 Task: Buy 3 Trivets from Kitchen Accessories section under best seller category for shipping address: Kenneth Davis, 1124 Sharon Lane, South Bend, Indiana 46625, Cell Number 5742125169. Pay from credit card ending with 9757, CVV 798
Action: Mouse moved to (15, 70)
Screenshot: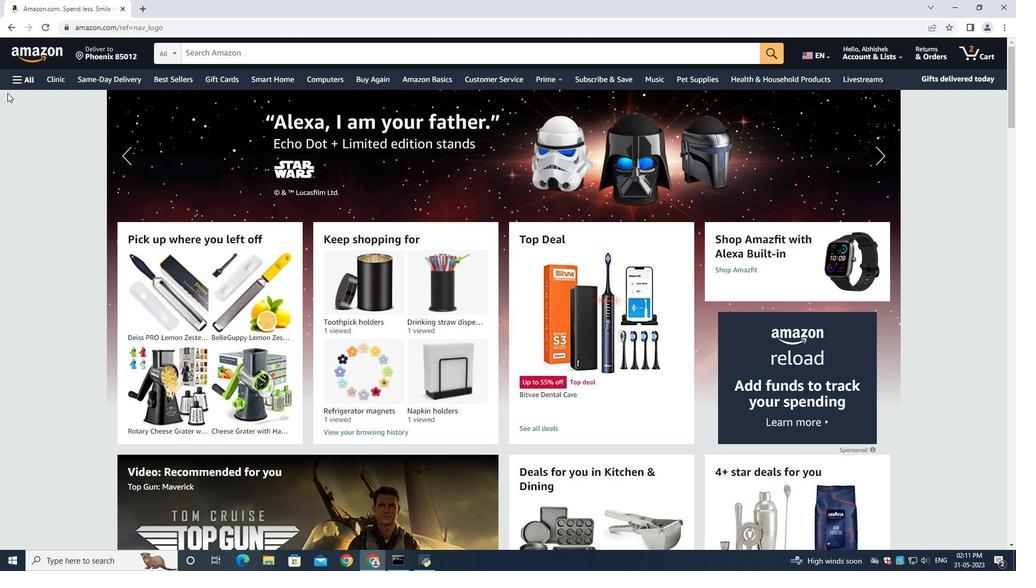 
Action: Mouse pressed left at (15, 70)
Screenshot: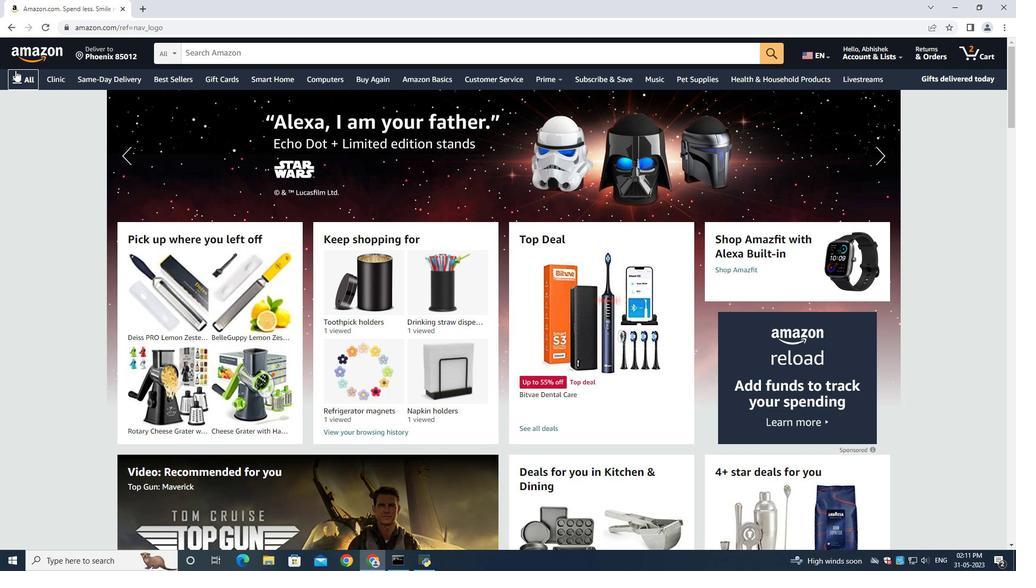 
Action: Mouse moved to (39, 97)
Screenshot: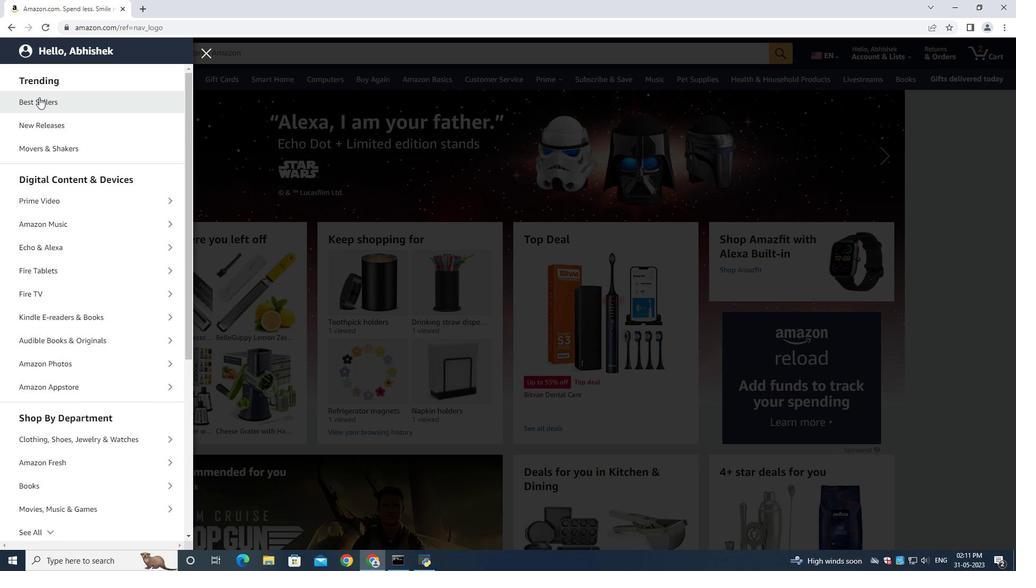 
Action: Mouse pressed left at (39, 97)
Screenshot: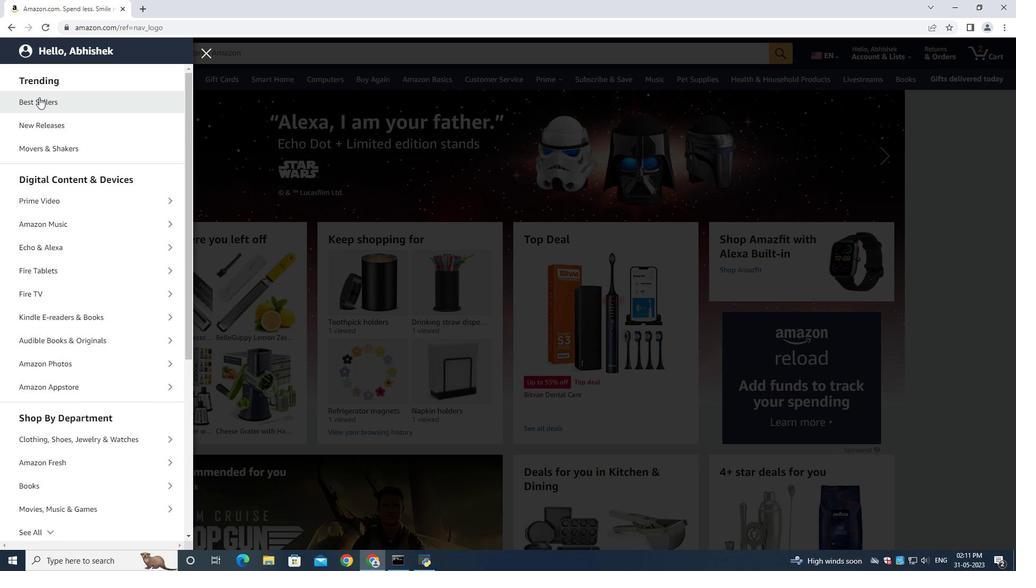 
Action: Mouse moved to (217, 52)
Screenshot: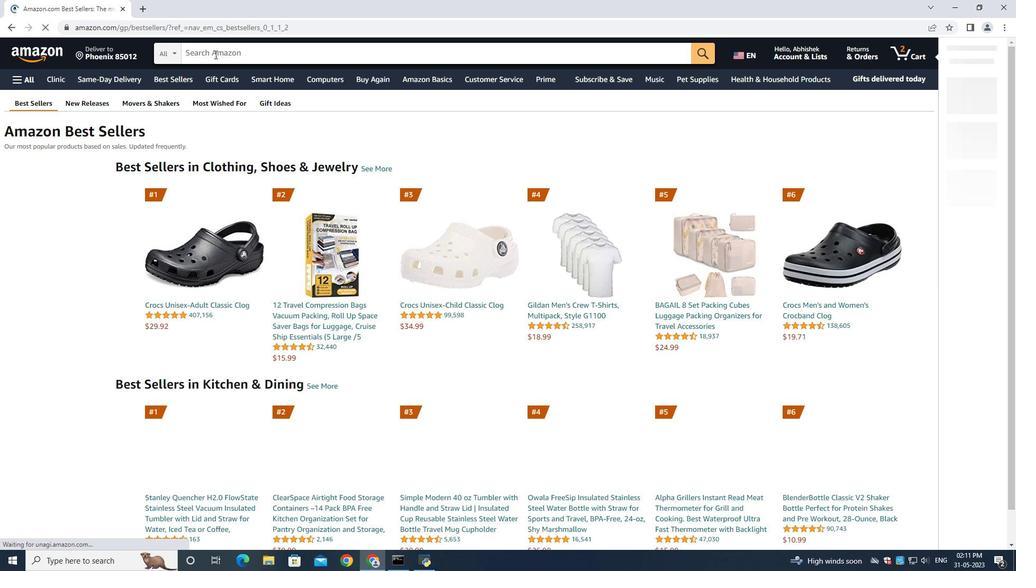 
Action: Mouse pressed left at (217, 52)
Screenshot: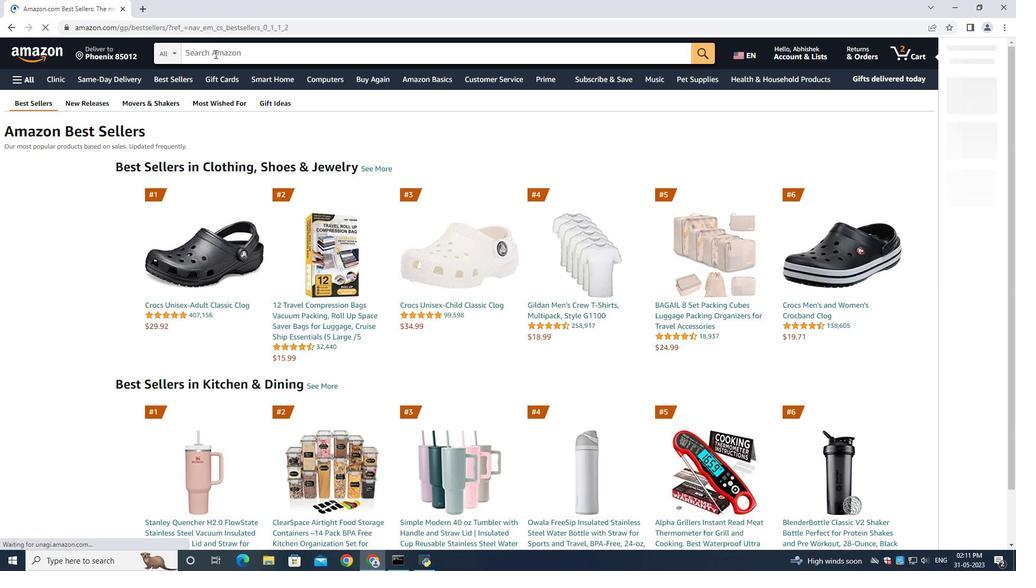 
Action: Key pressed <Key.shift><Key.shift><Key.shift><Key.shift><Key.shift><Key.shift><Key.shift><Key.shift><Key.shift><Key.shift><Key.shift><Key.shift><Key.shift><Key.shift><Key.shift><Key.shift>Trivets<Key.space><Key.enter>
Screenshot: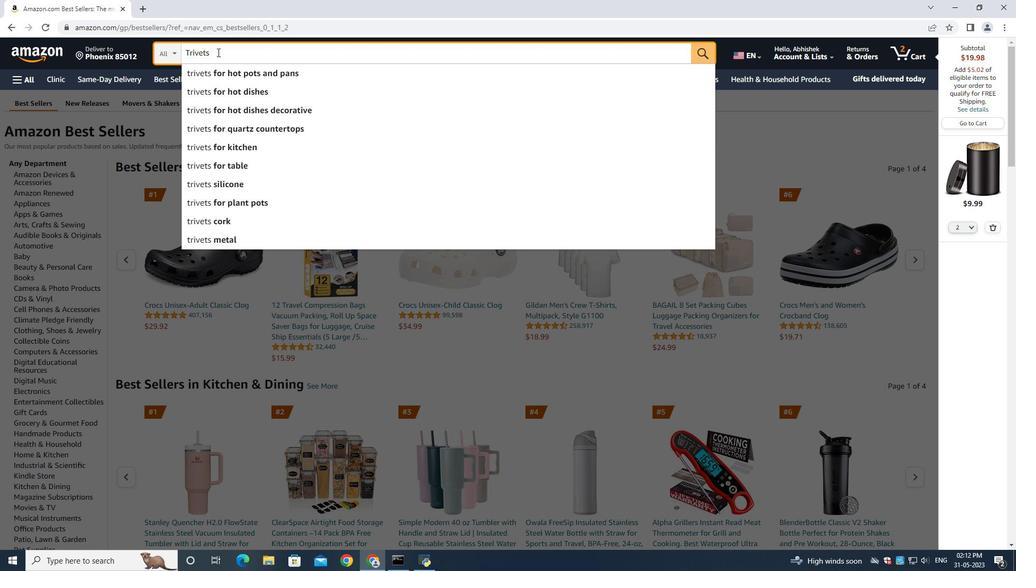 
Action: Mouse moved to (993, 226)
Screenshot: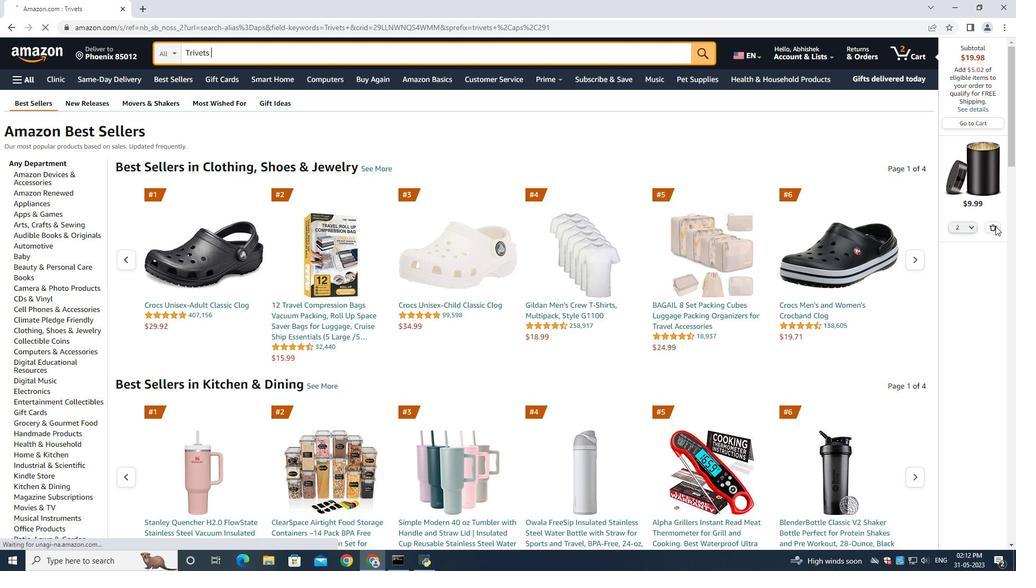 
Action: Mouse pressed left at (993, 226)
Screenshot: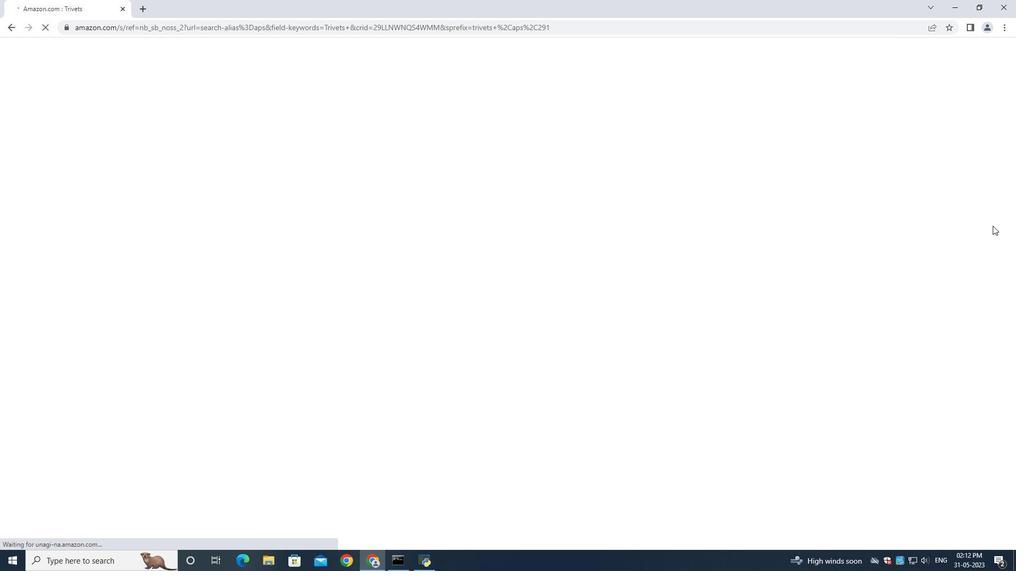 
Action: Mouse moved to (1000, 229)
Screenshot: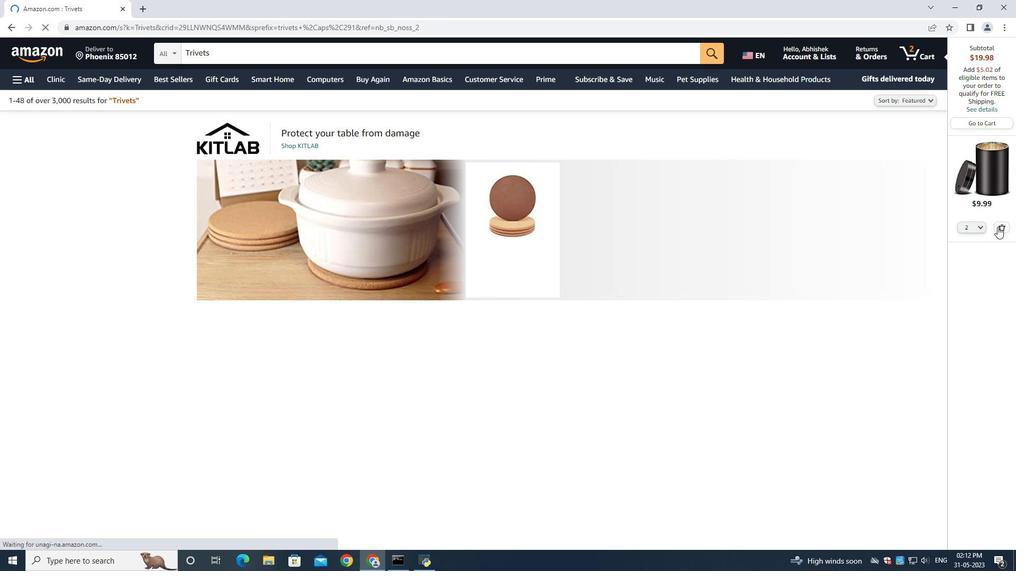
Action: Mouse pressed left at (1000, 229)
Screenshot: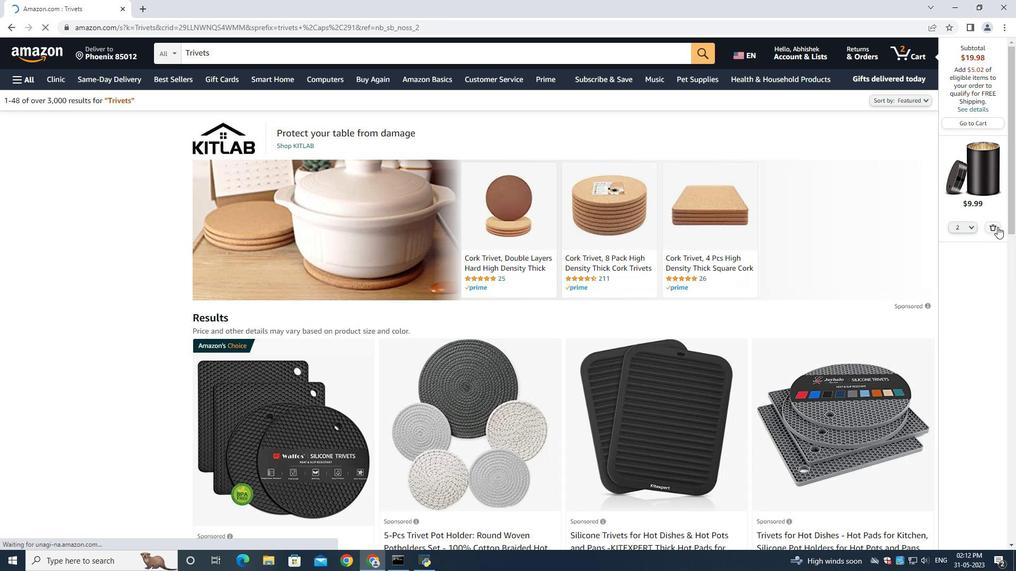 
Action: Mouse moved to (996, 228)
Screenshot: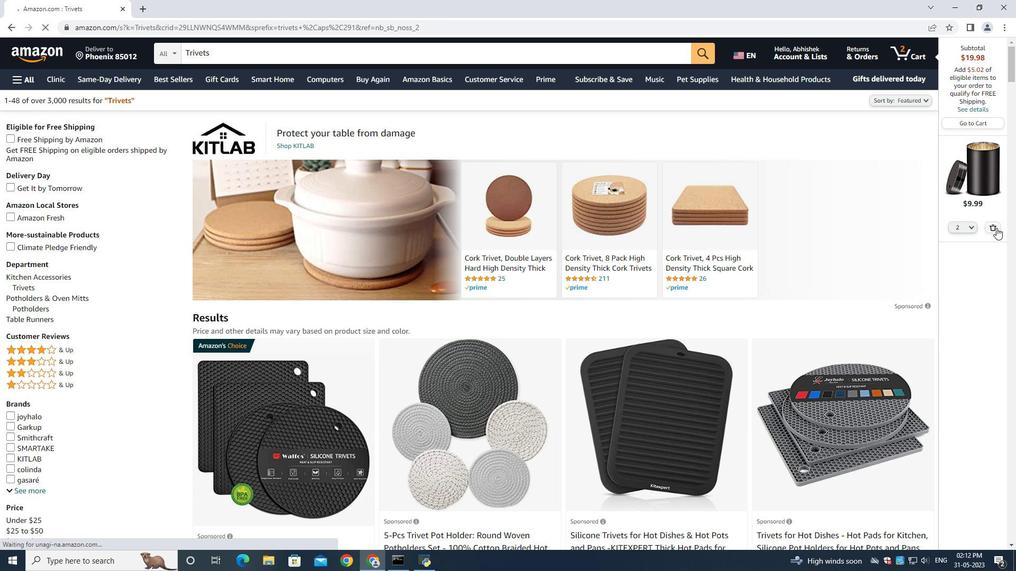 
Action: Mouse pressed left at (996, 228)
Screenshot: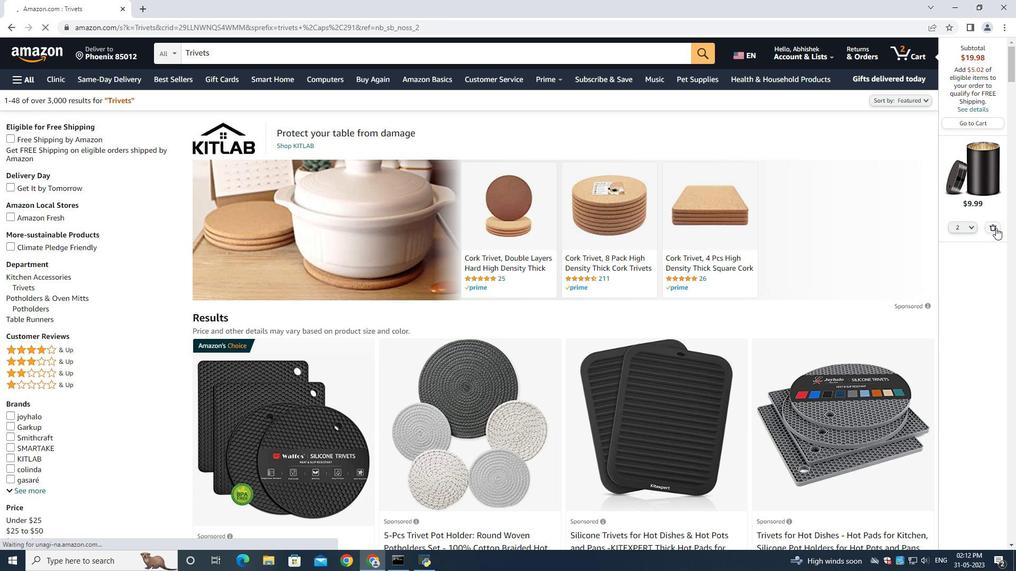 
Action: Mouse moved to (50, 279)
Screenshot: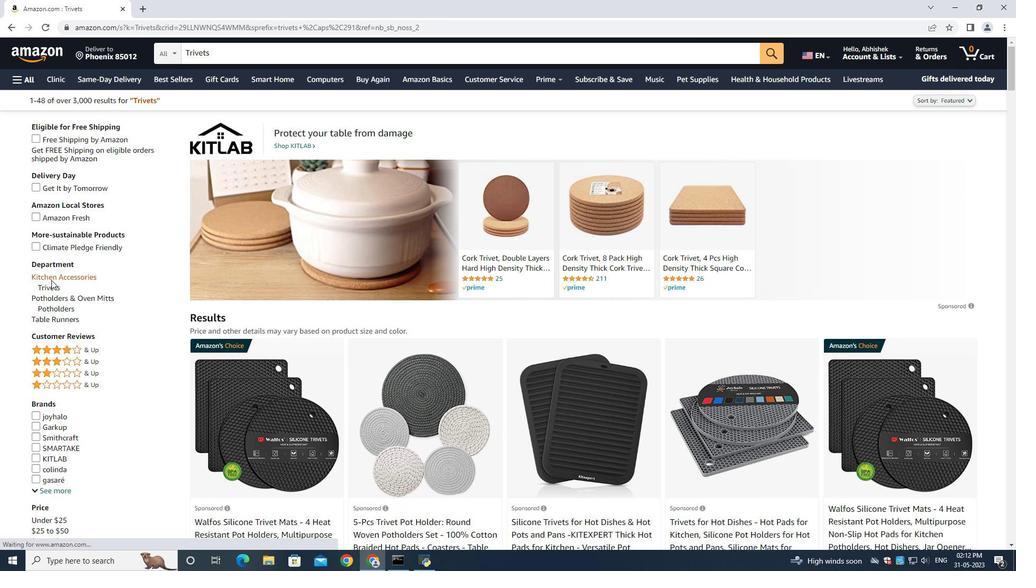 
Action: Mouse pressed left at (50, 279)
Screenshot: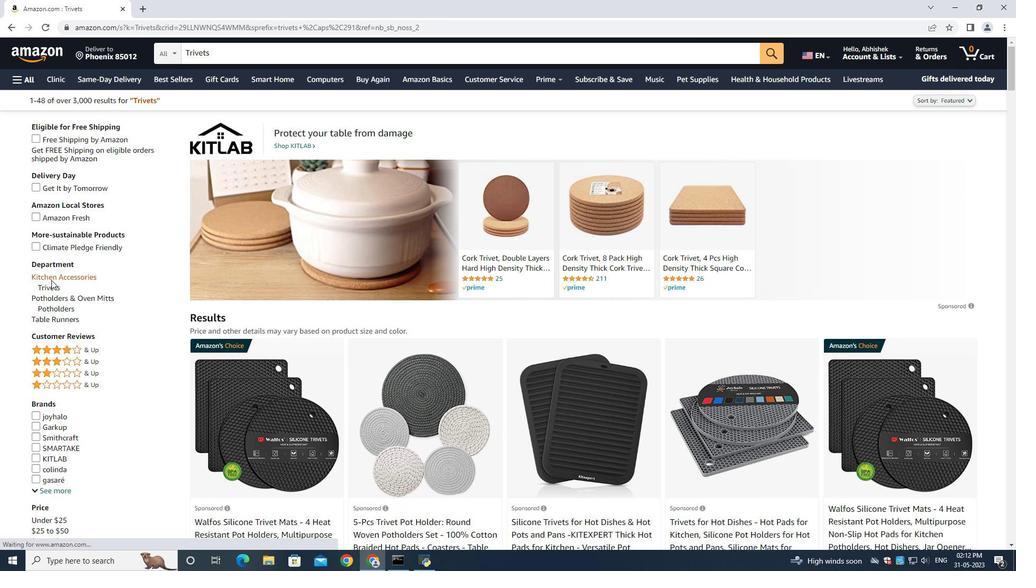 
Action: Mouse moved to (614, 324)
Screenshot: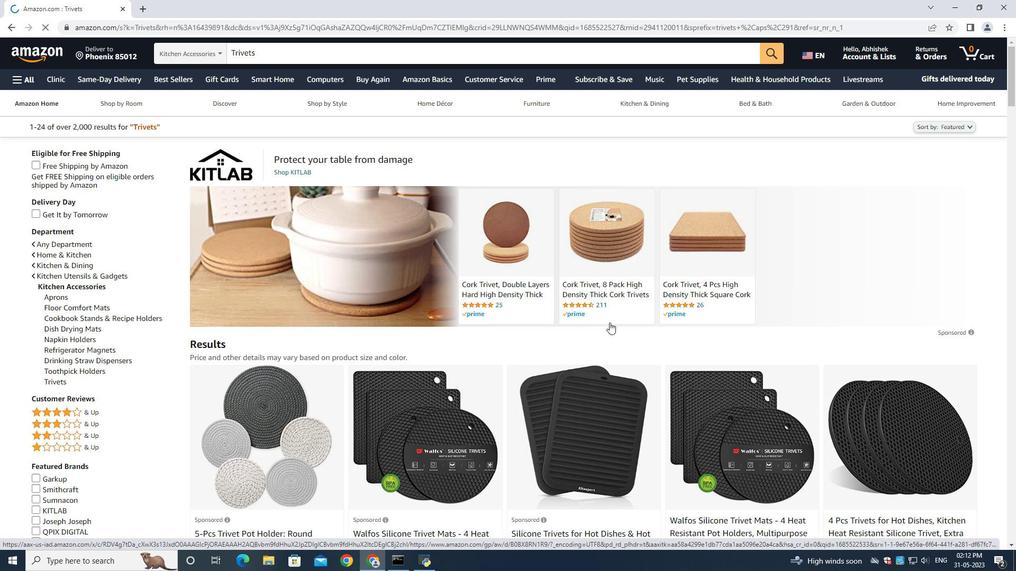 
Action: Mouse scrolled (614, 323) with delta (0, 0)
Screenshot: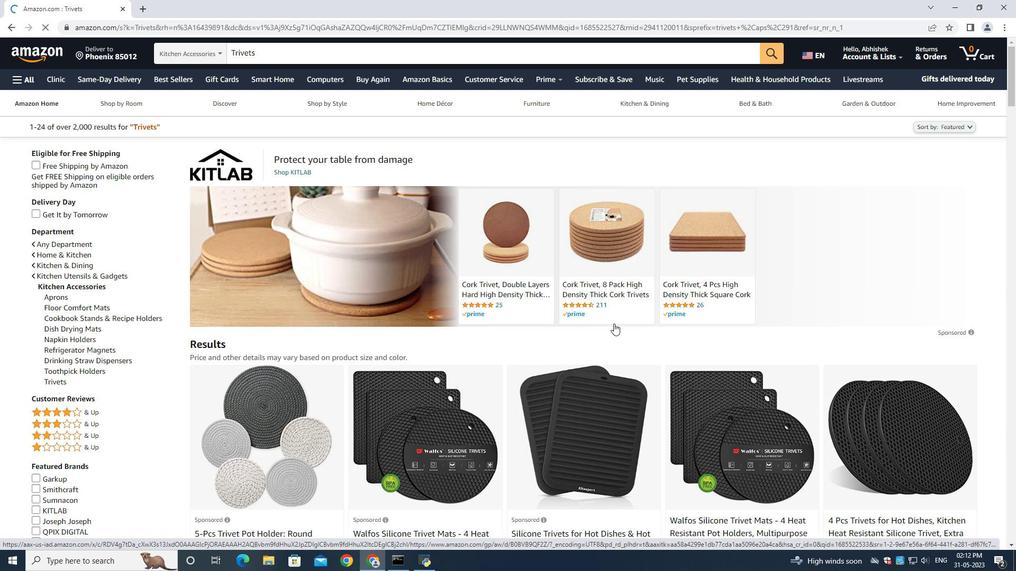 
Action: Mouse scrolled (614, 323) with delta (0, 0)
Screenshot: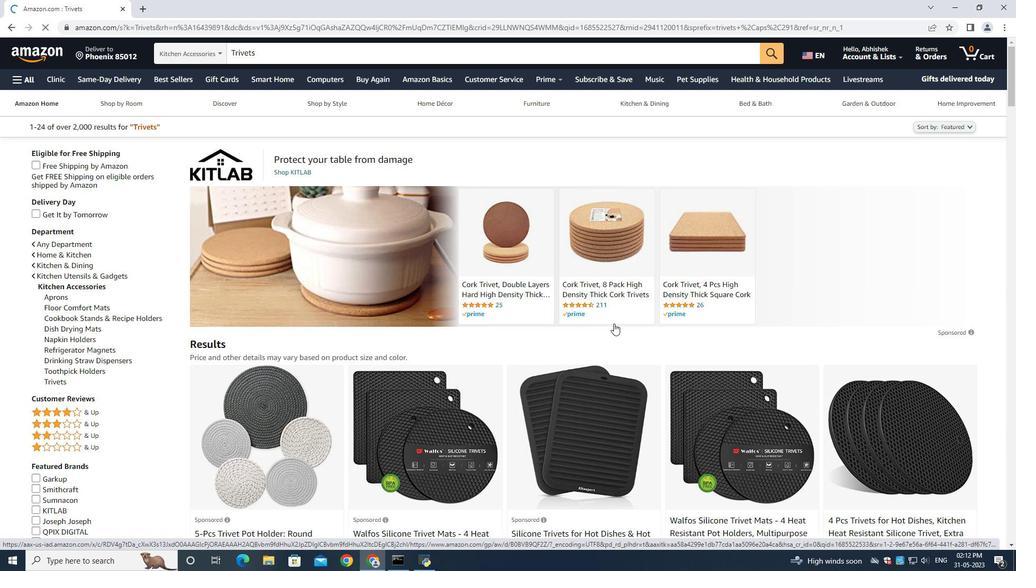 
Action: Mouse scrolled (614, 323) with delta (0, 0)
Screenshot: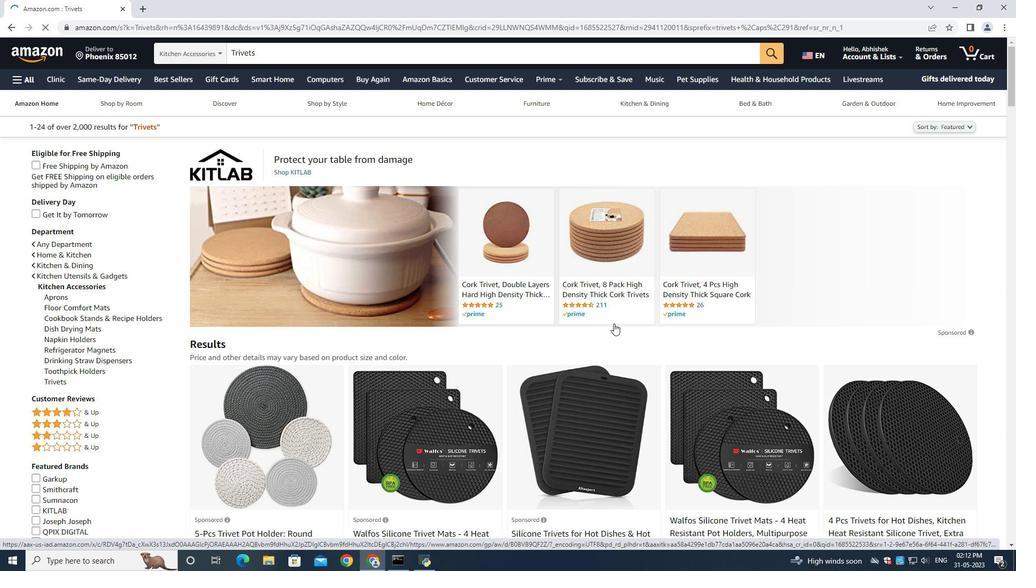 
Action: Mouse moved to (414, 387)
Screenshot: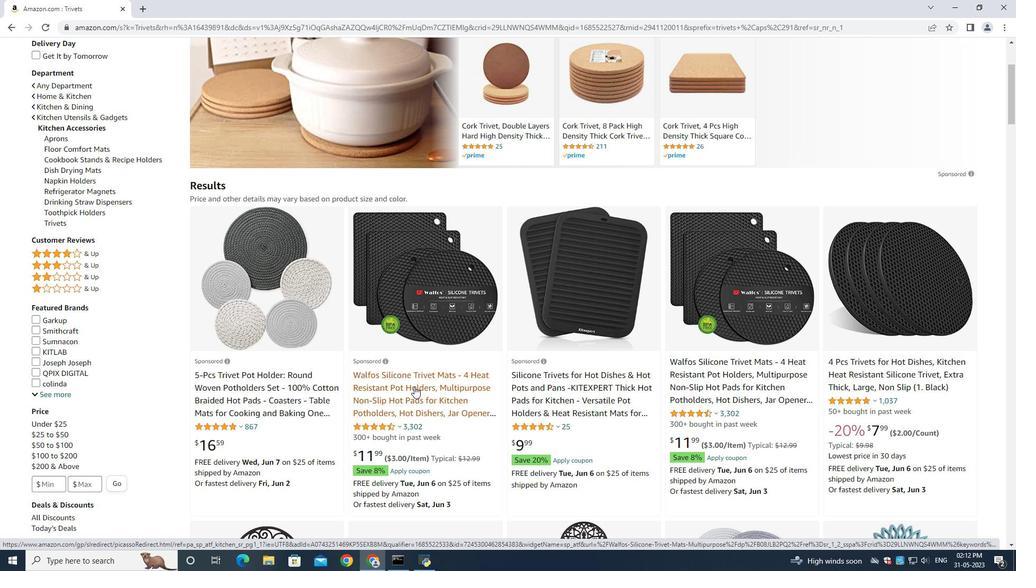 
Action: Mouse pressed left at (414, 387)
Screenshot: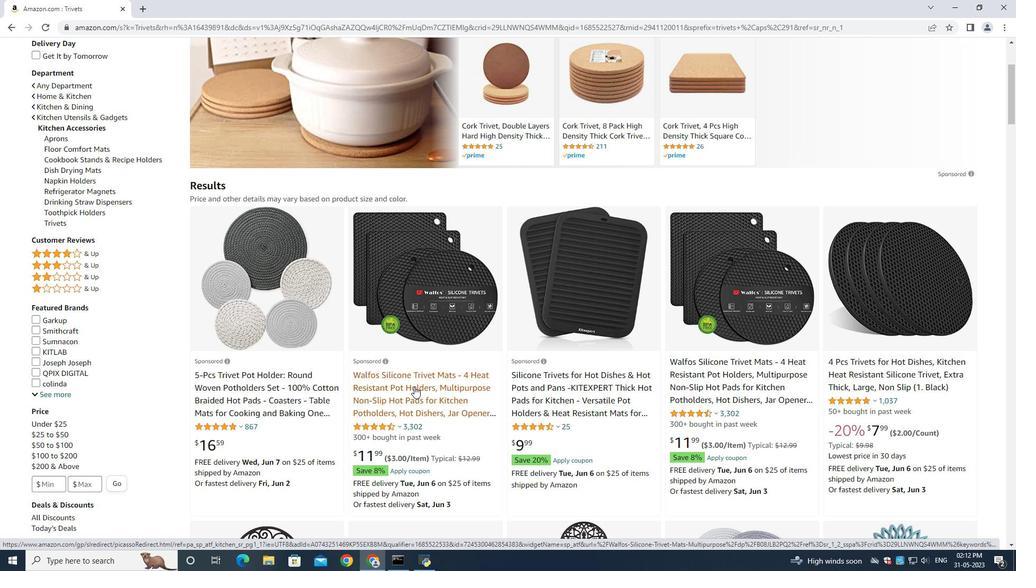 
Action: Mouse moved to (800, 405)
Screenshot: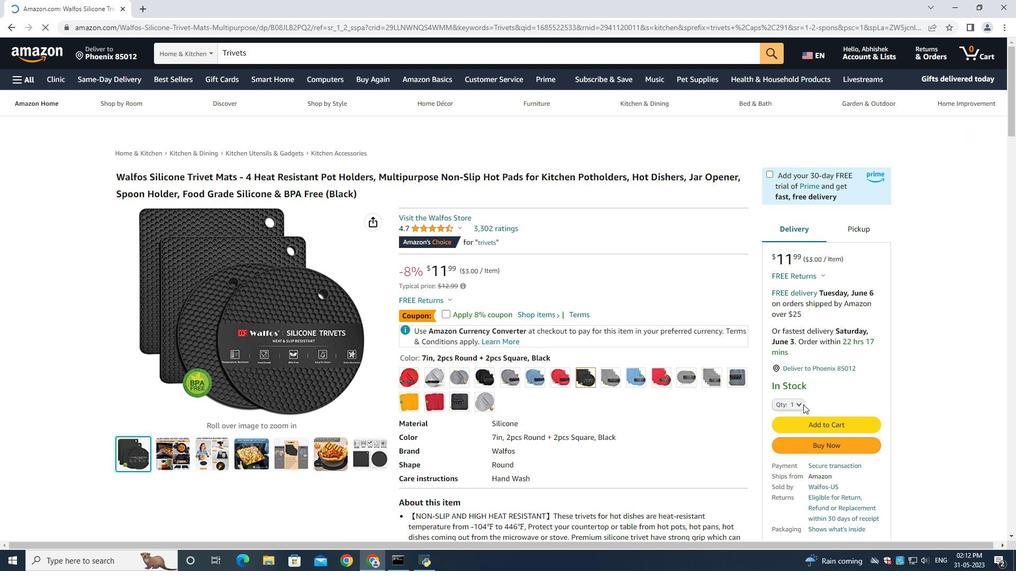 
Action: Mouse pressed left at (800, 405)
Screenshot: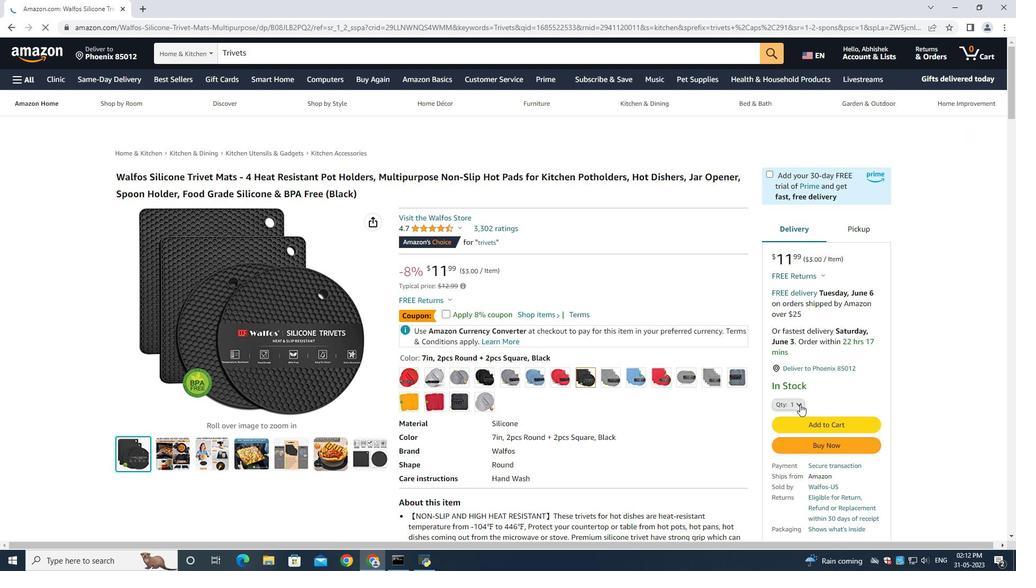 
Action: Mouse moved to (790, 307)
Screenshot: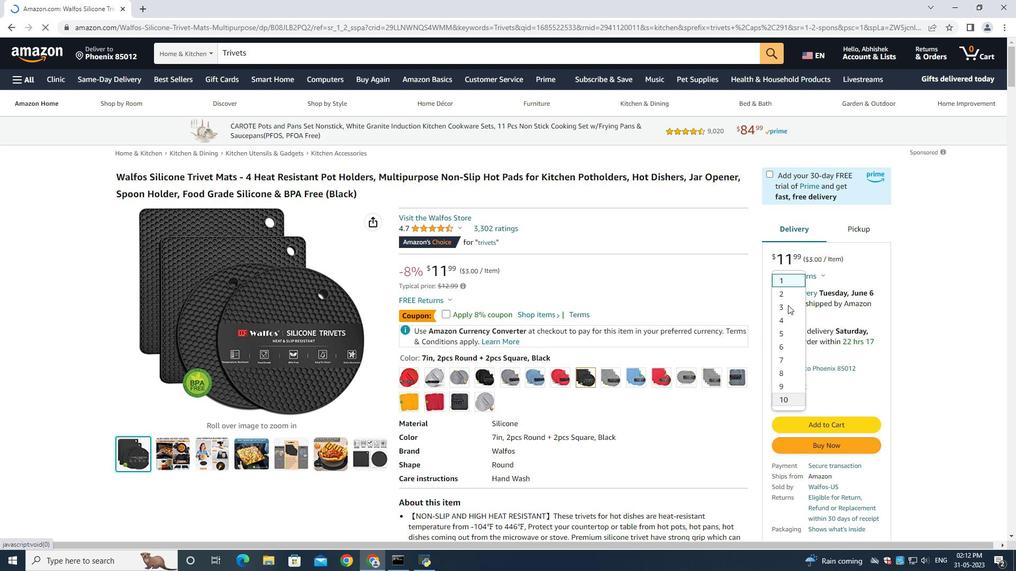 
Action: Mouse pressed left at (790, 307)
Screenshot: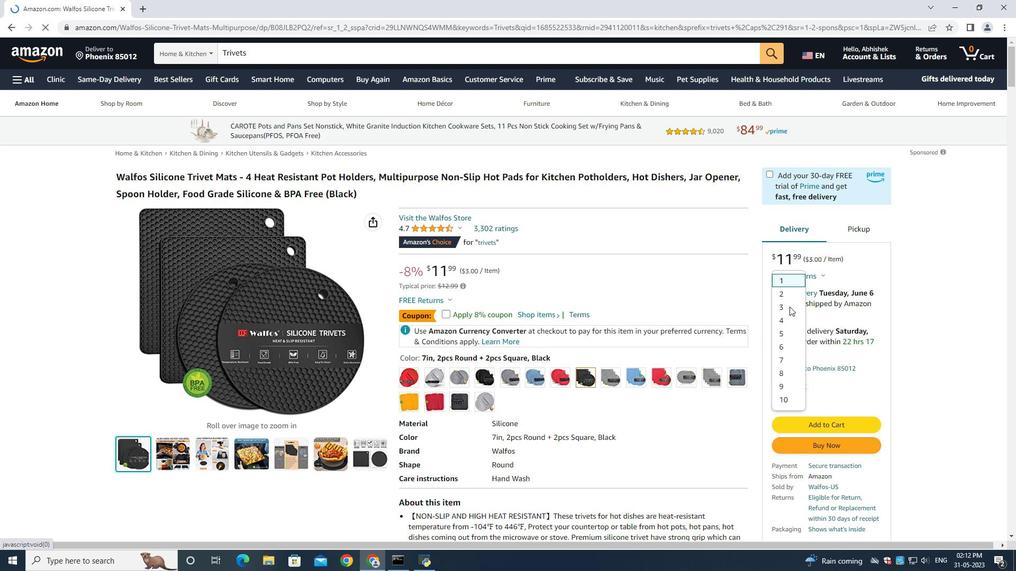 
Action: Mouse moved to (817, 422)
Screenshot: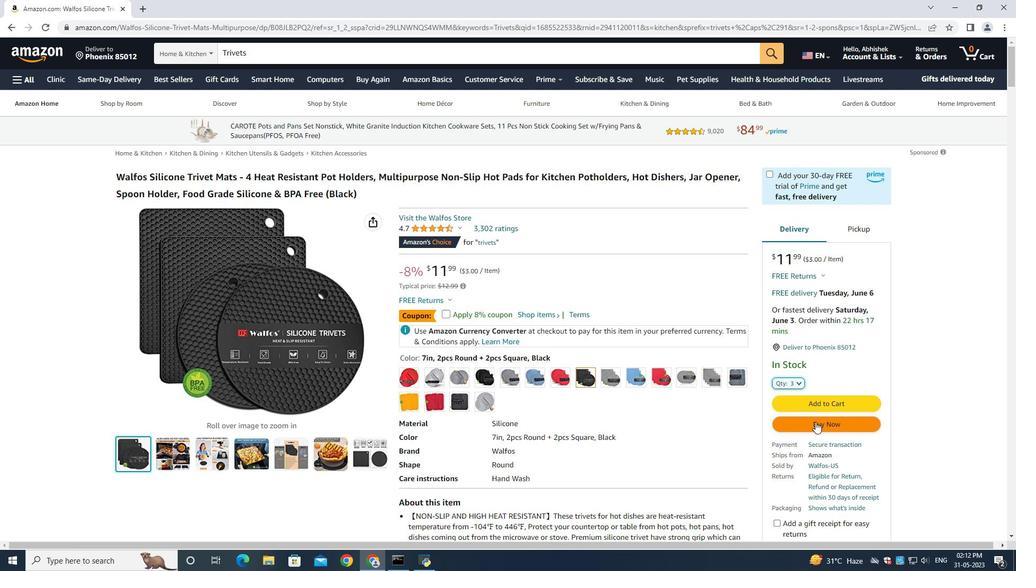 
Action: Mouse pressed left at (817, 422)
Screenshot: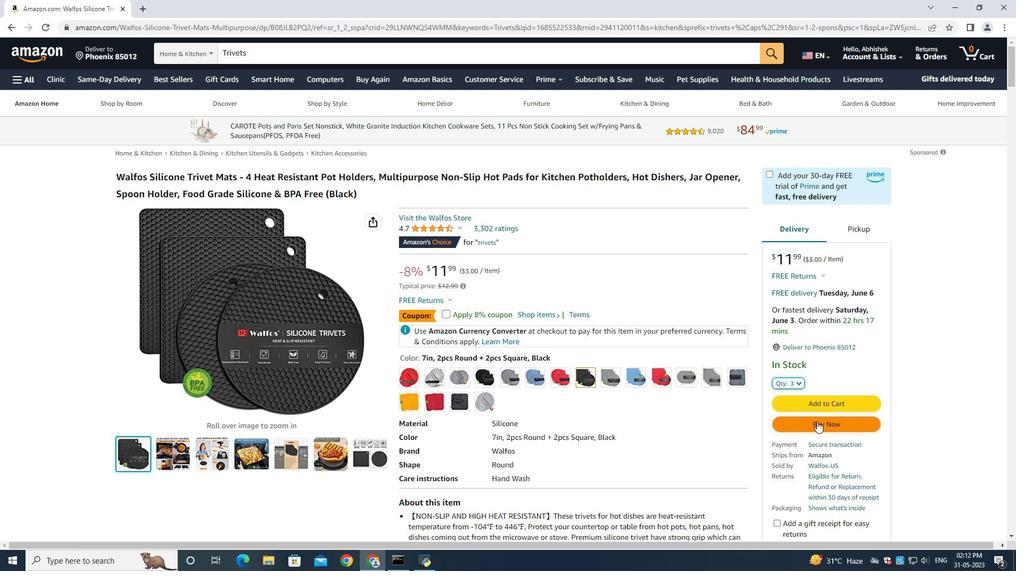 
Action: Mouse moved to (814, 425)
Screenshot: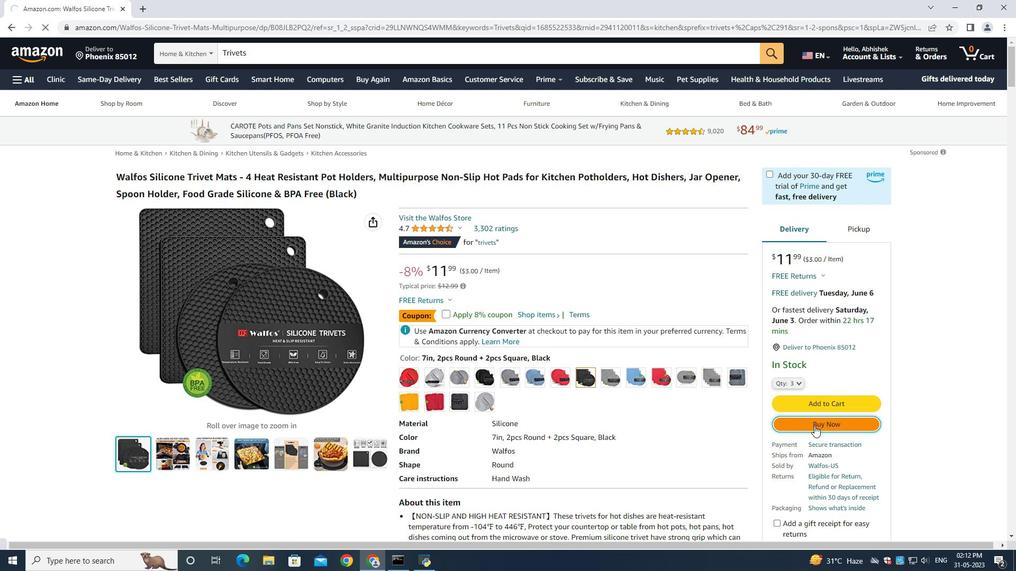 
Action: Mouse pressed left at (814, 425)
Screenshot: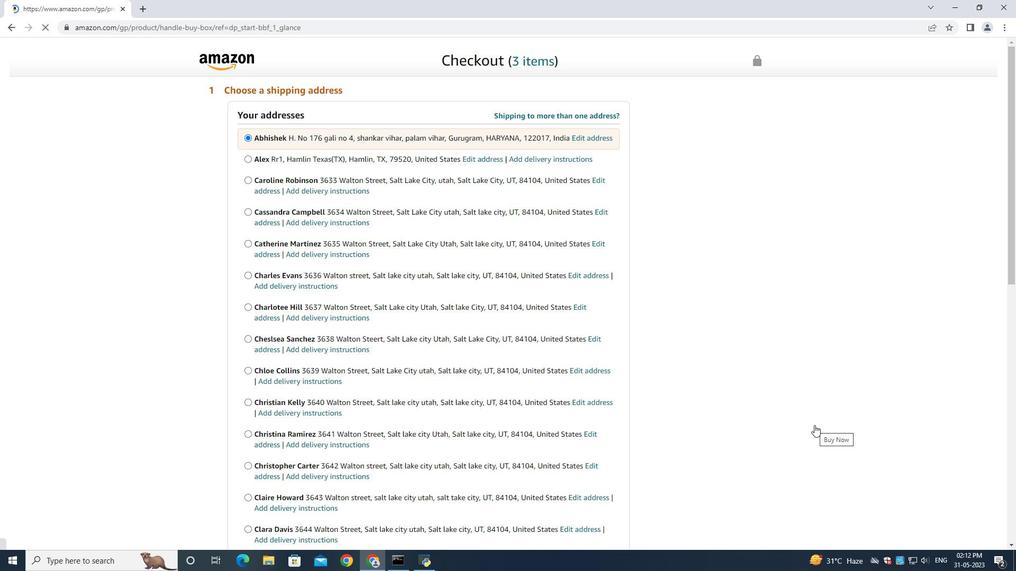 
Action: Mouse moved to (771, 409)
Screenshot: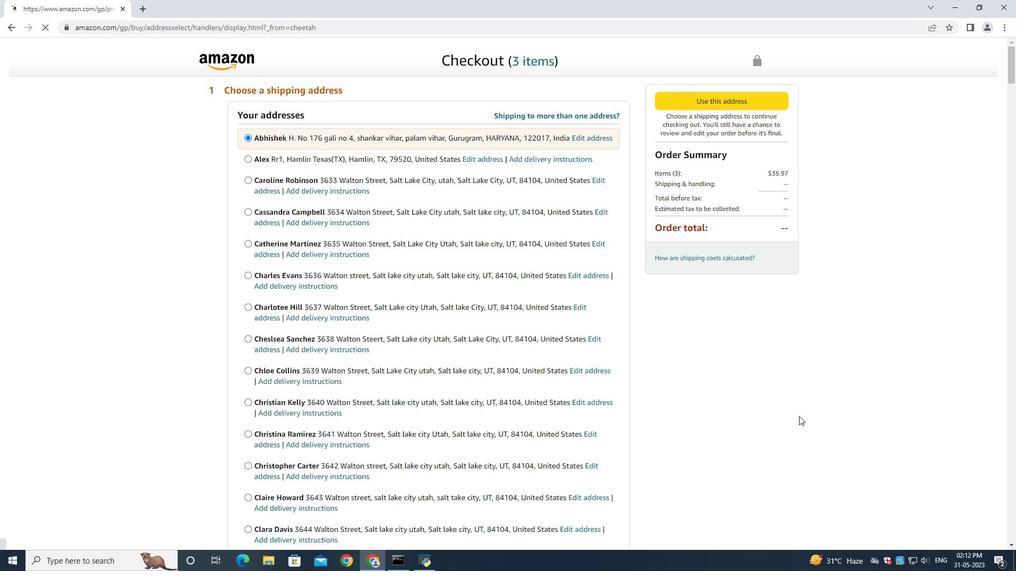 
Action: Mouse scrolled (771, 408) with delta (0, 0)
Screenshot: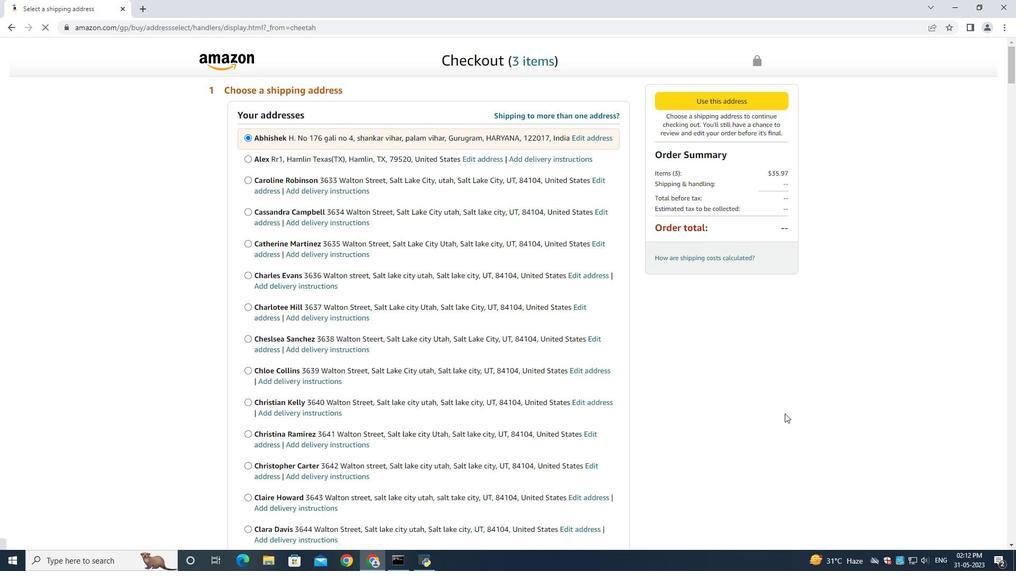 
Action: Mouse scrolled (771, 408) with delta (0, 0)
Screenshot: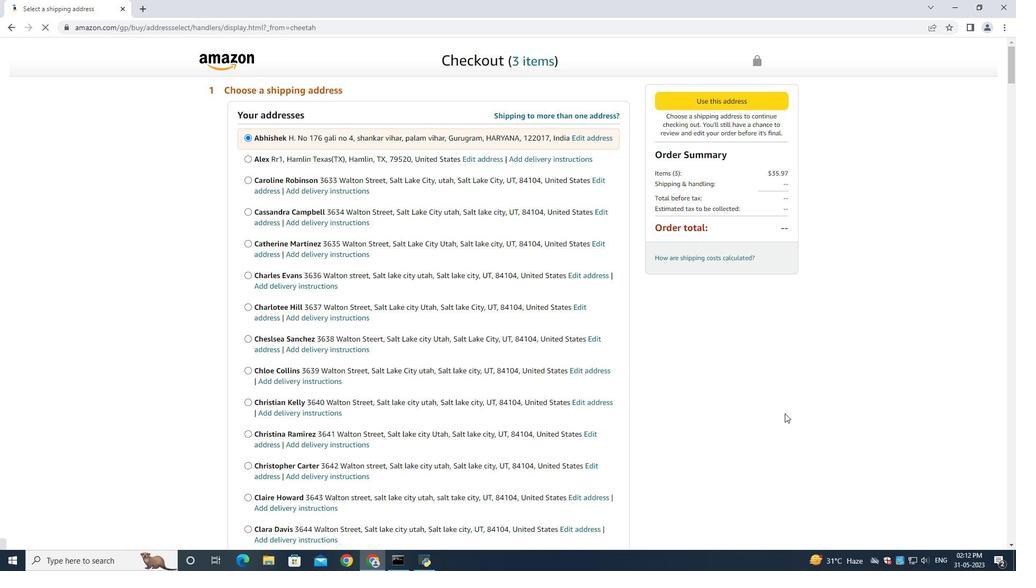 
Action: Mouse scrolled (771, 408) with delta (0, 0)
Screenshot: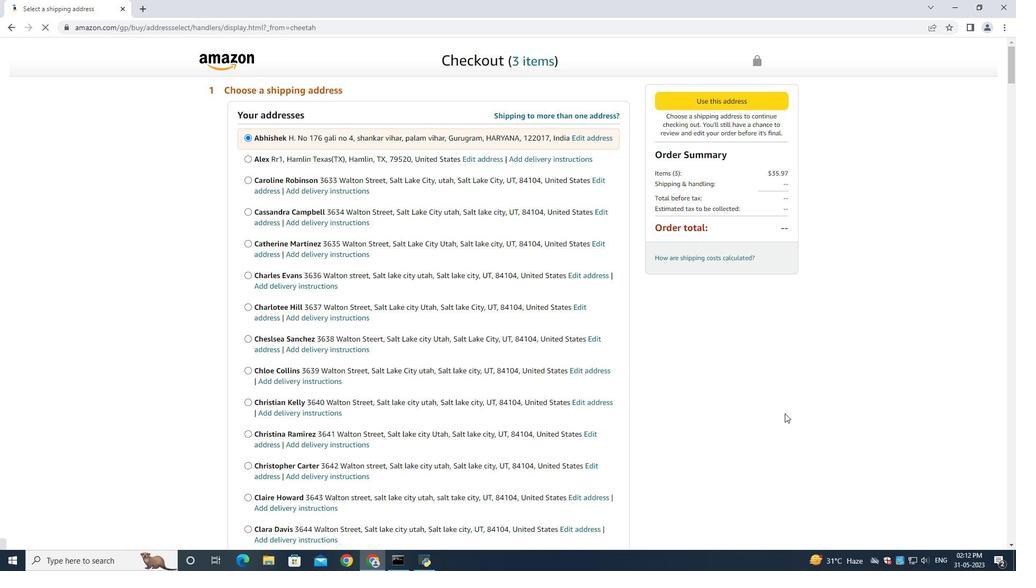 
Action: Mouse scrolled (771, 408) with delta (0, 0)
Screenshot: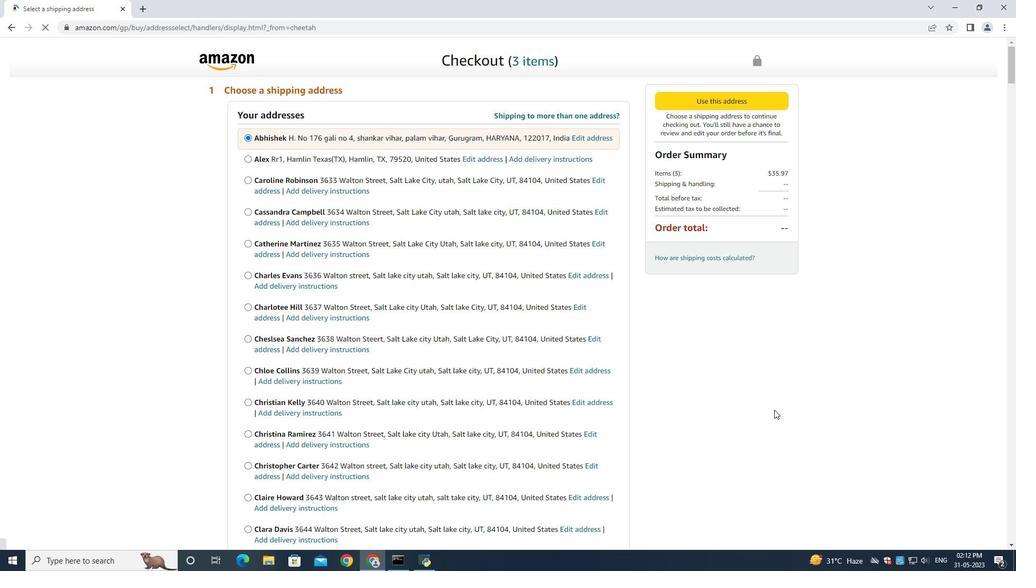 
Action: Mouse scrolled (771, 408) with delta (0, 0)
Screenshot: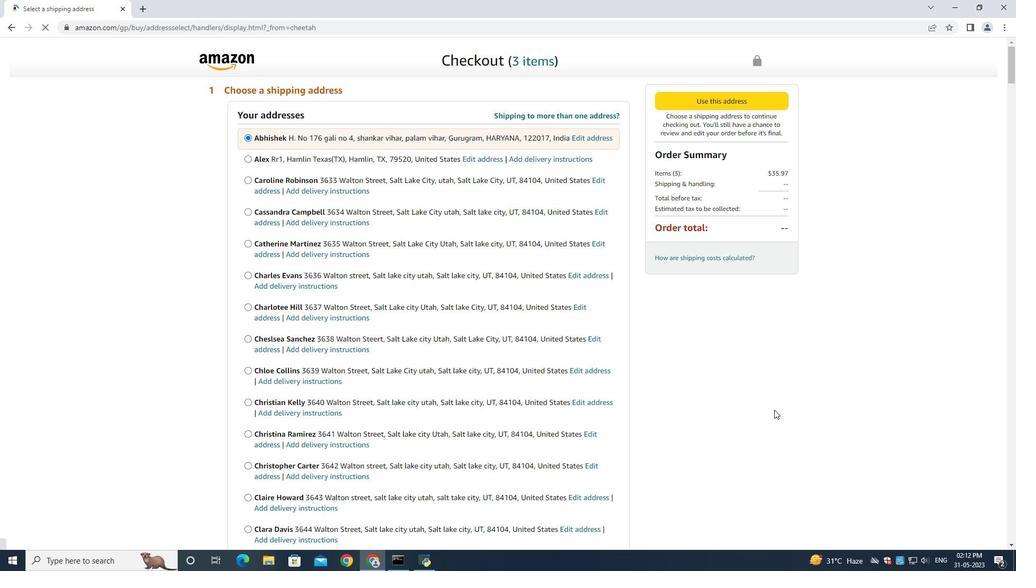 
Action: Mouse scrolled (771, 408) with delta (0, 0)
Screenshot: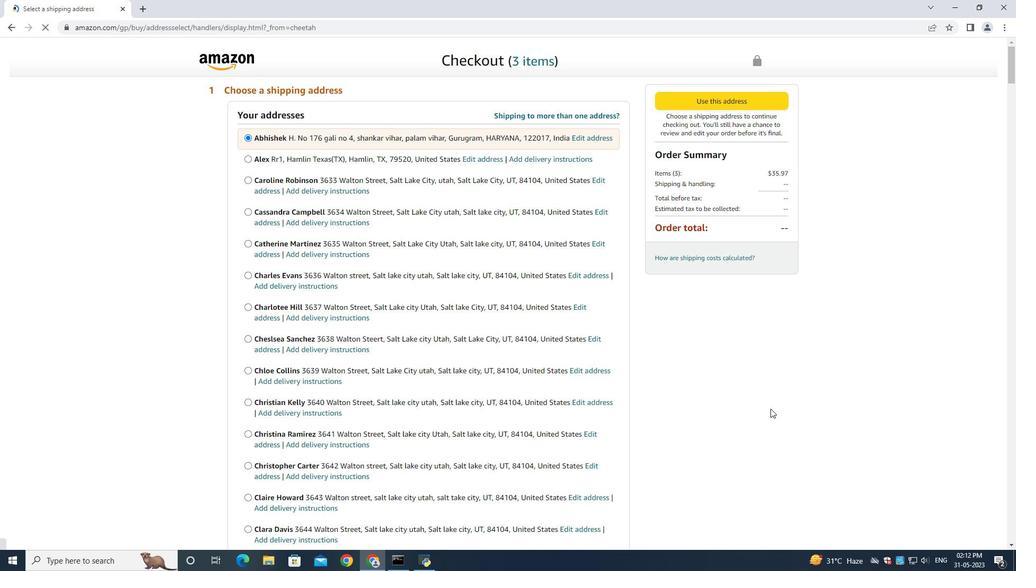 
Action: Mouse scrolled (771, 408) with delta (0, 0)
Screenshot: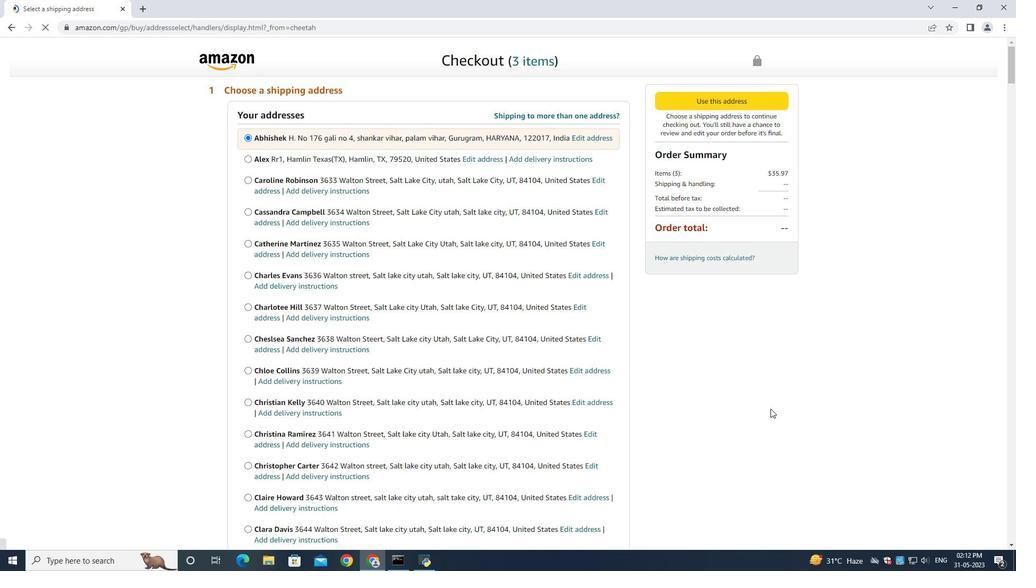 
Action: Mouse moved to (770, 406)
Screenshot: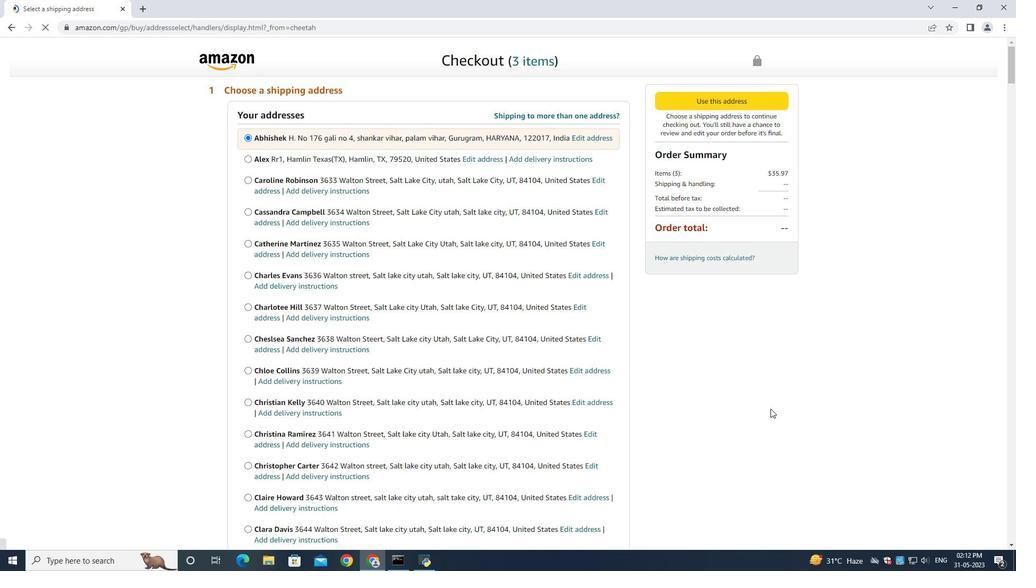 
Action: Mouse scrolled (770, 406) with delta (0, 0)
Screenshot: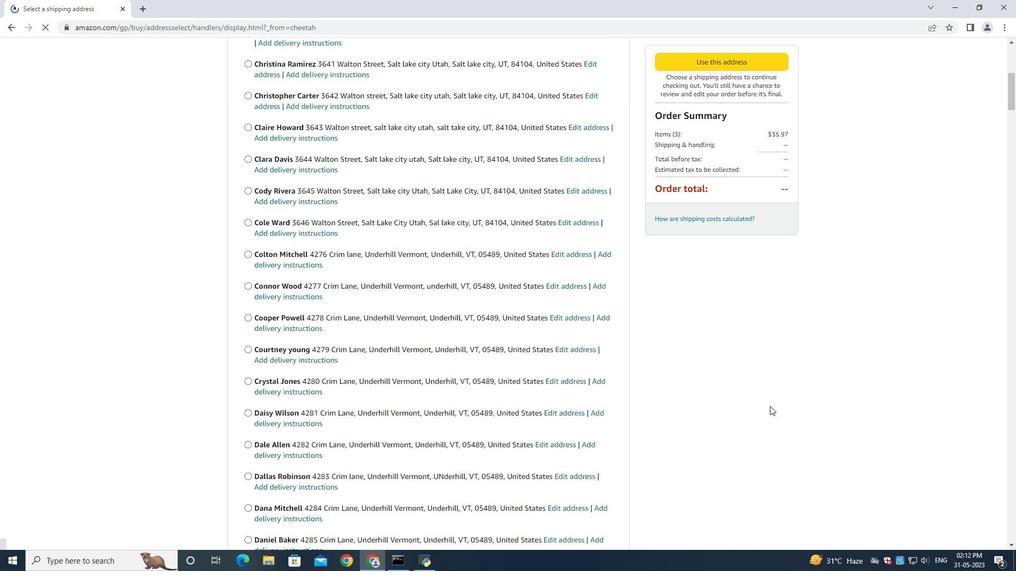 
Action: Mouse scrolled (770, 406) with delta (0, 0)
Screenshot: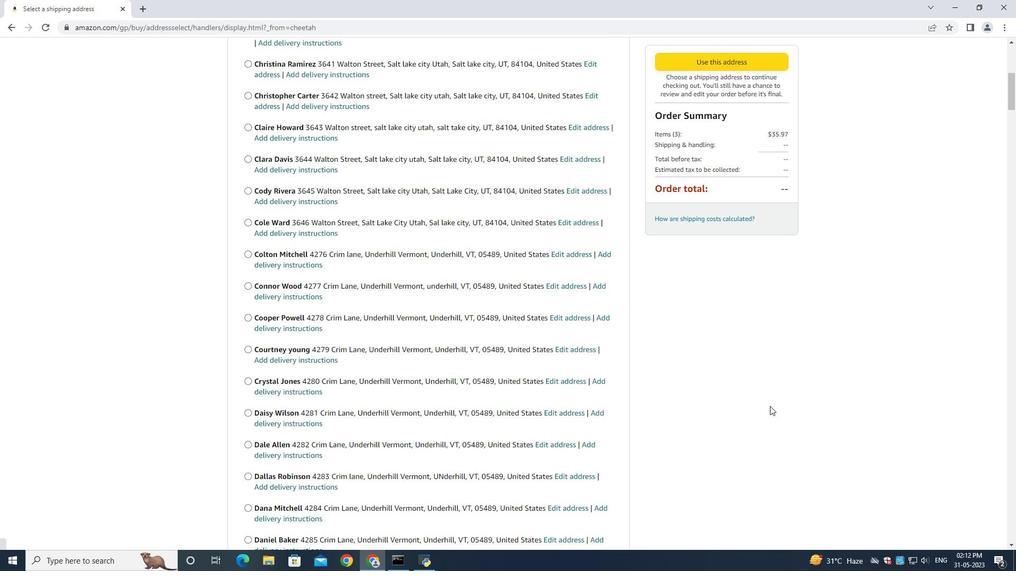 
Action: Mouse scrolled (770, 406) with delta (0, 0)
Screenshot: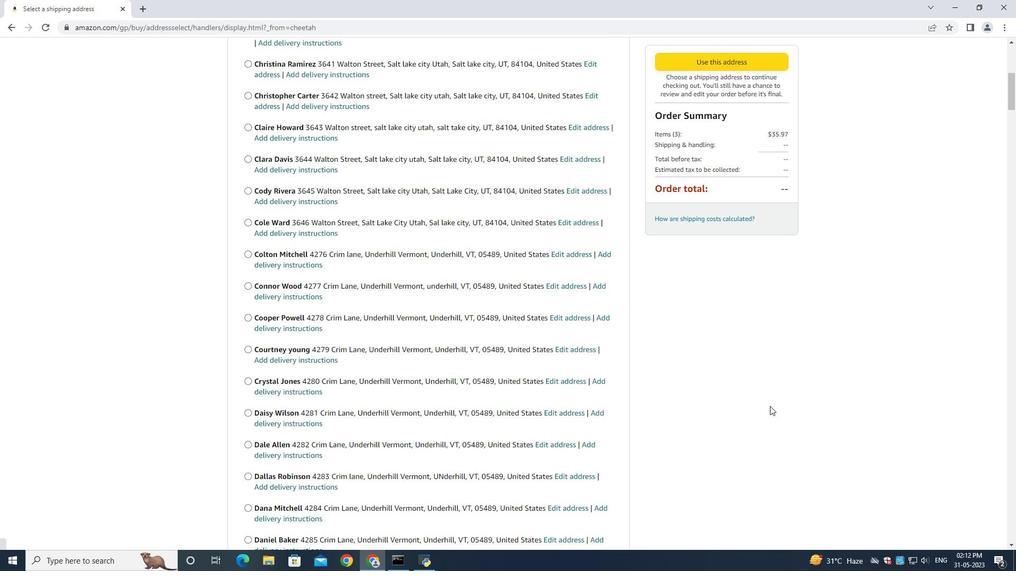 
Action: Mouse scrolled (770, 406) with delta (0, 0)
Screenshot: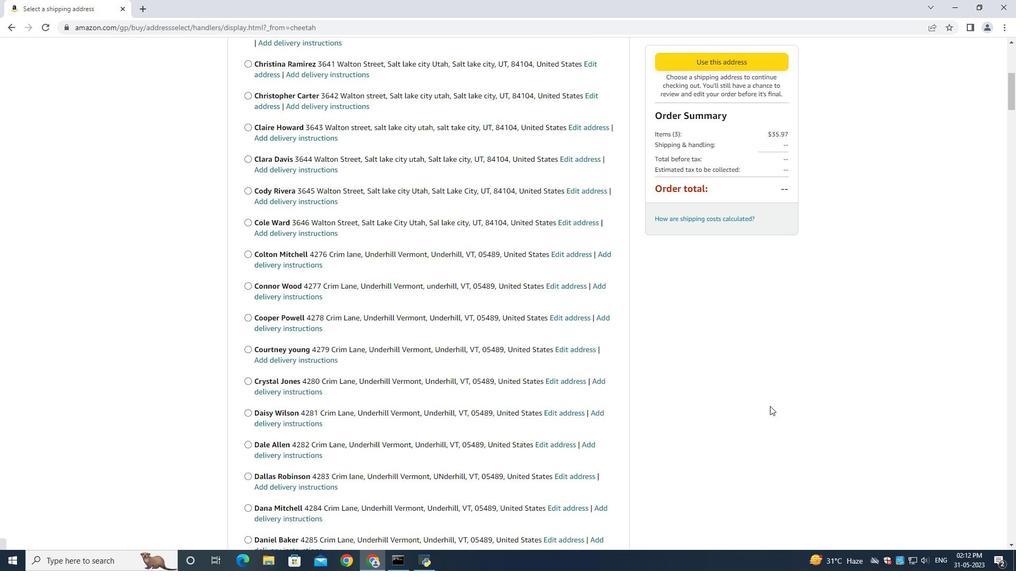 
Action: Mouse scrolled (770, 406) with delta (0, 0)
Screenshot: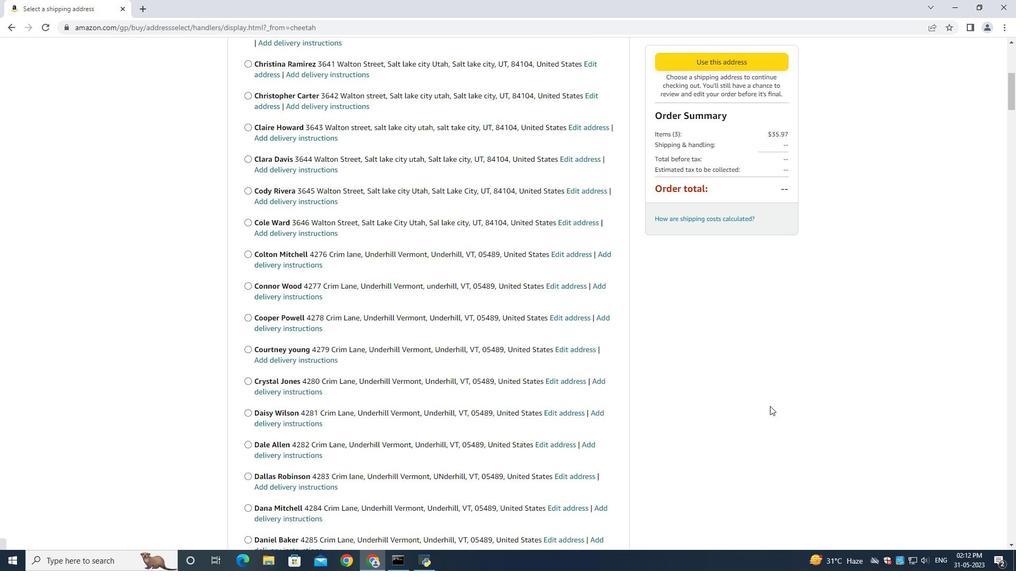 
Action: Mouse scrolled (770, 406) with delta (0, 0)
Screenshot: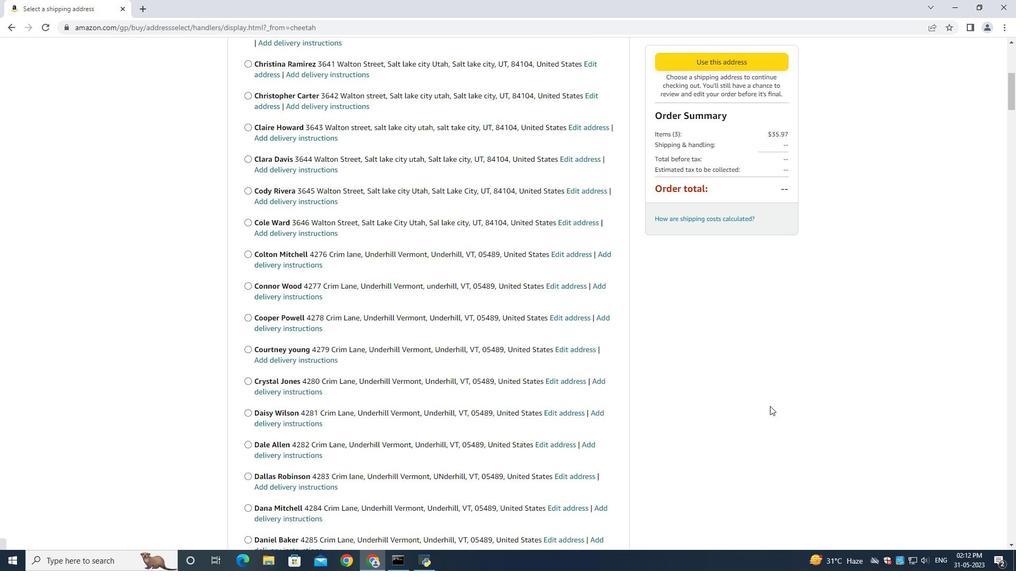 
Action: Mouse moved to (771, 406)
Screenshot: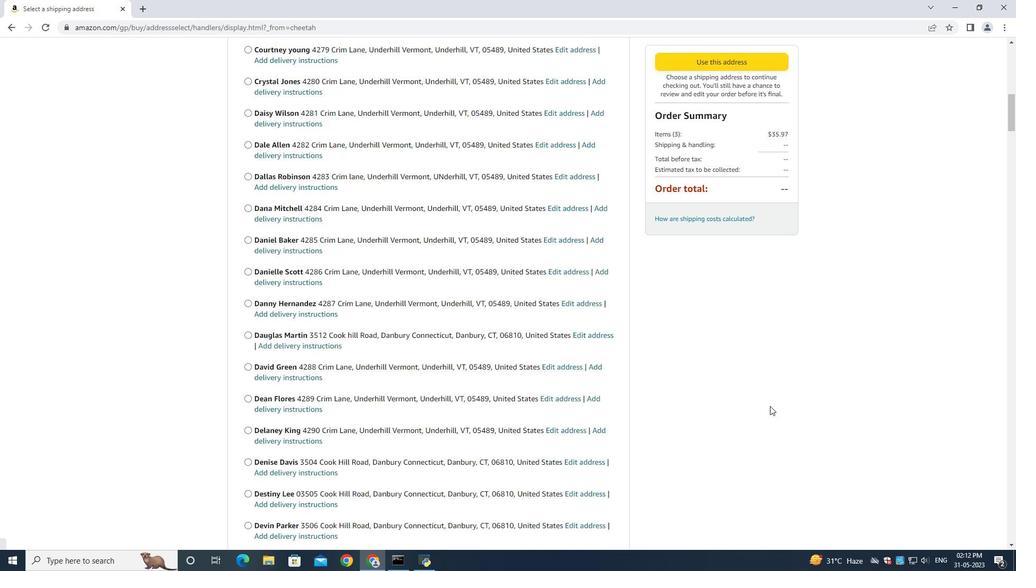 
Action: Mouse scrolled (771, 406) with delta (0, 0)
Screenshot: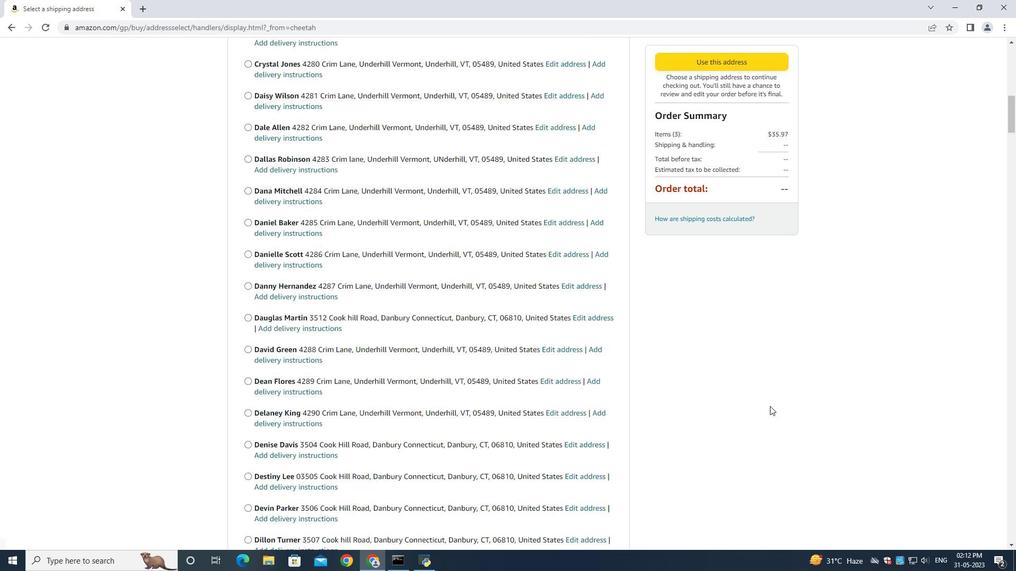 
Action: Mouse scrolled (771, 406) with delta (0, 0)
Screenshot: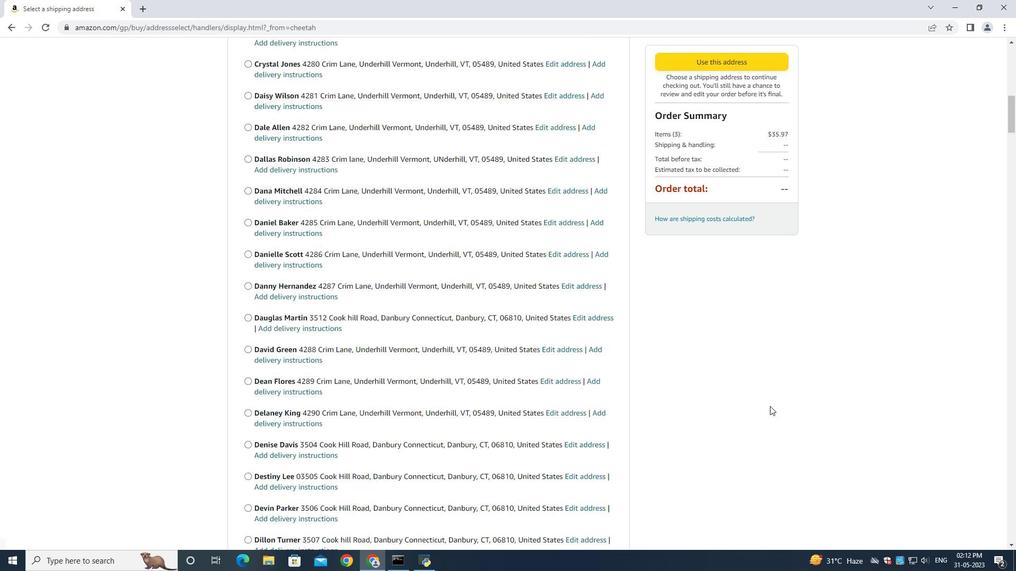 
Action: Mouse scrolled (771, 406) with delta (0, 0)
Screenshot: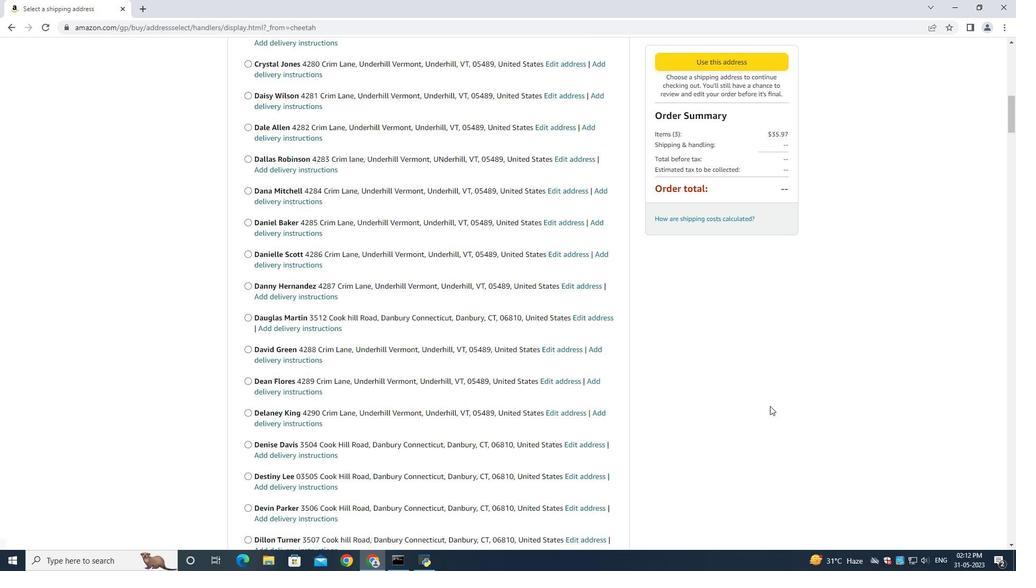 
Action: Mouse scrolled (771, 406) with delta (0, 0)
Screenshot: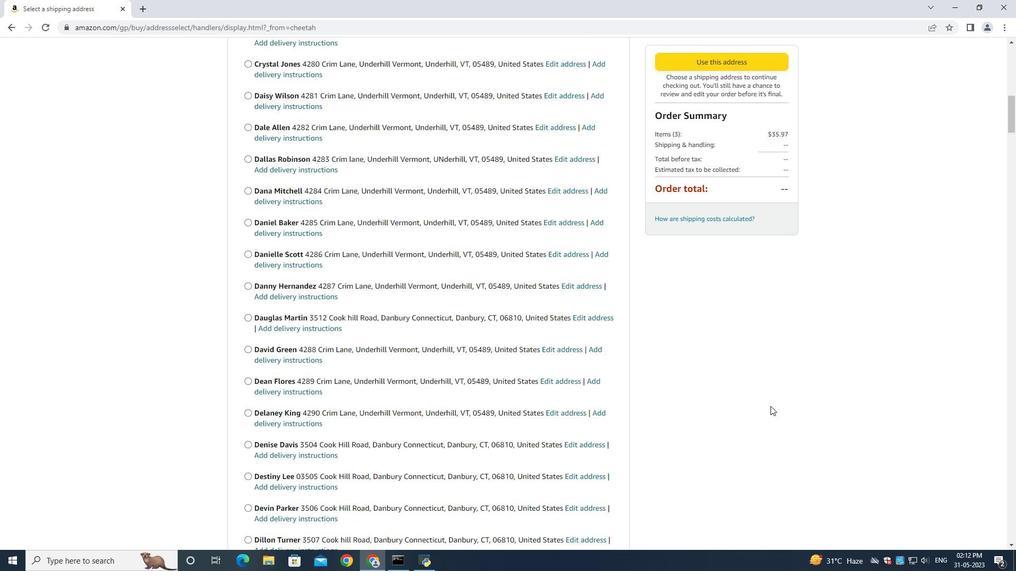 
Action: Mouse scrolled (771, 406) with delta (0, 0)
Screenshot: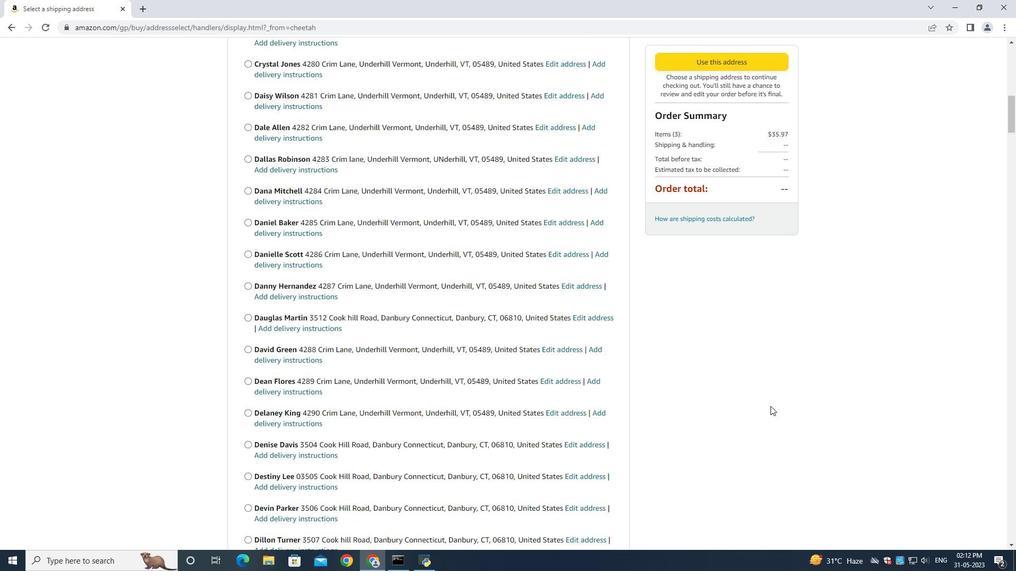 
Action: Mouse scrolled (771, 406) with delta (0, 0)
Screenshot: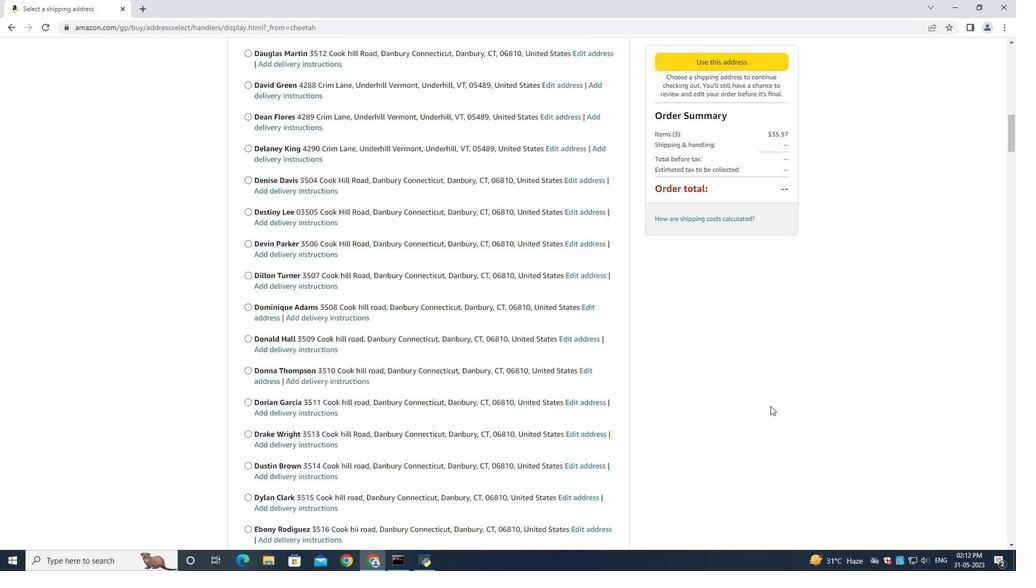 
Action: Mouse scrolled (771, 406) with delta (0, 0)
Screenshot: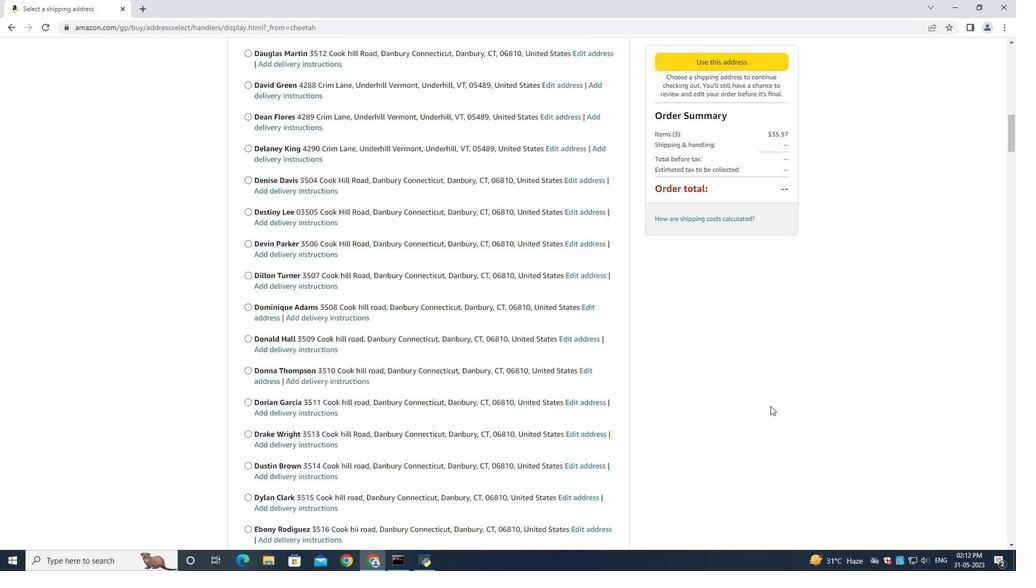 
Action: Mouse scrolled (771, 406) with delta (0, 0)
Screenshot: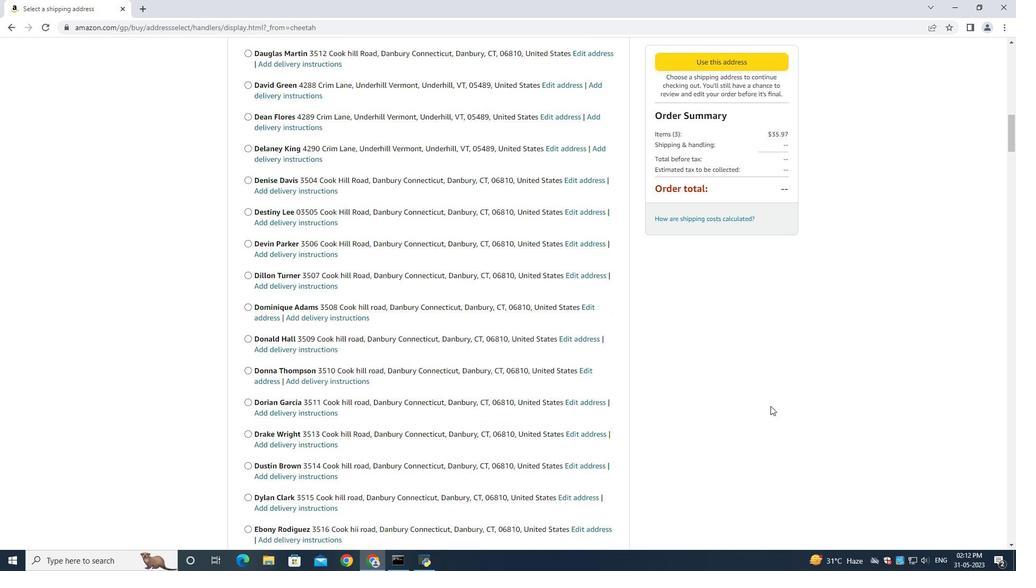 
Action: Mouse scrolled (771, 406) with delta (0, 0)
Screenshot: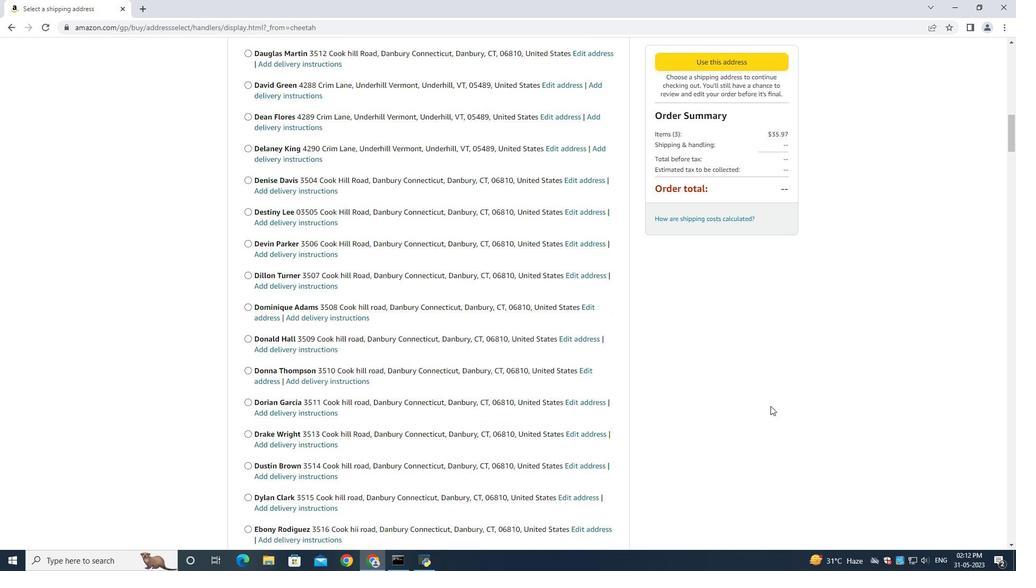 
Action: Mouse scrolled (771, 406) with delta (0, 0)
Screenshot: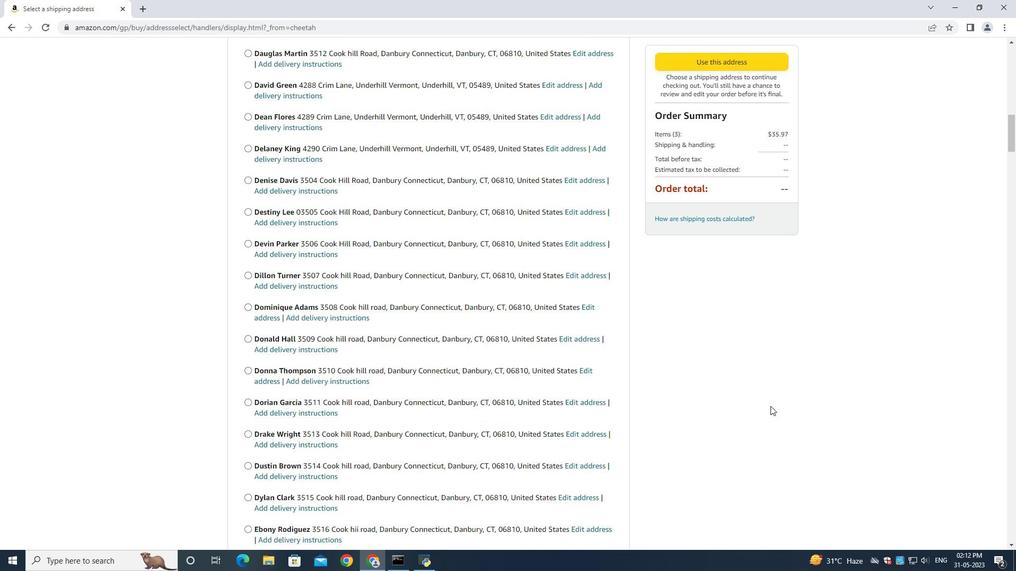 
Action: Mouse moved to (529, 393)
Screenshot: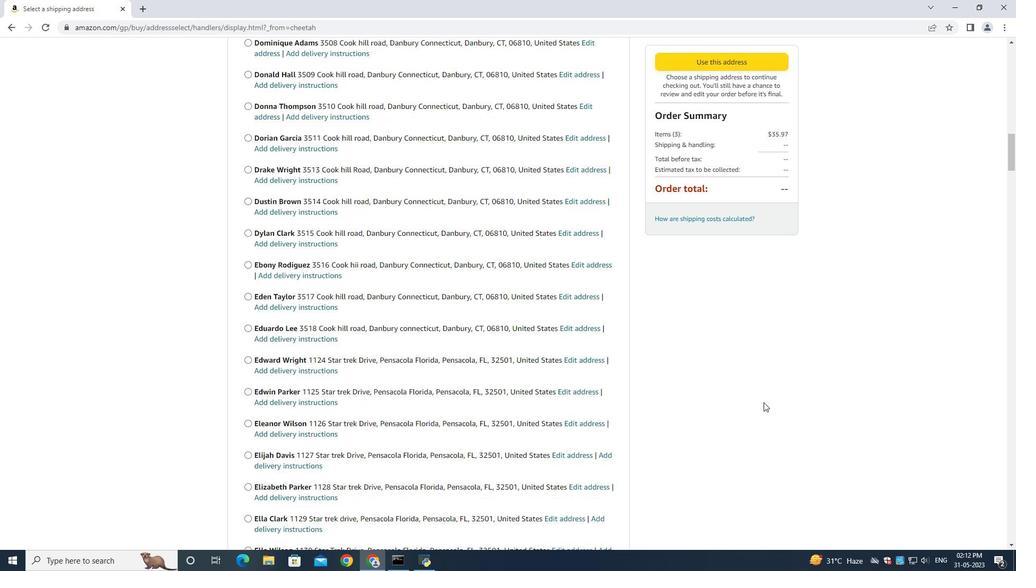 
Action: Mouse scrolled (529, 392) with delta (0, 0)
Screenshot: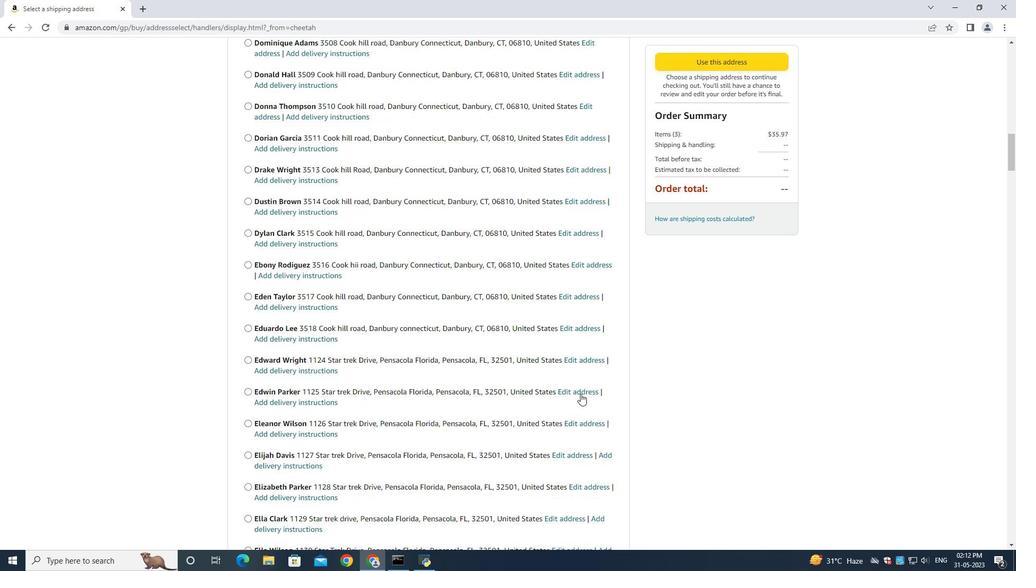
Action: Mouse scrolled (529, 392) with delta (0, 0)
Screenshot: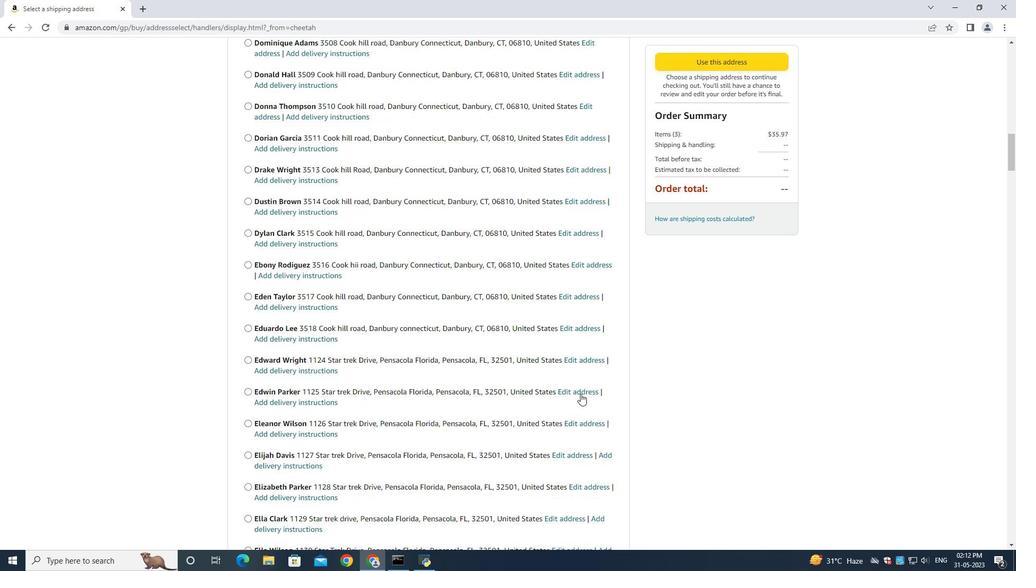 
Action: Mouse scrolled (529, 392) with delta (0, 0)
Screenshot: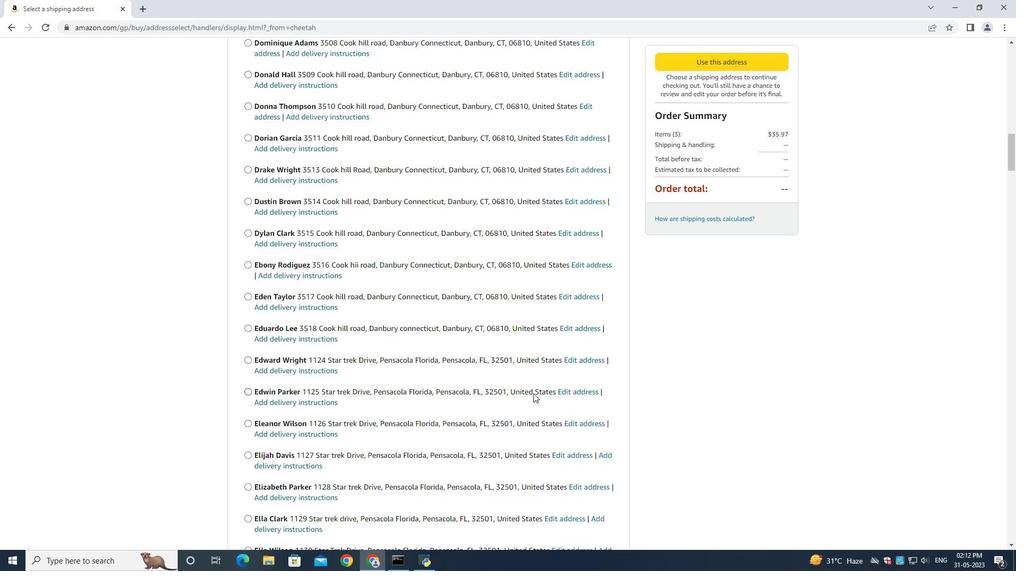 
Action: Mouse scrolled (529, 392) with delta (0, 0)
Screenshot: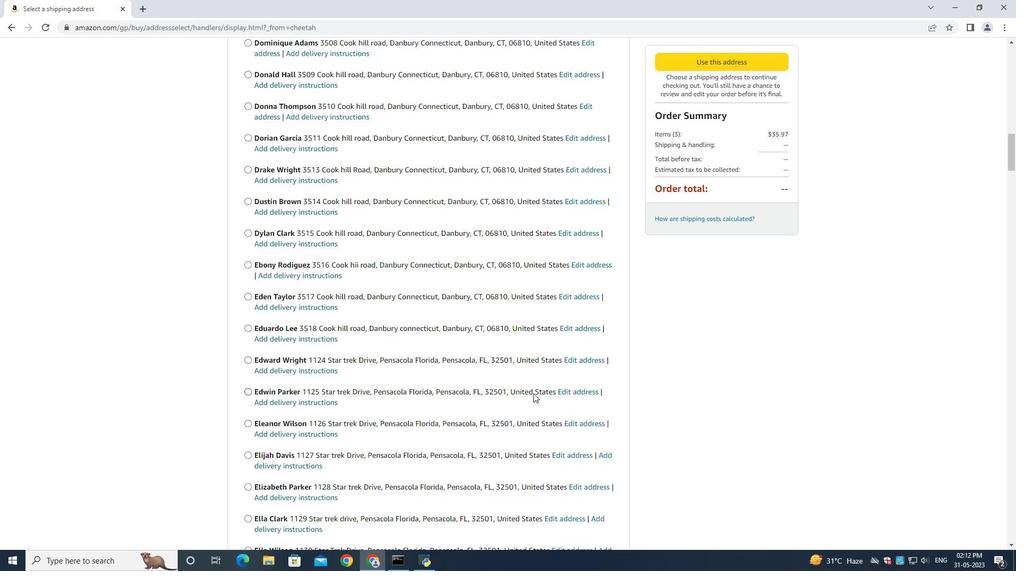
Action: Mouse scrolled (529, 392) with delta (0, 0)
Screenshot: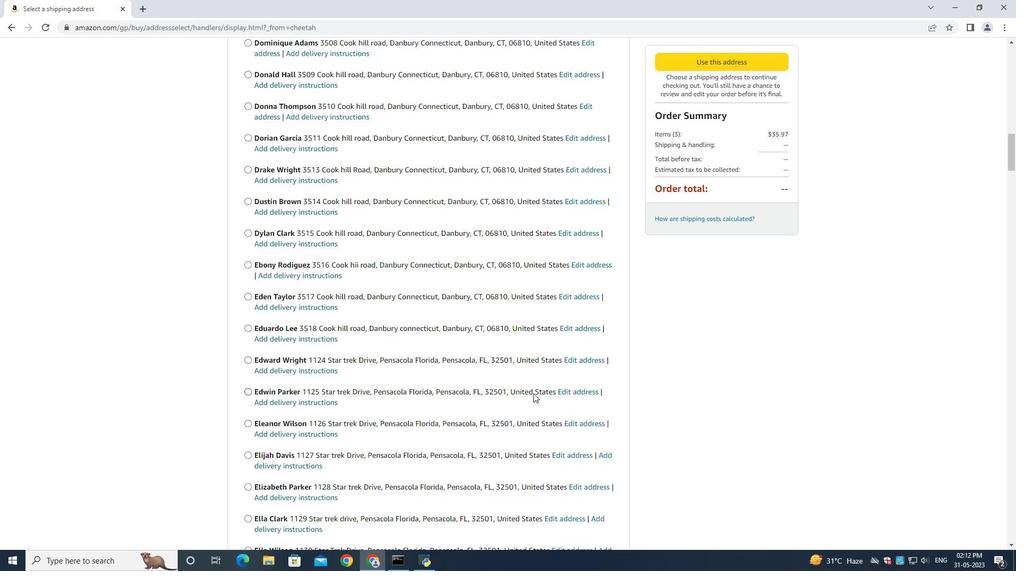 
Action: Mouse scrolled (529, 392) with delta (0, 0)
Screenshot: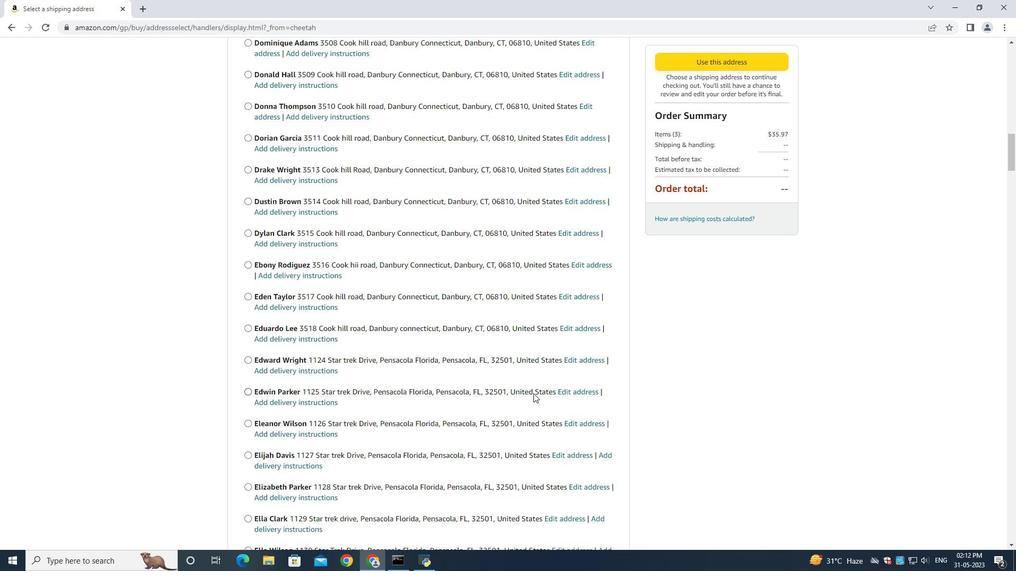 
Action: Mouse scrolled (529, 392) with delta (0, 0)
Screenshot: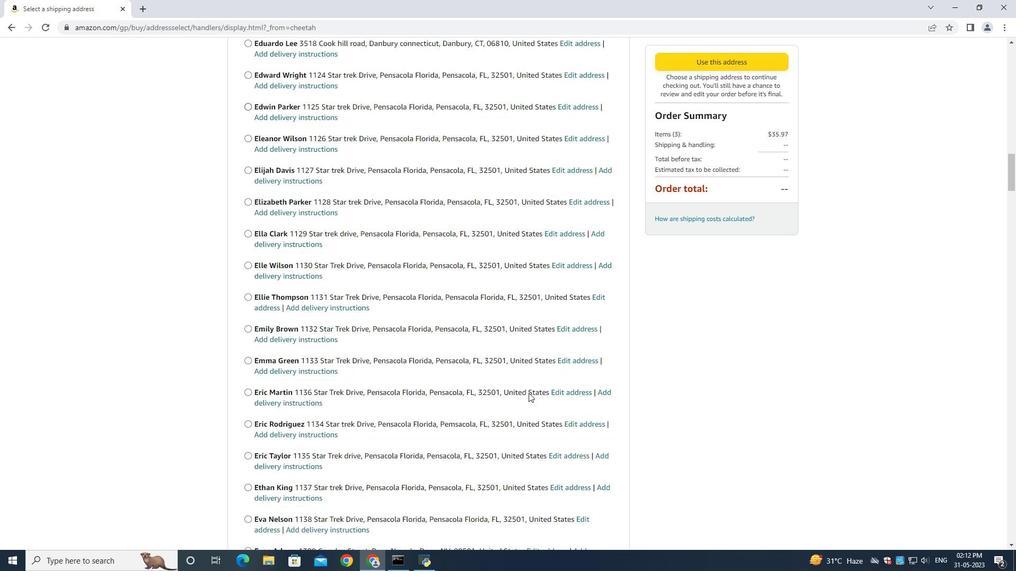 
Action: Mouse scrolled (529, 392) with delta (0, 0)
Screenshot: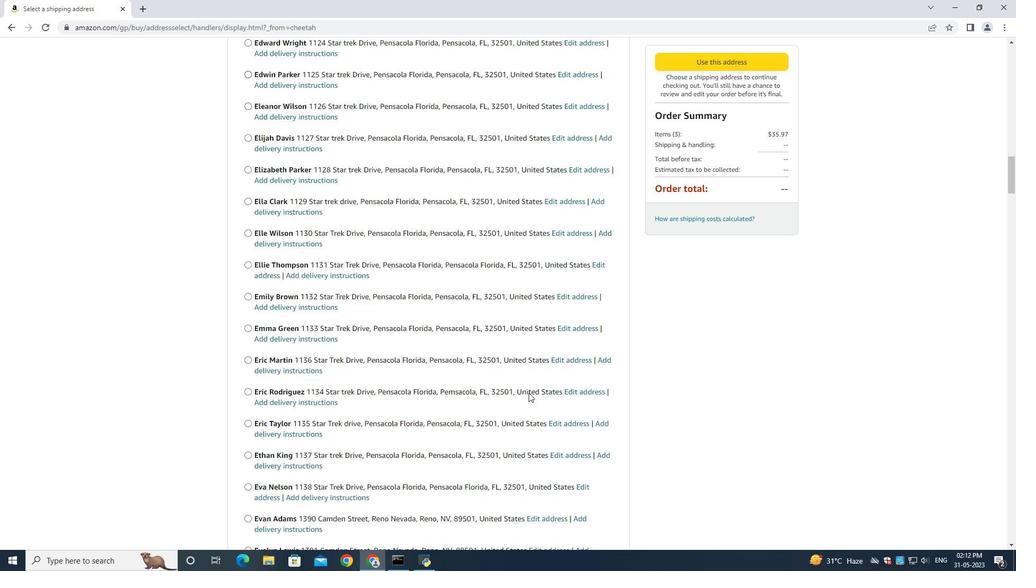
Action: Mouse scrolled (529, 392) with delta (0, 0)
Screenshot: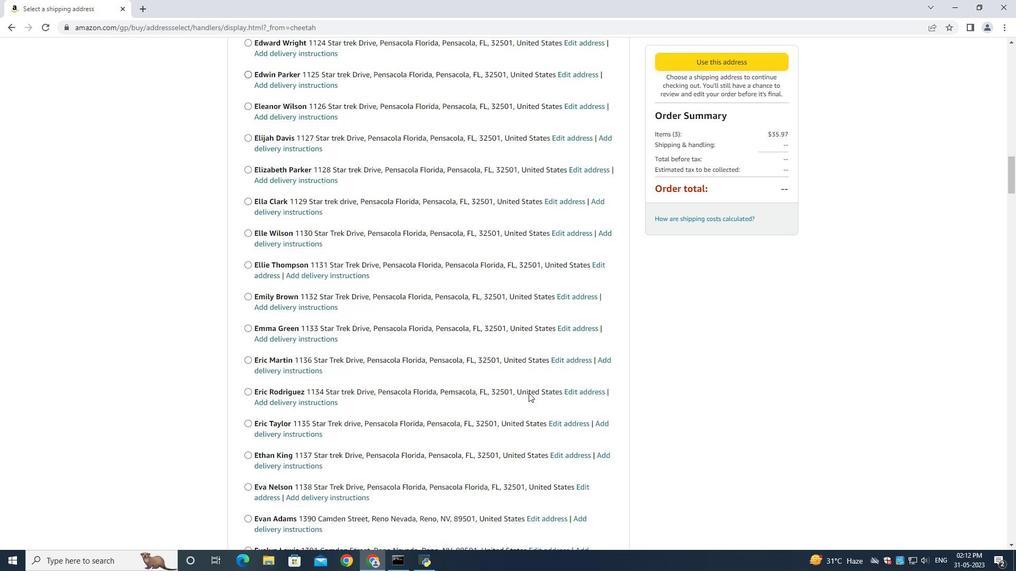 
Action: Mouse scrolled (529, 392) with delta (0, 0)
Screenshot: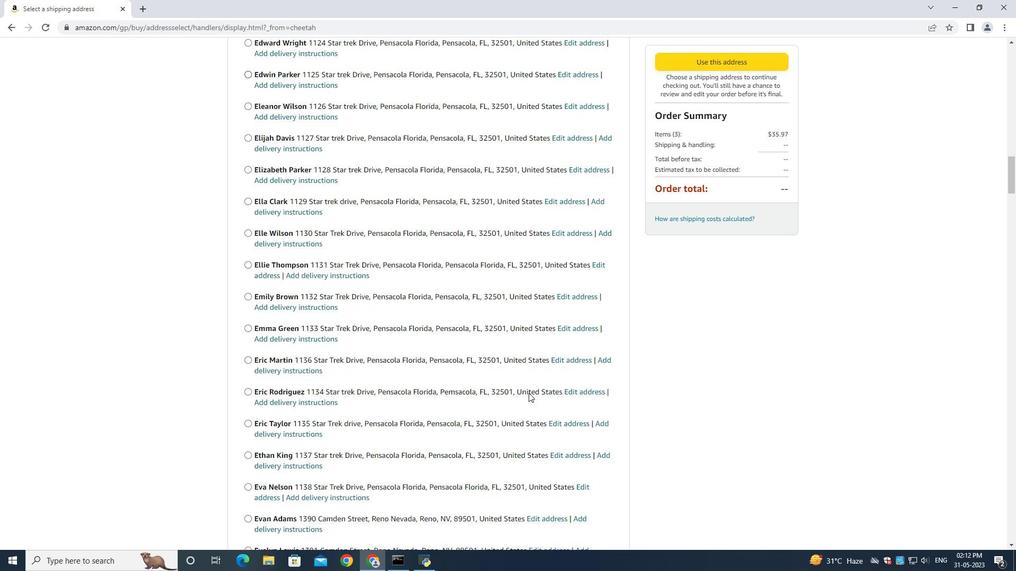 
Action: Mouse scrolled (529, 392) with delta (0, 0)
Screenshot: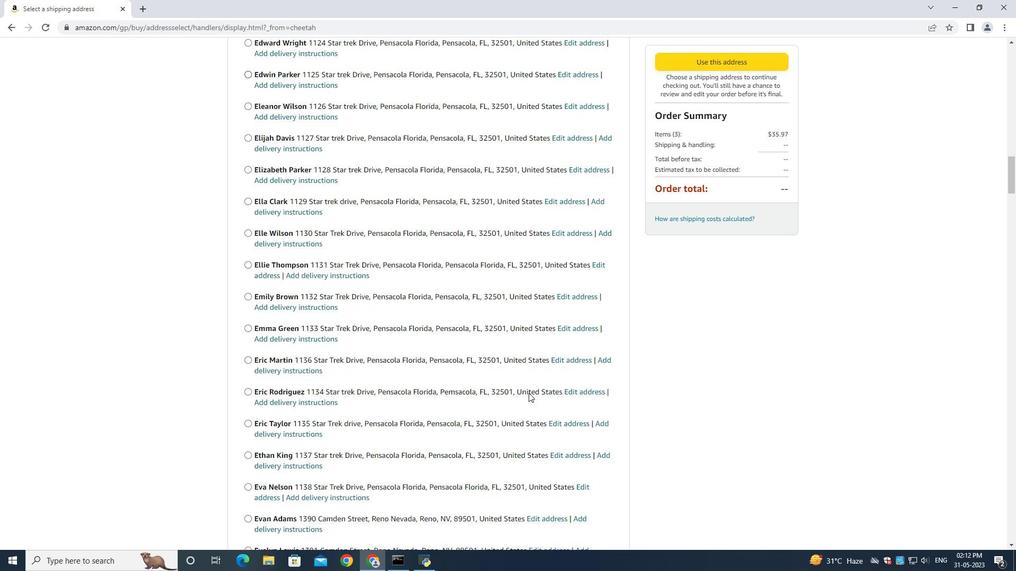 
Action: Mouse scrolled (529, 392) with delta (0, 0)
Screenshot: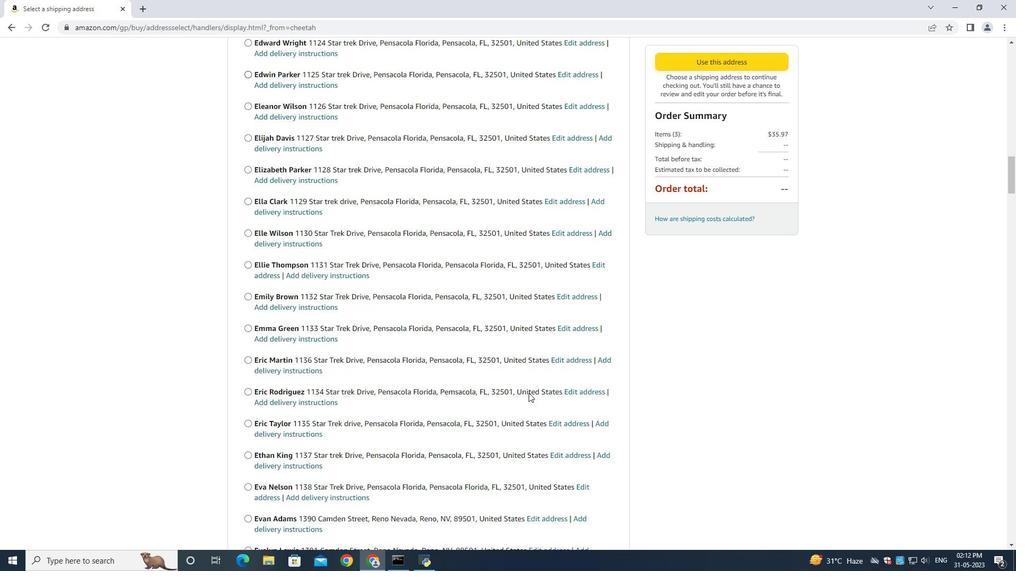 
Action: Mouse scrolled (529, 392) with delta (0, 0)
Screenshot: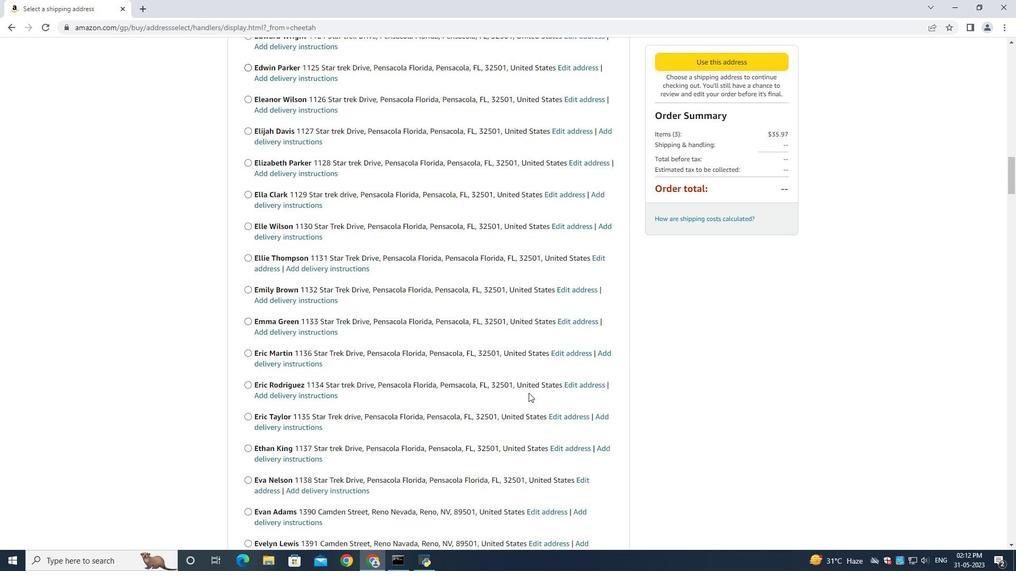 
Action: Mouse moved to (414, 378)
Screenshot: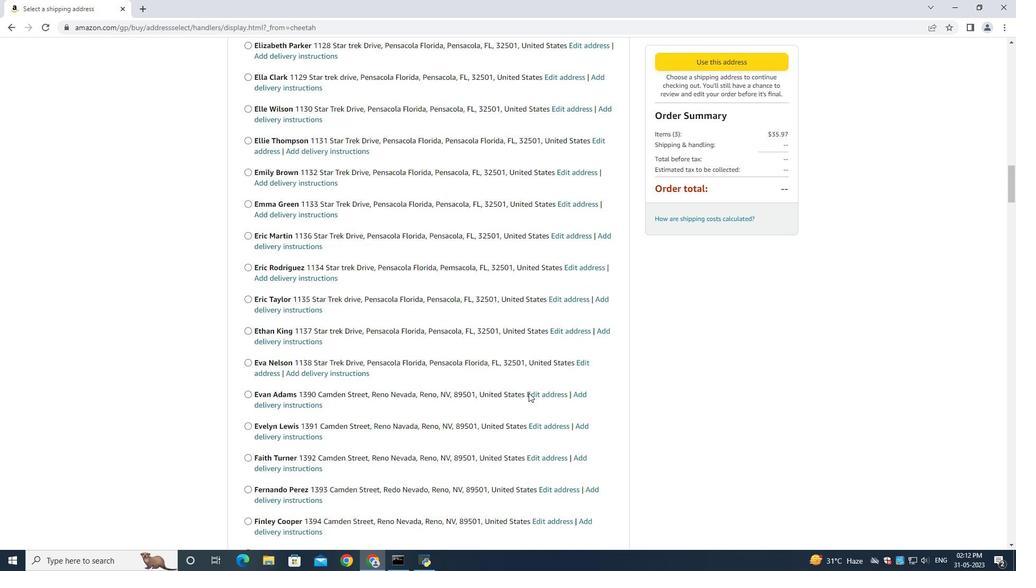 
Action: Mouse scrolled (414, 378) with delta (0, 0)
Screenshot: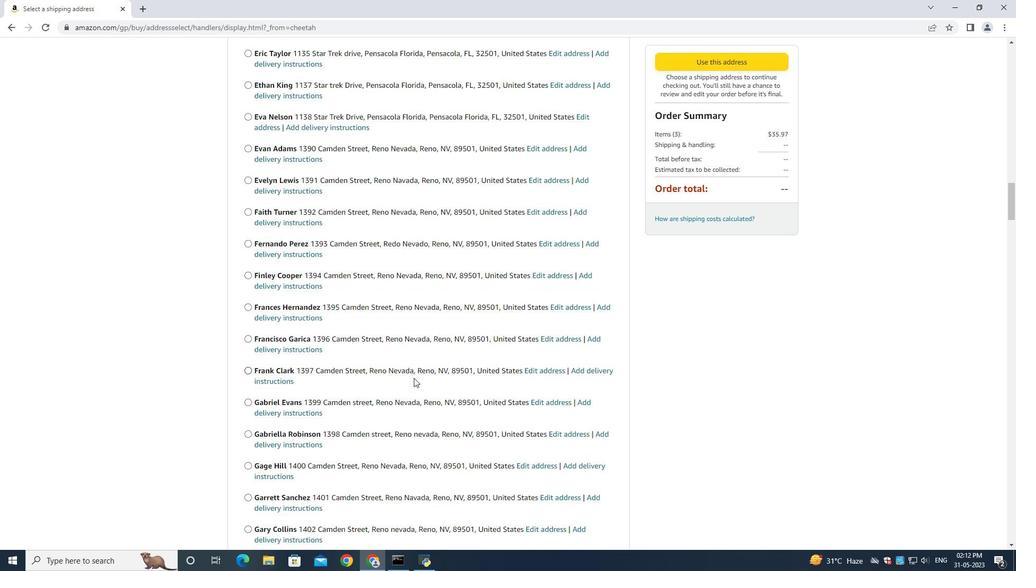 
Action: Mouse scrolled (414, 378) with delta (0, 0)
Screenshot: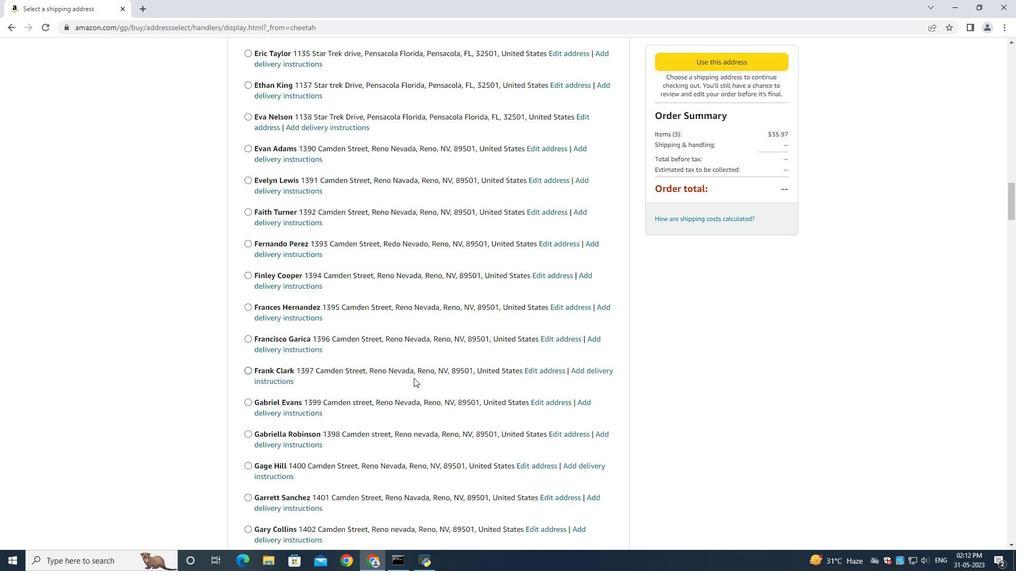 
Action: Mouse scrolled (414, 378) with delta (0, 0)
Screenshot: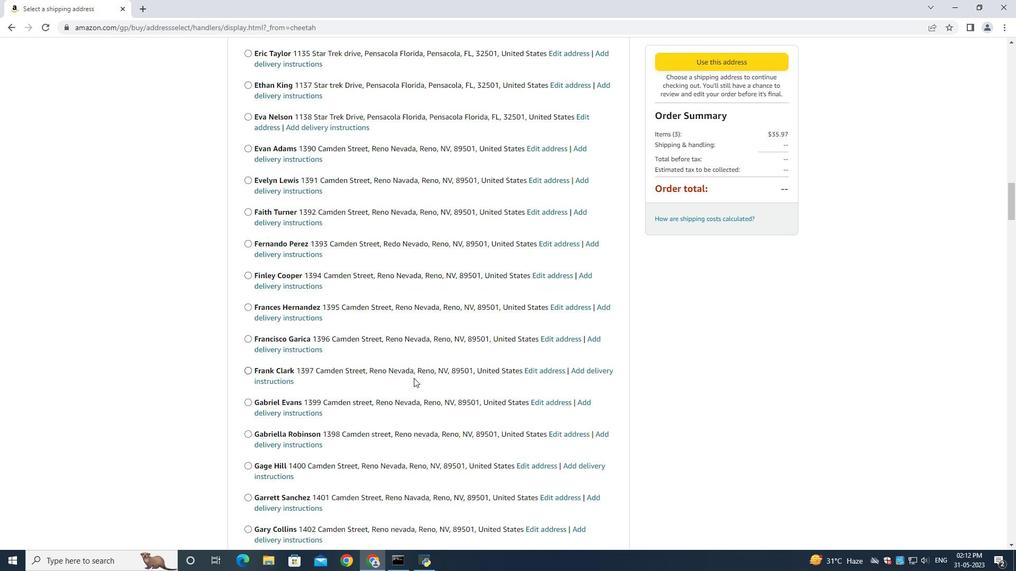
Action: Mouse scrolled (414, 378) with delta (0, 0)
Screenshot: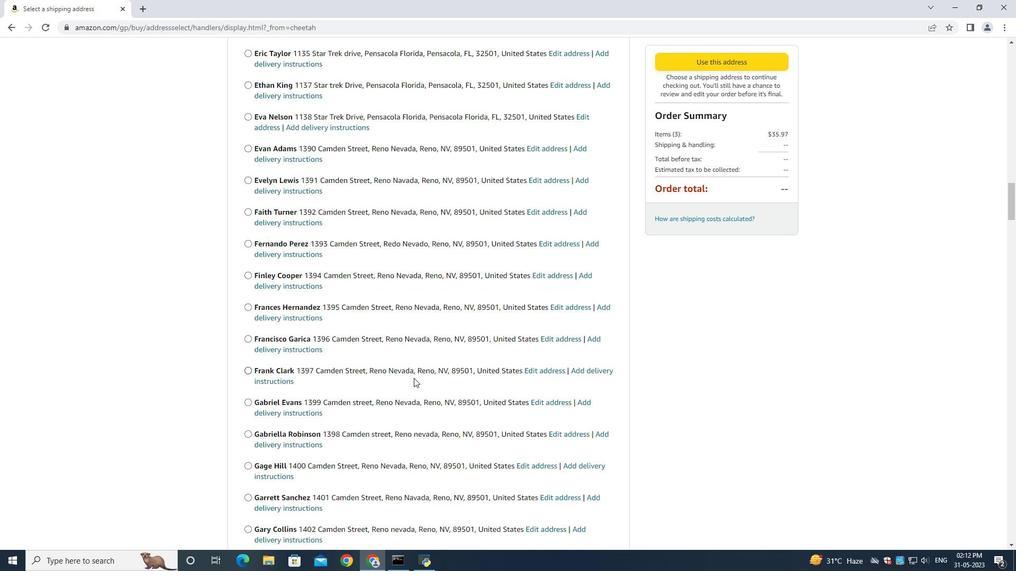 
Action: Mouse scrolled (414, 378) with delta (0, 0)
Screenshot: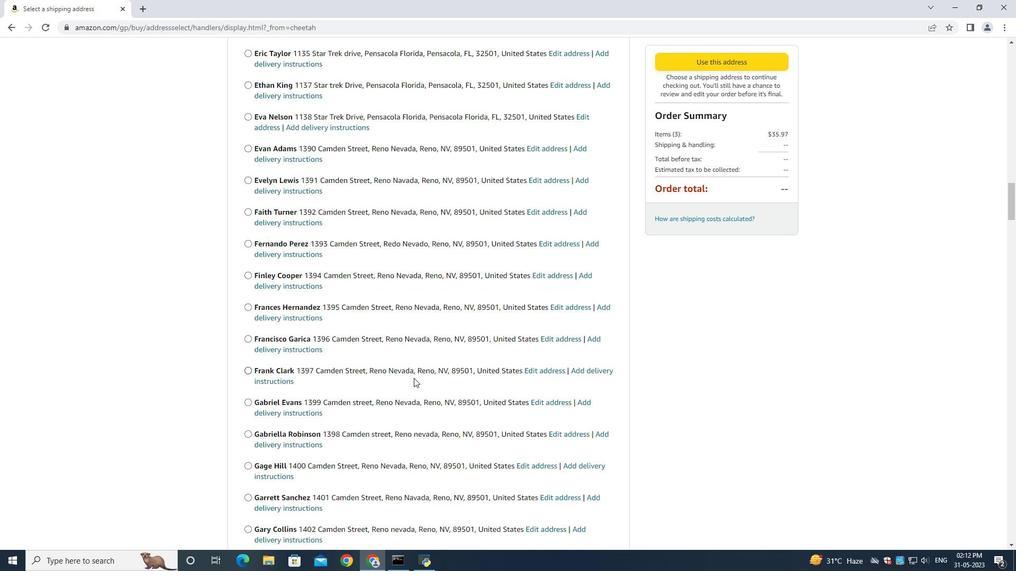 
Action: Mouse scrolled (414, 378) with delta (0, 0)
Screenshot: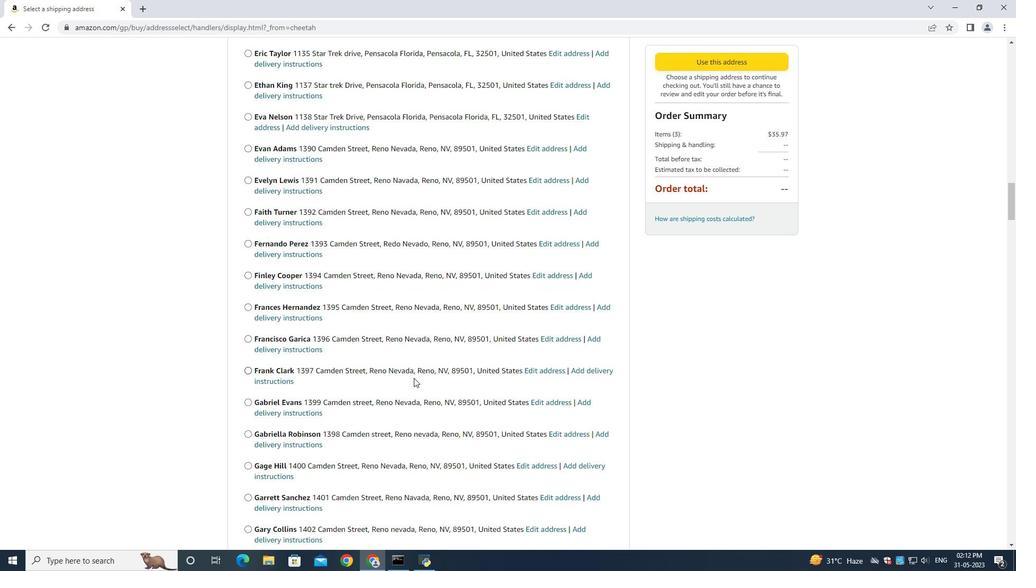 
Action: Mouse moved to (415, 378)
Screenshot: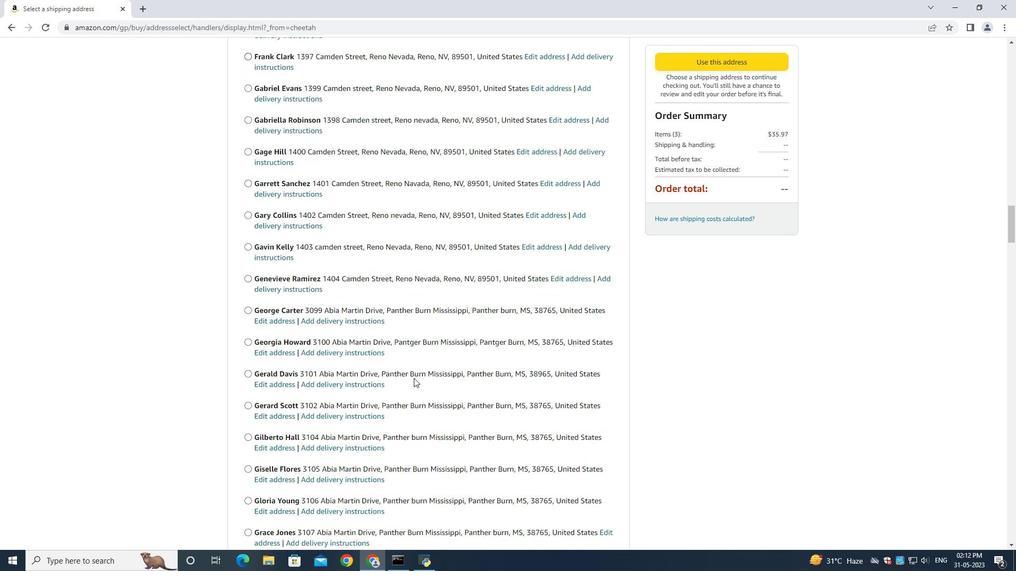 
Action: Mouse scrolled (415, 378) with delta (0, 0)
Screenshot: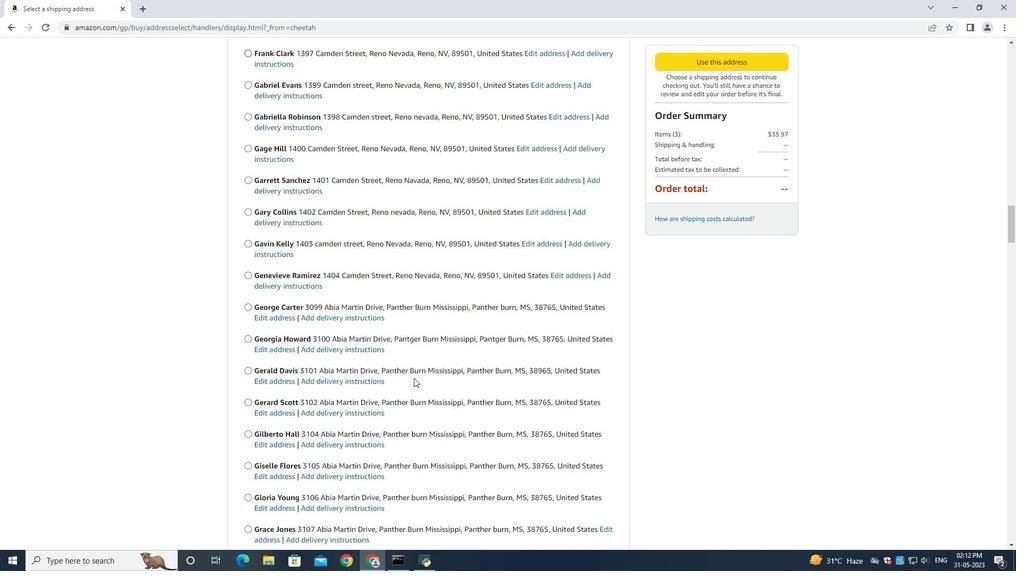 
Action: Mouse moved to (415, 378)
Screenshot: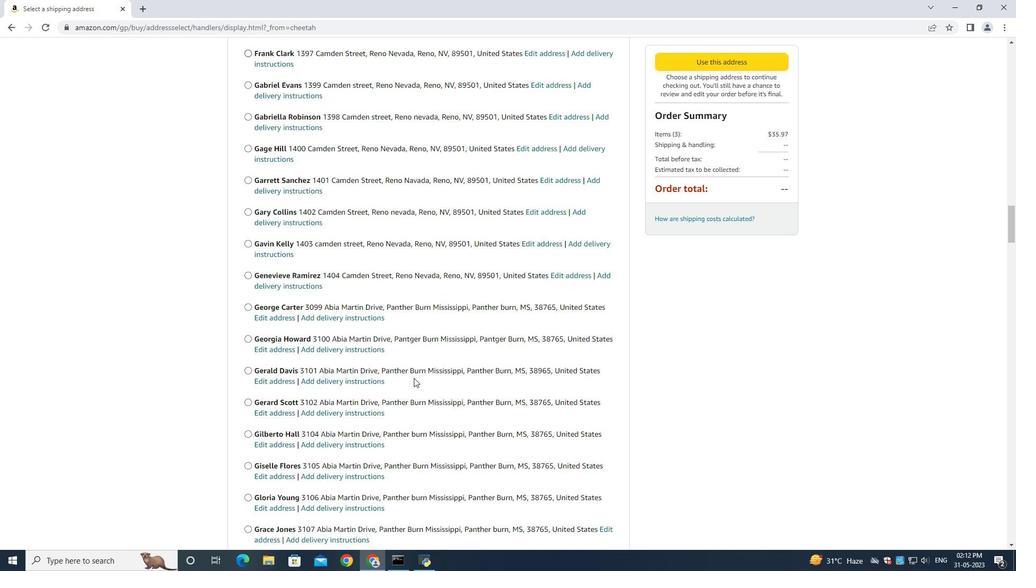 
Action: Mouse scrolled (415, 378) with delta (0, 0)
Screenshot: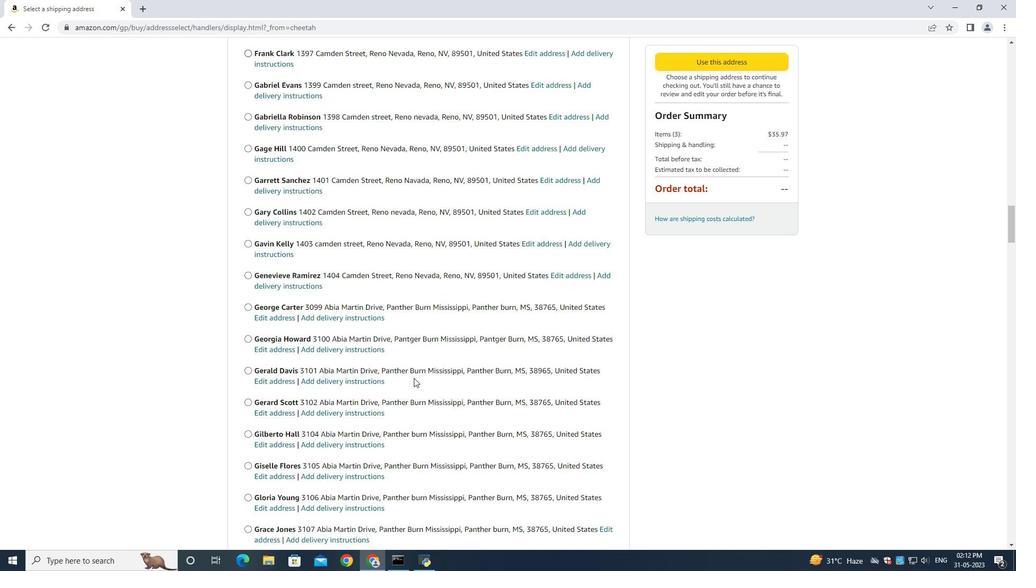 
Action: Mouse scrolled (415, 378) with delta (0, 0)
Screenshot: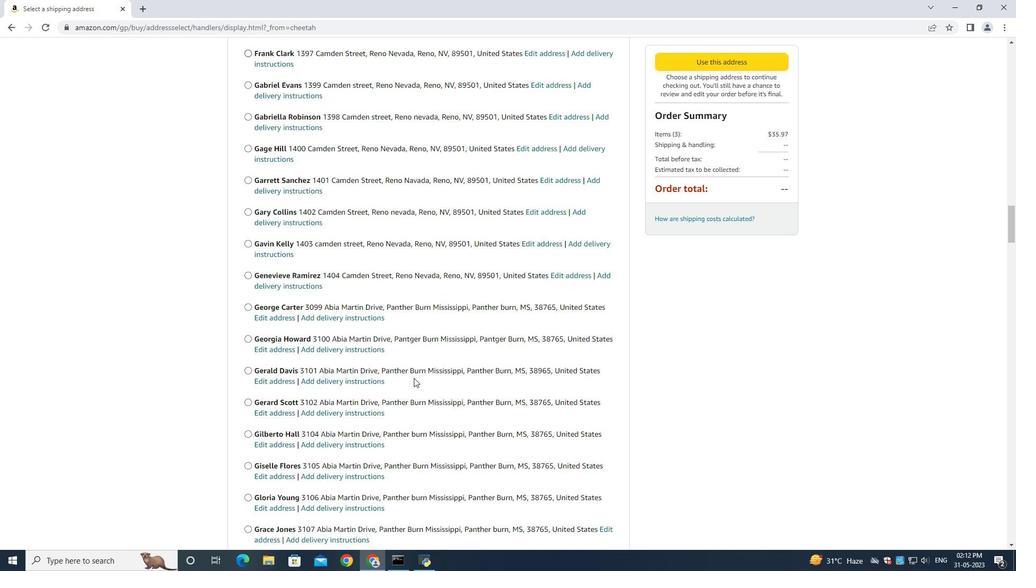 
Action: Mouse scrolled (415, 378) with delta (0, 0)
Screenshot: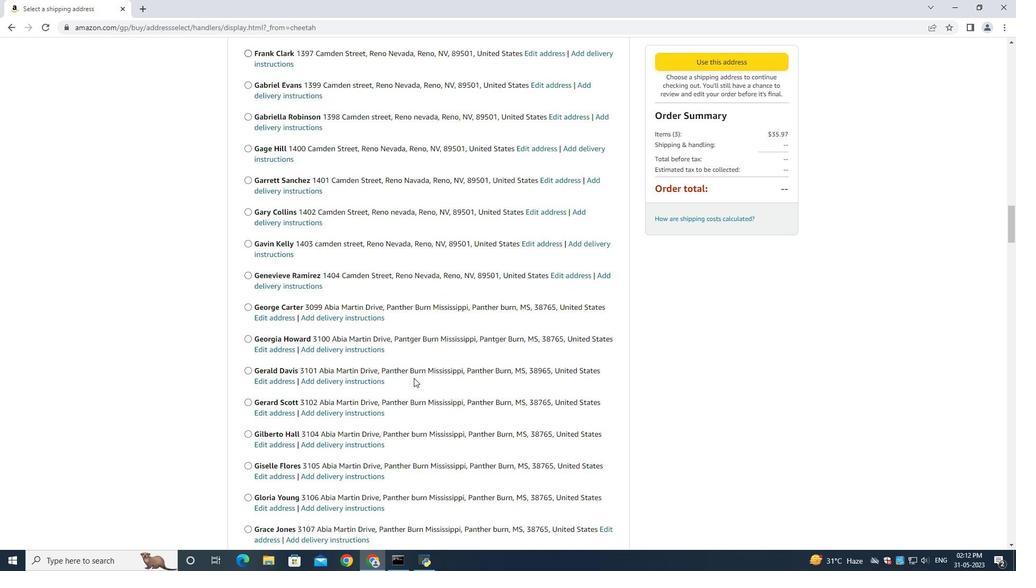 
Action: Mouse scrolled (415, 378) with delta (0, 0)
Screenshot: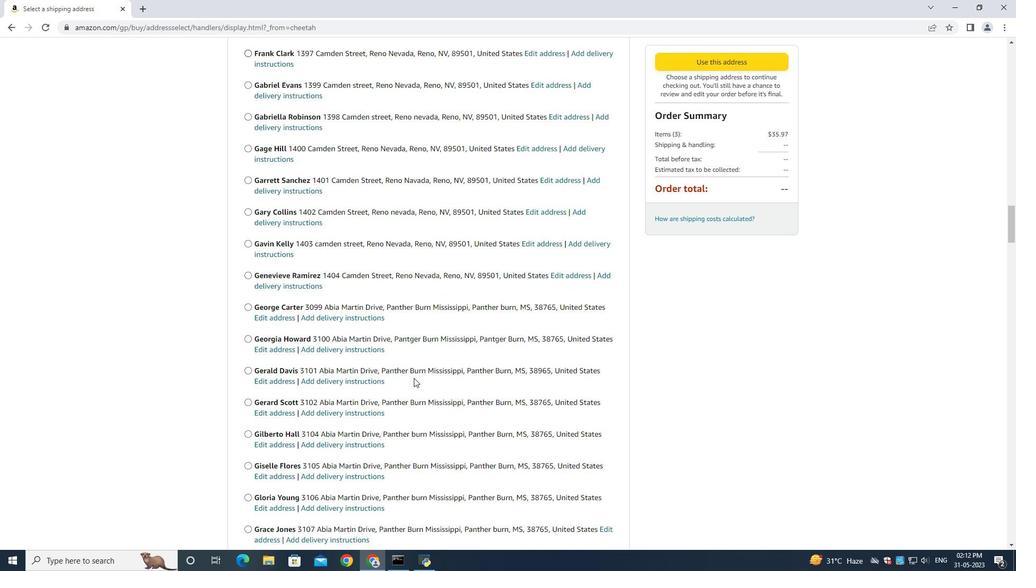 
Action: Mouse scrolled (415, 378) with delta (0, 0)
Screenshot: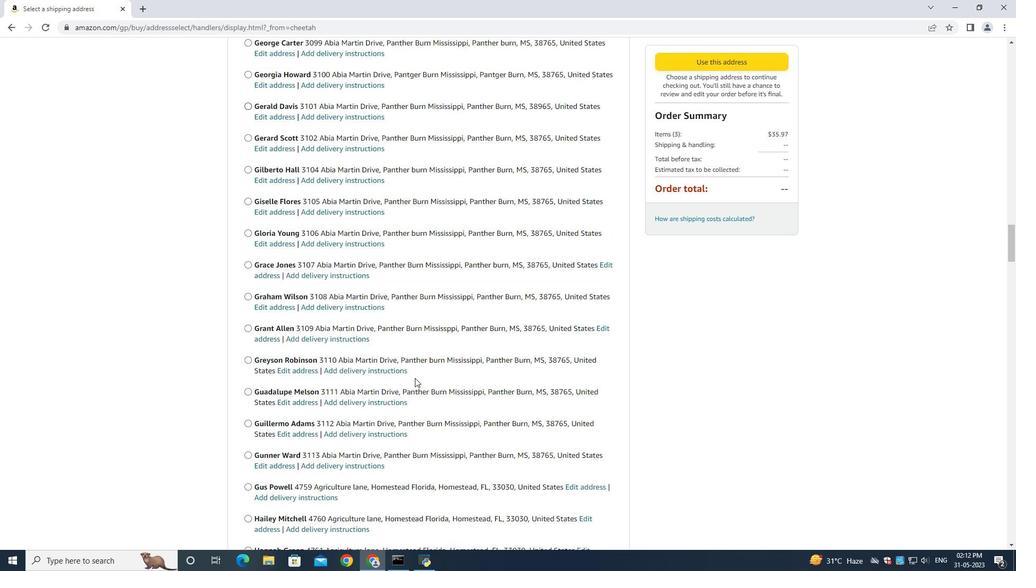 
Action: Mouse scrolled (415, 378) with delta (0, 0)
Screenshot: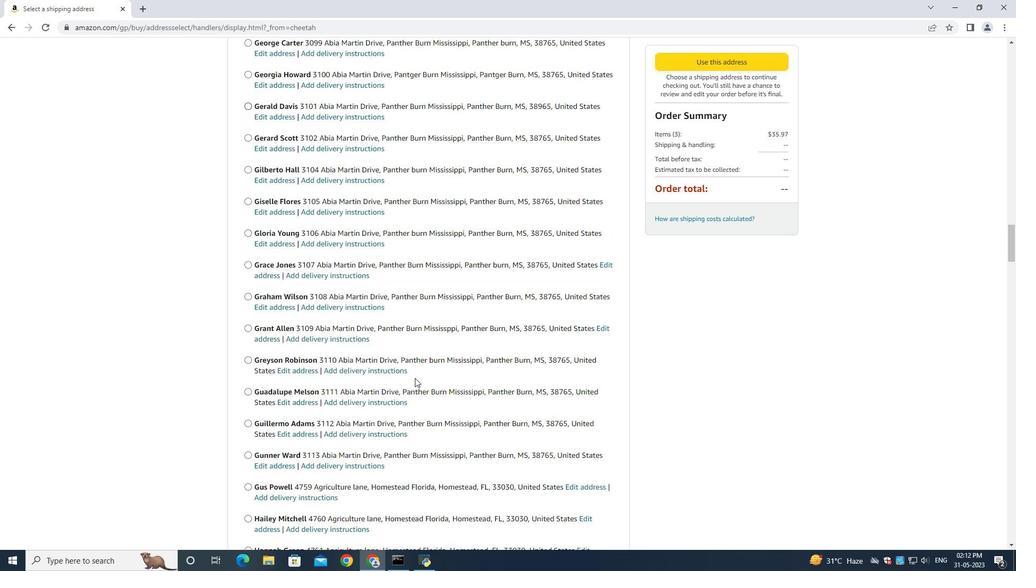 
Action: Mouse moved to (415, 379)
Screenshot: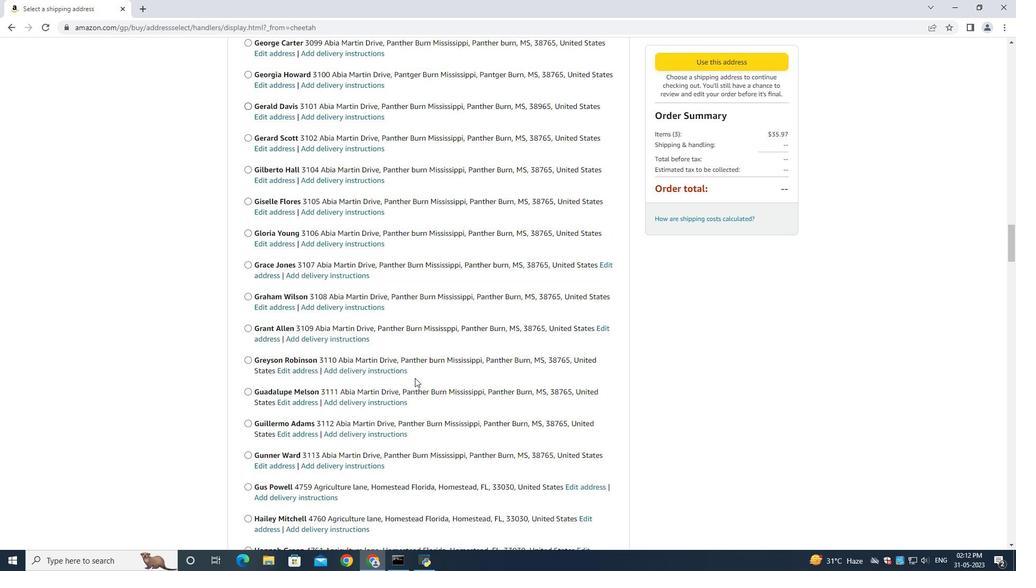 
Action: Mouse scrolled (415, 378) with delta (0, 0)
Screenshot: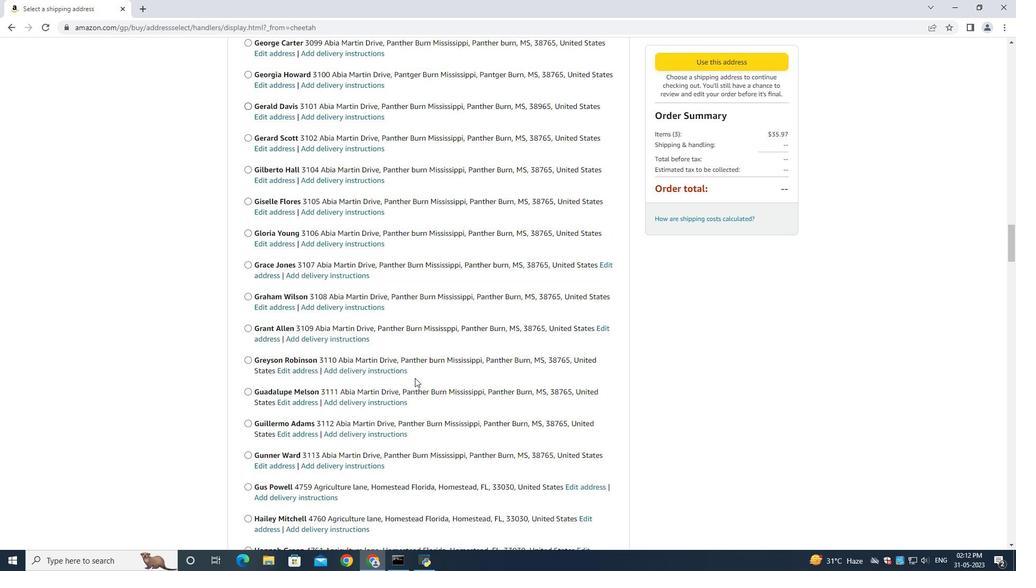 
Action: Mouse scrolled (415, 378) with delta (0, 0)
Screenshot: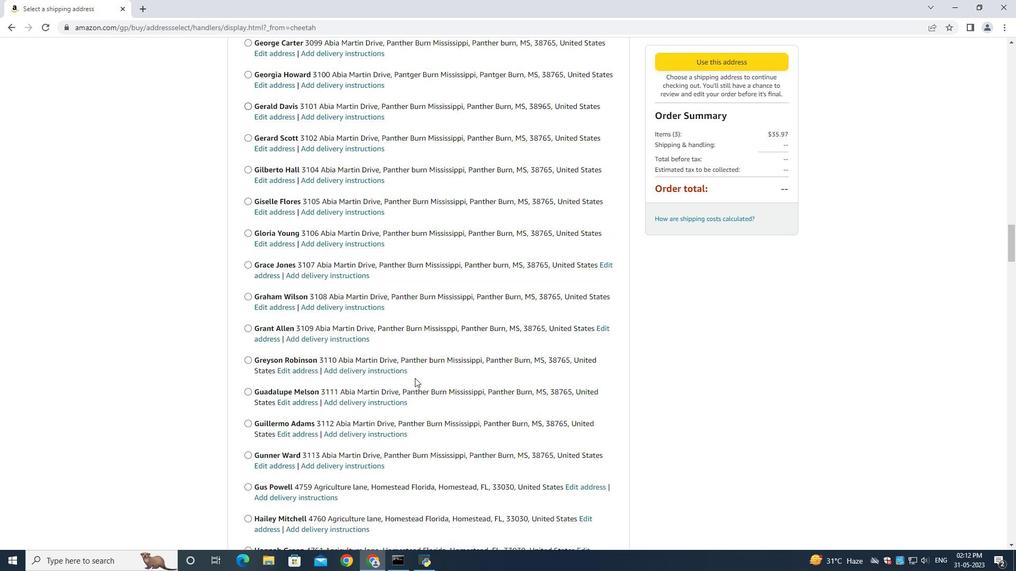 
Action: Mouse scrolled (415, 378) with delta (0, 0)
Screenshot: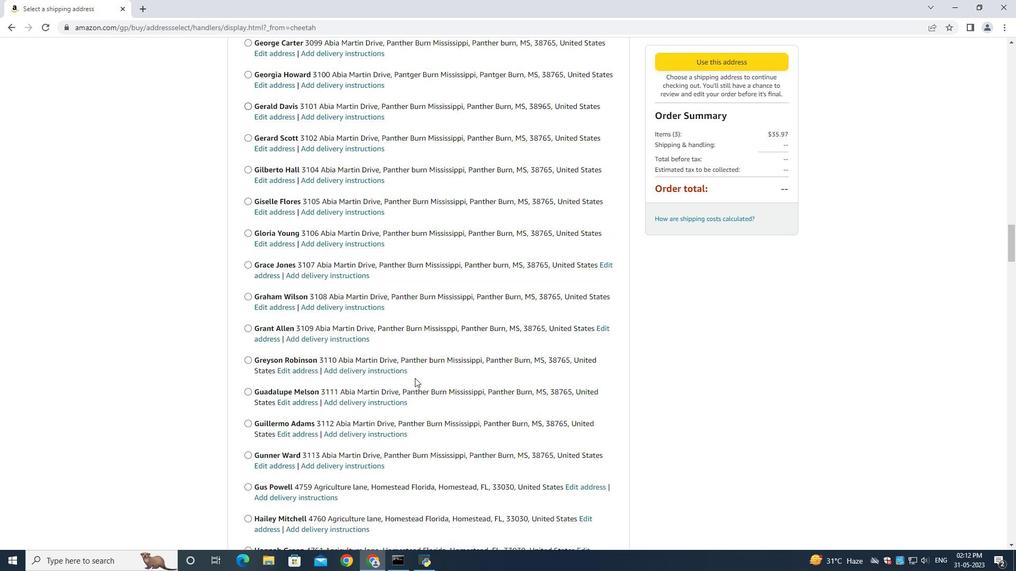 
Action: Mouse scrolled (415, 378) with delta (0, 0)
Screenshot: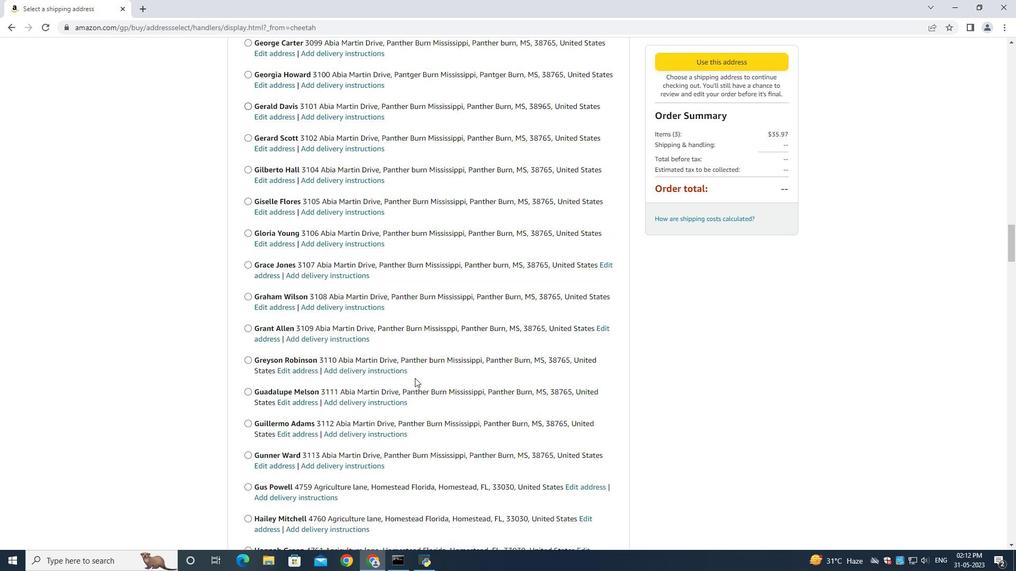 
Action: Mouse moved to (416, 379)
Screenshot: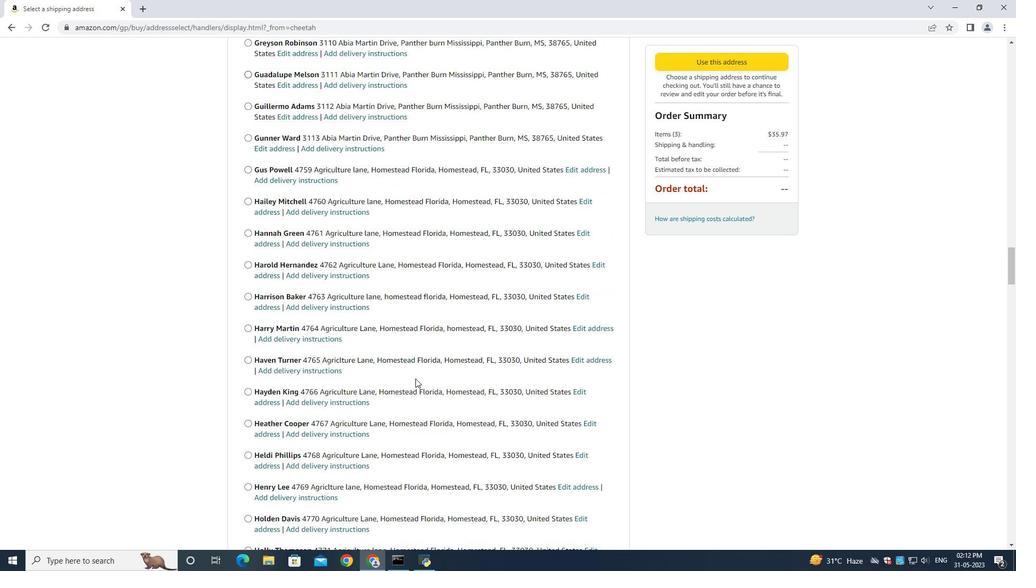 
Action: Mouse scrolled (416, 378) with delta (0, 0)
Screenshot: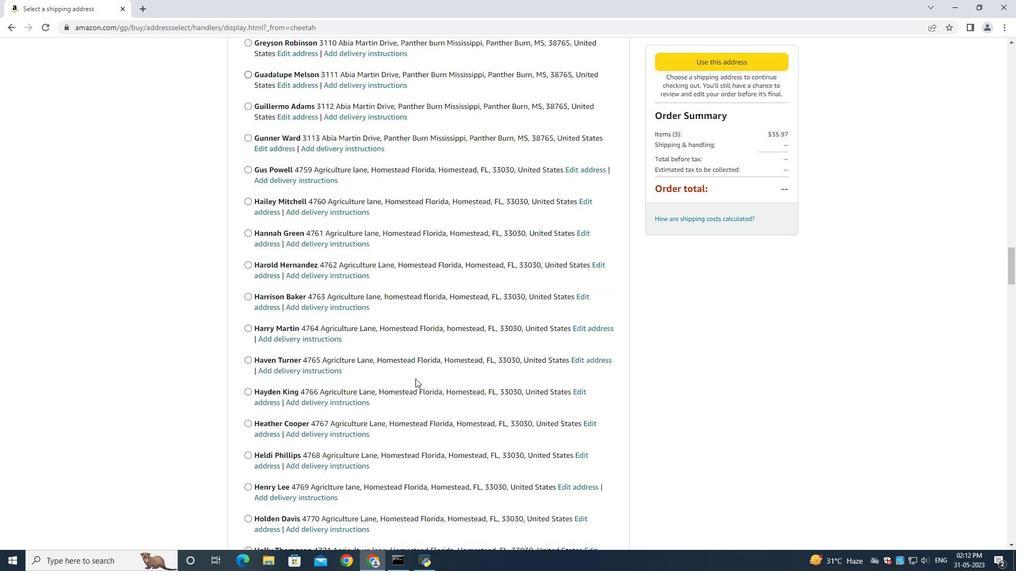 
Action: Mouse moved to (416, 379)
Screenshot: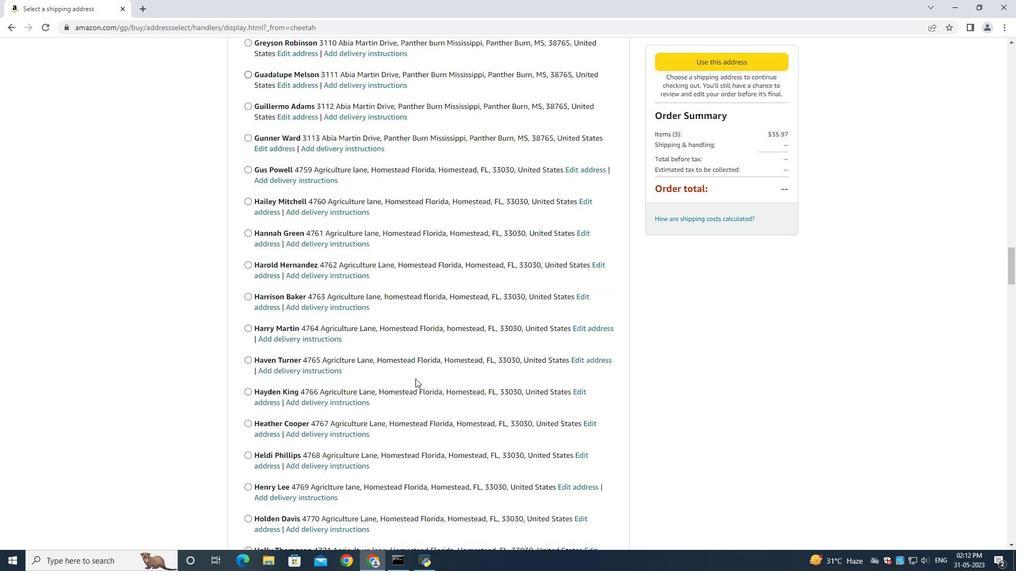 
Action: Mouse scrolled (416, 378) with delta (0, 0)
Screenshot: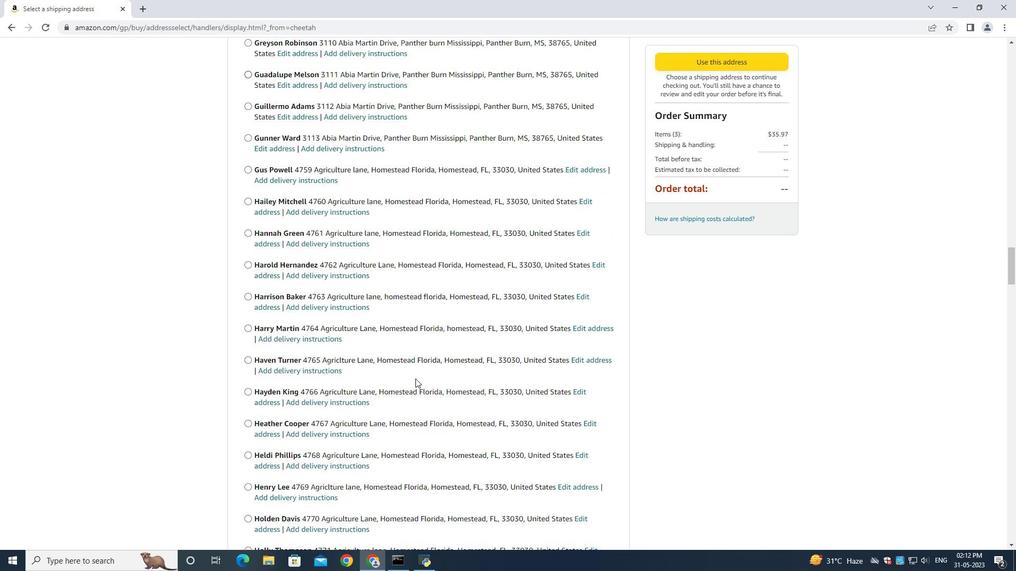 
Action: Mouse scrolled (416, 378) with delta (0, 0)
Screenshot: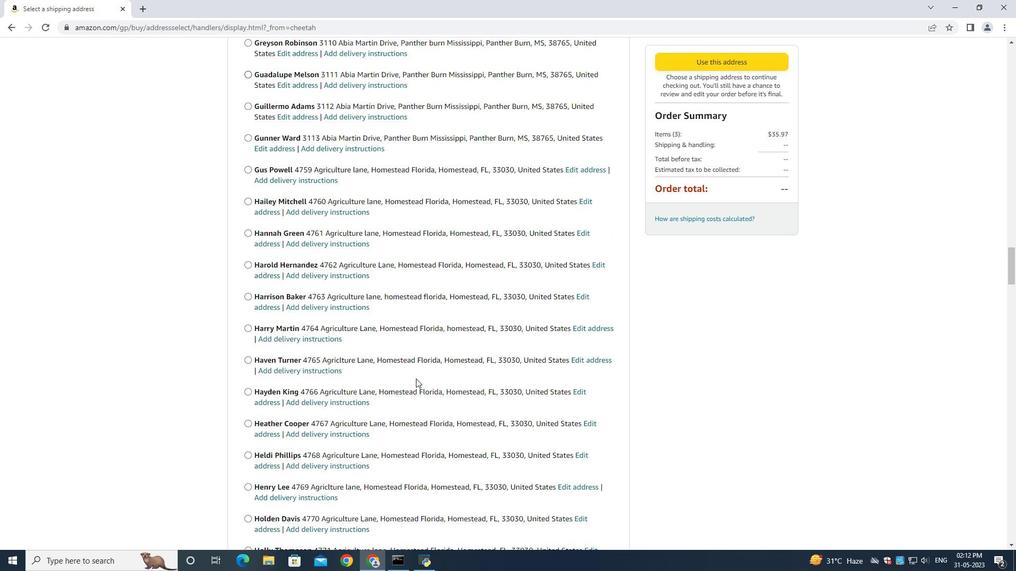 
Action: Mouse scrolled (416, 378) with delta (0, 0)
Screenshot: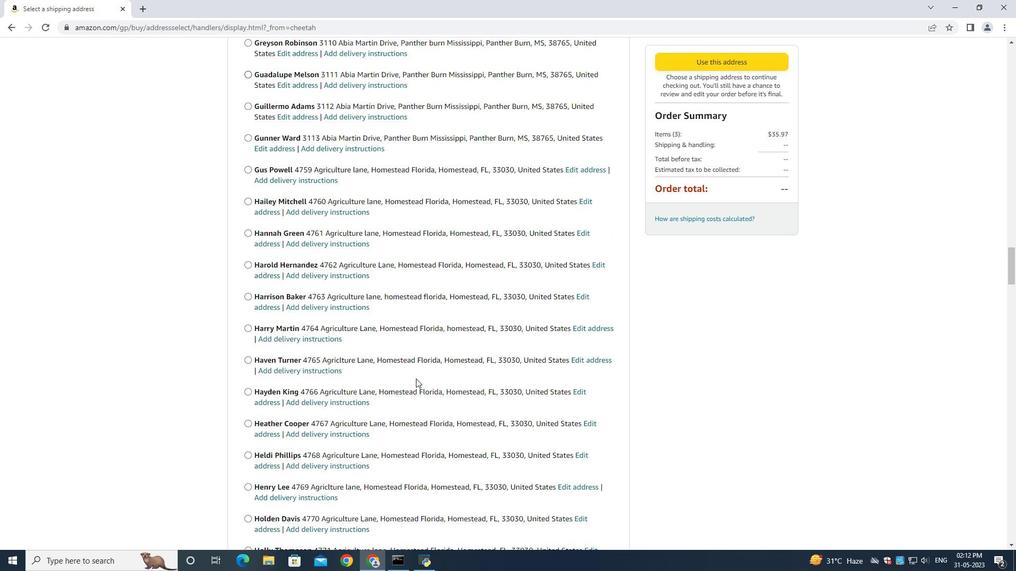 
Action: Mouse scrolled (416, 378) with delta (0, 0)
Screenshot: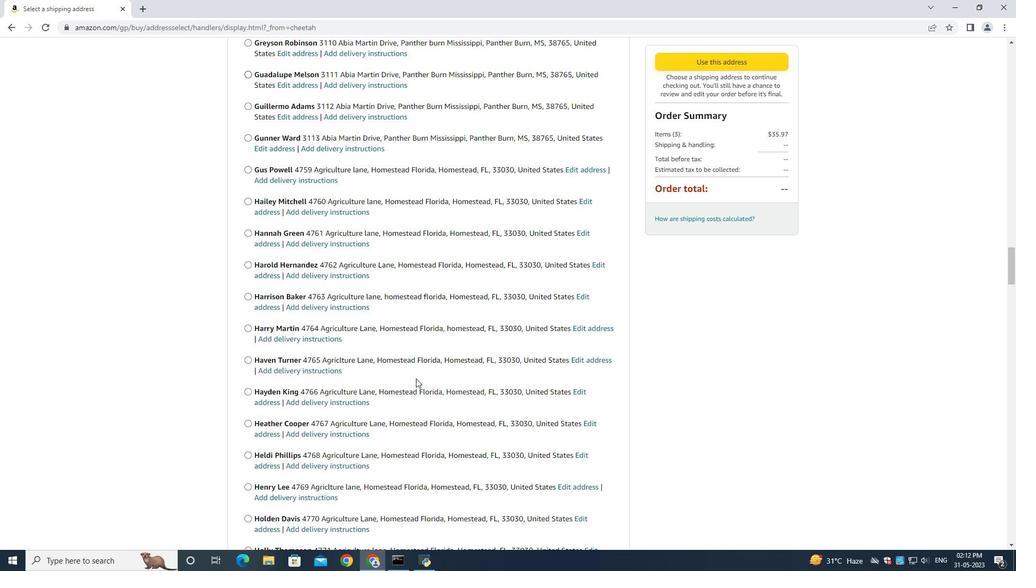 
Action: Mouse scrolled (416, 378) with delta (0, 0)
Screenshot: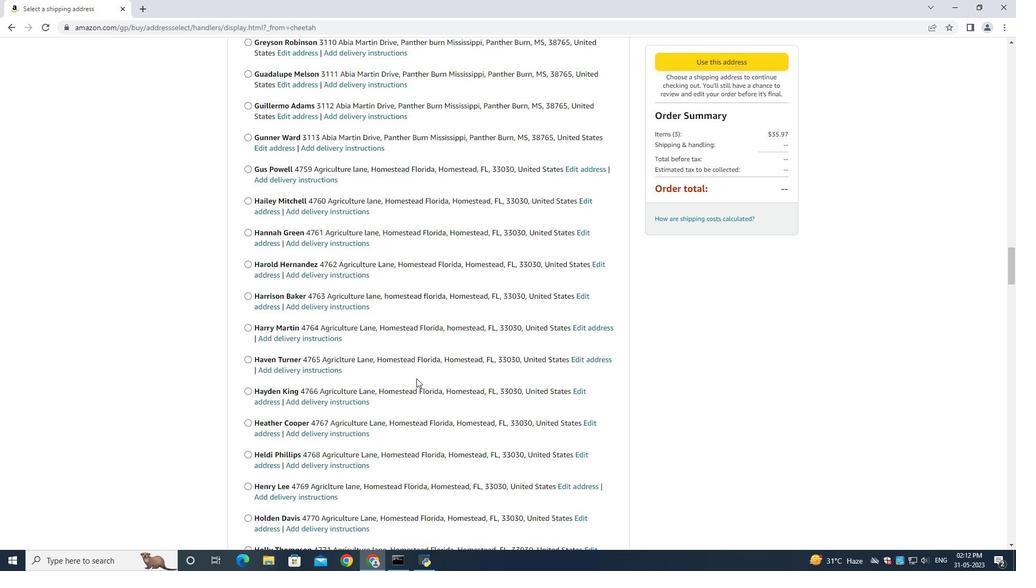 
Action: Mouse scrolled (416, 378) with delta (0, 0)
Screenshot: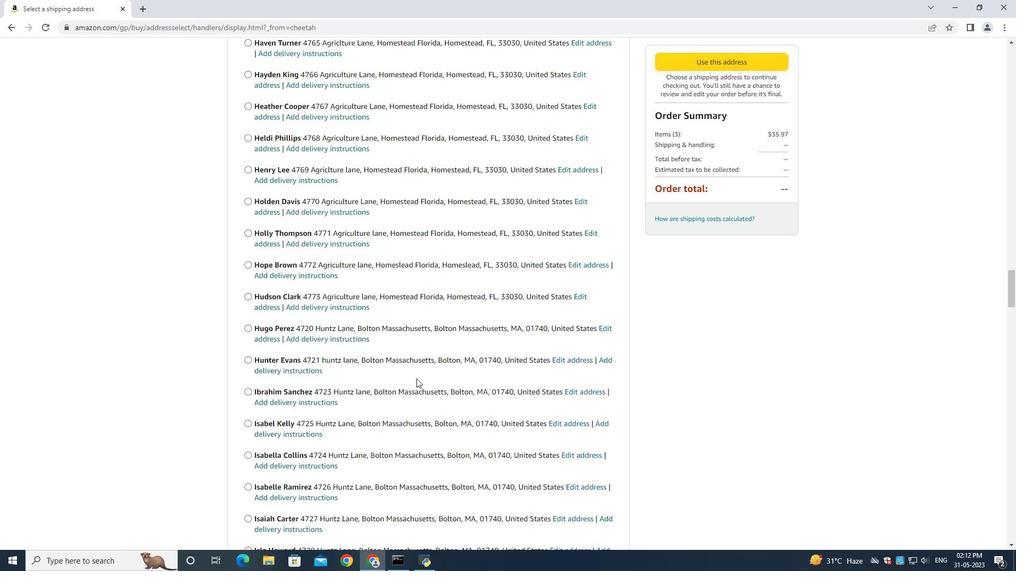 
Action: Mouse moved to (417, 379)
Screenshot: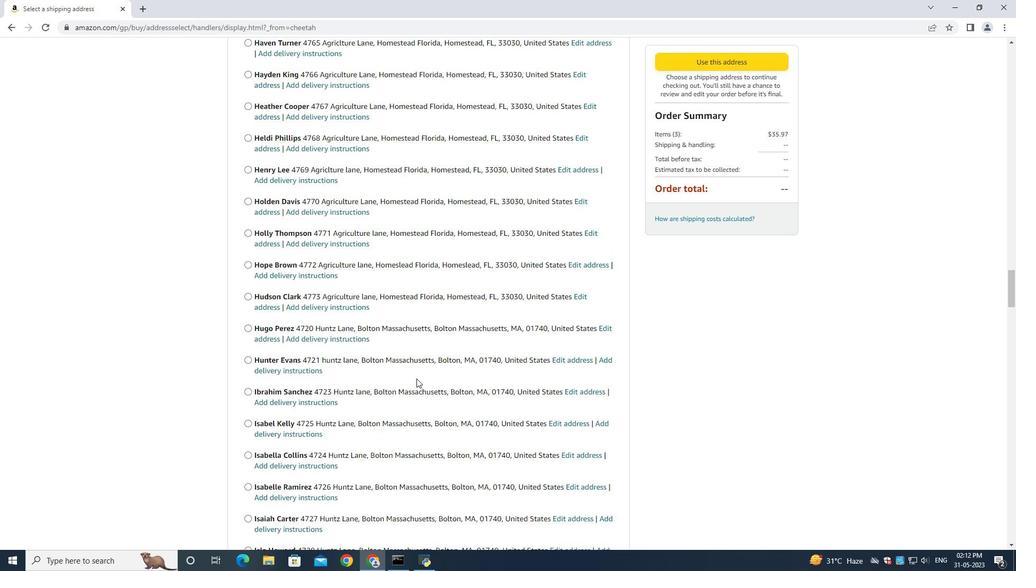 
Action: Mouse scrolled (417, 378) with delta (0, 0)
Screenshot: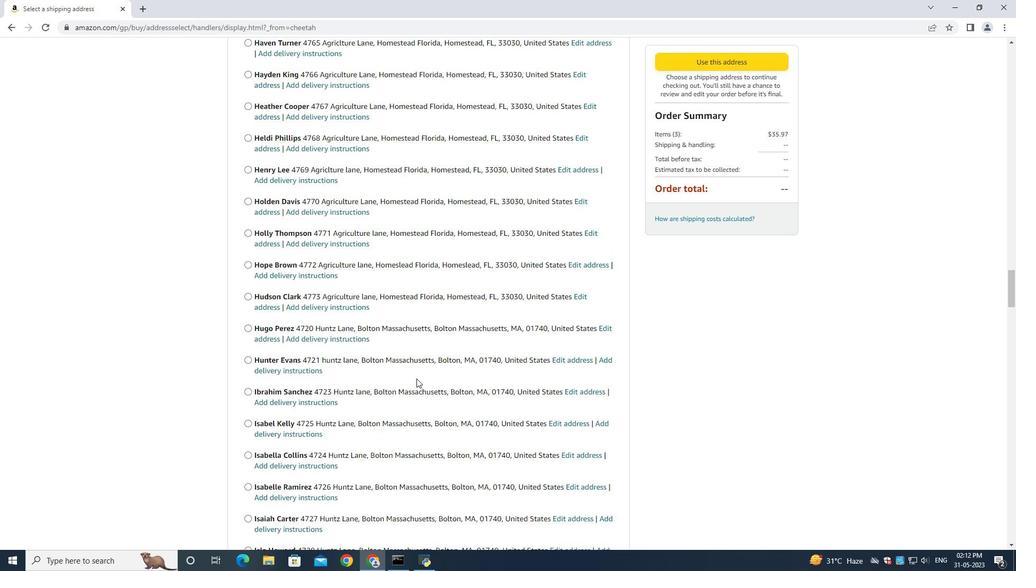 
Action: Mouse scrolled (417, 378) with delta (0, 0)
Screenshot: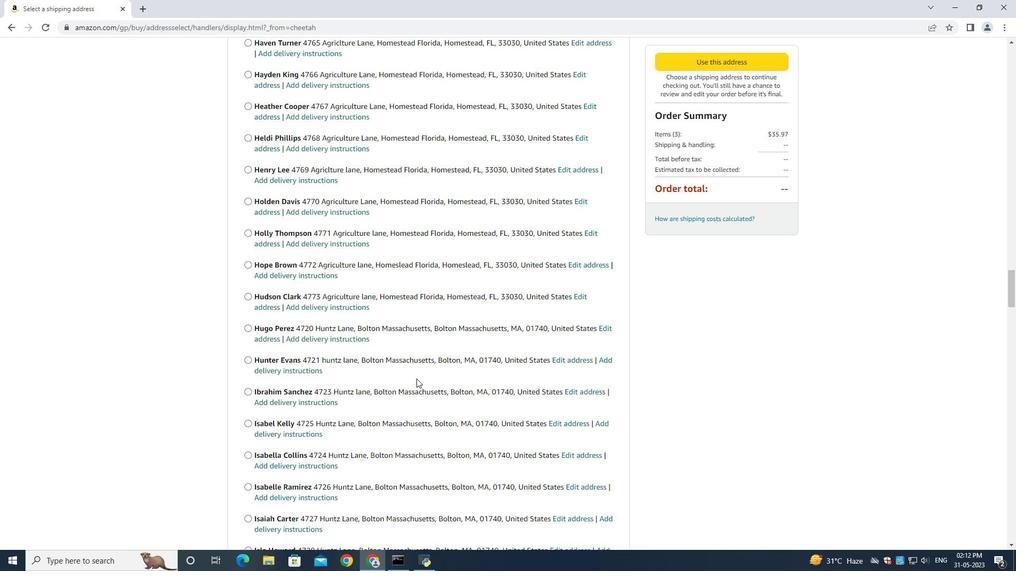 
Action: Mouse scrolled (417, 378) with delta (0, 0)
Screenshot: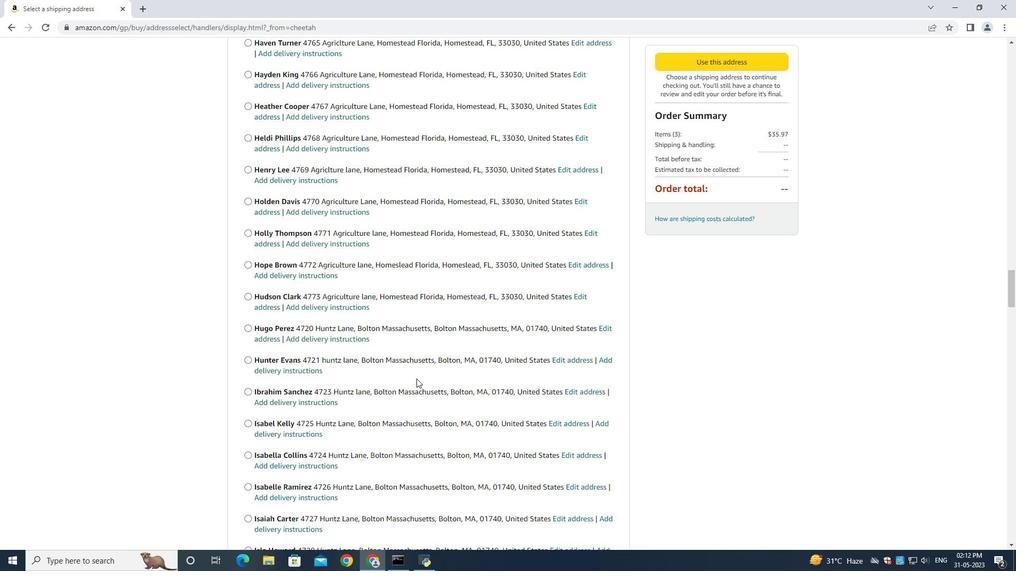 
Action: Mouse scrolled (417, 378) with delta (0, 0)
Screenshot: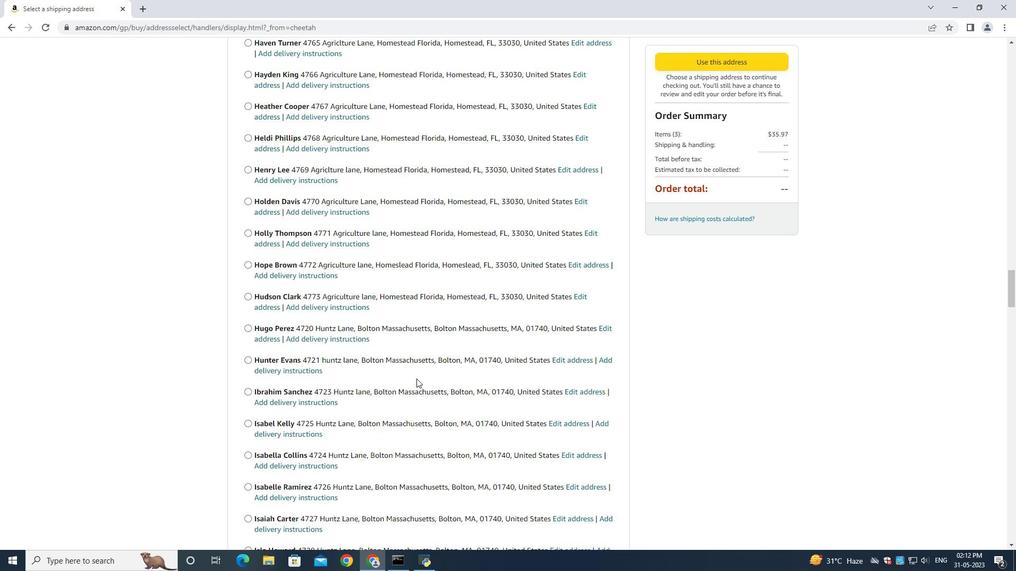 
Action: Mouse scrolled (417, 378) with delta (0, 0)
Screenshot: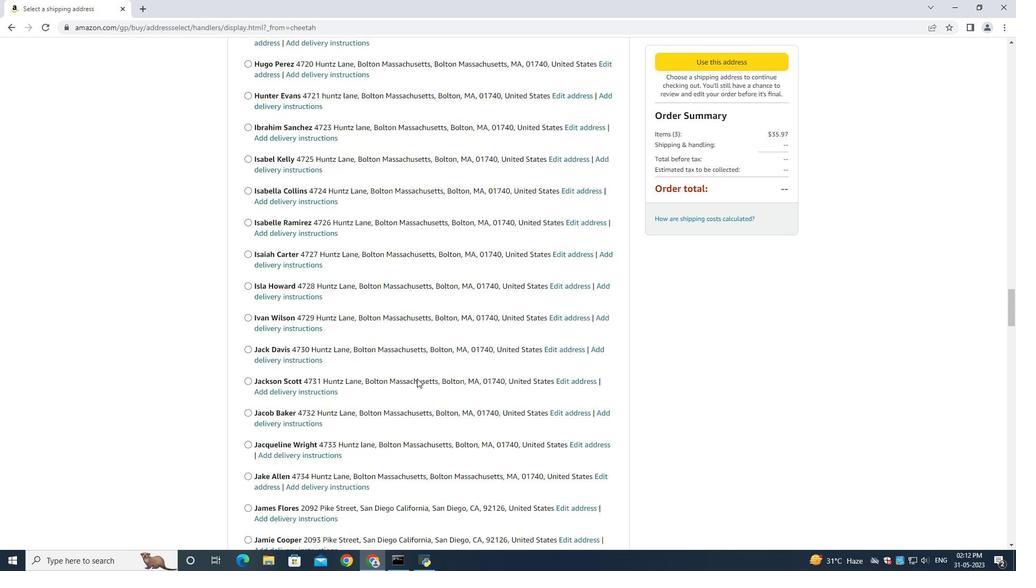 
Action: Mouse scrolled (417, 378) with delta (0, 0)
Screenshot: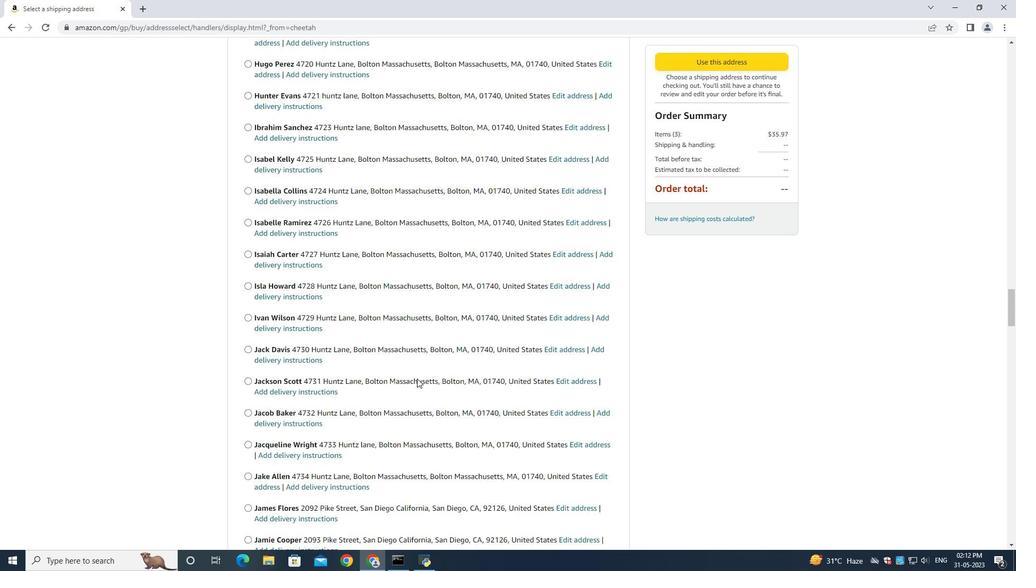 
Action: Mouse scrolled (417, 378) with delta (0, 0)
Screenshot: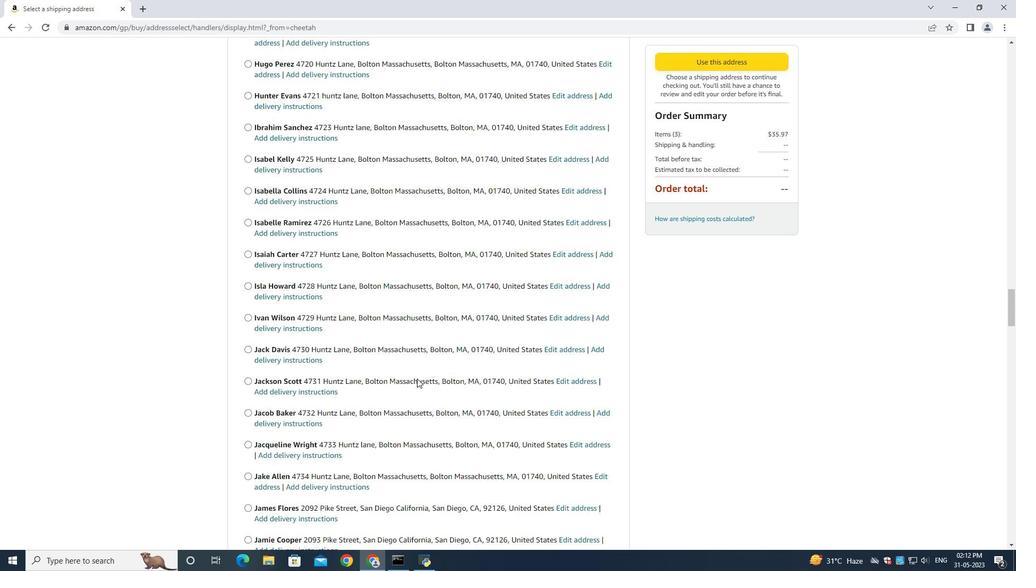
Action: Mouse scrolled (417, 378) with delta (0, 0)
Screenshot: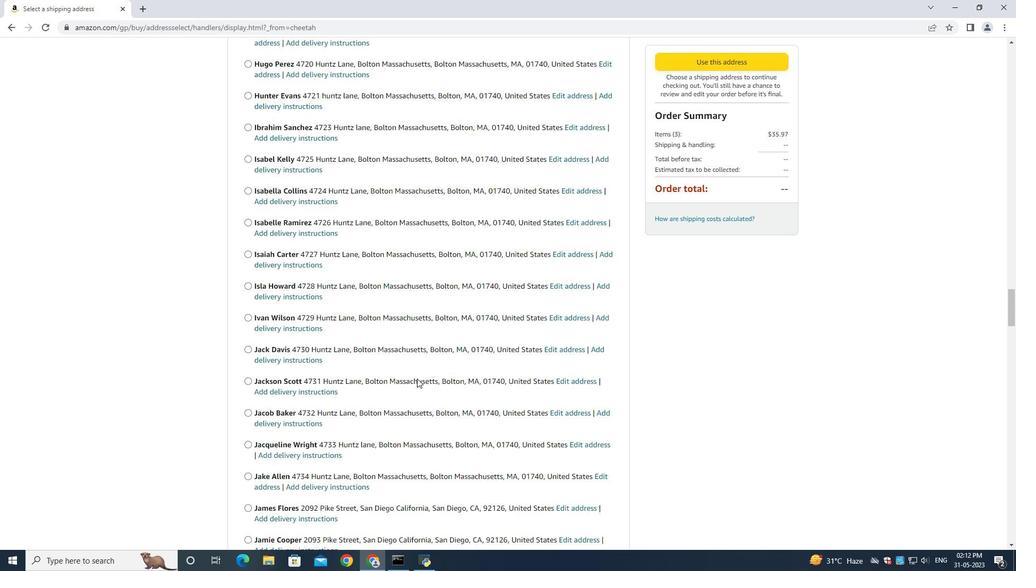 
Action: Mouse scrolled (417, 378) with delta (0, 0)
Screenshot: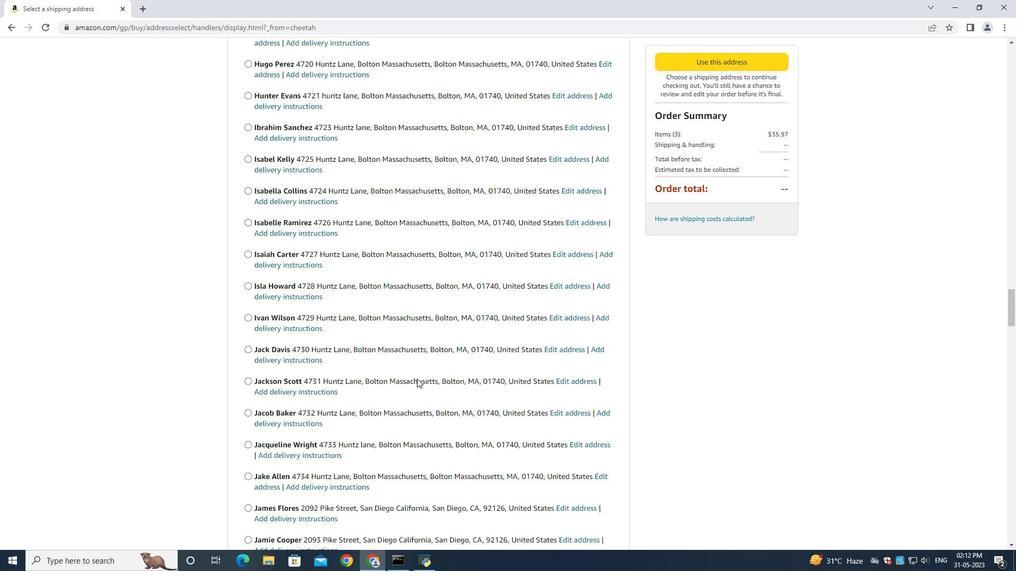 
Action: Mouse scrolled (417, 378) with delta (0, 0)
Screenshot: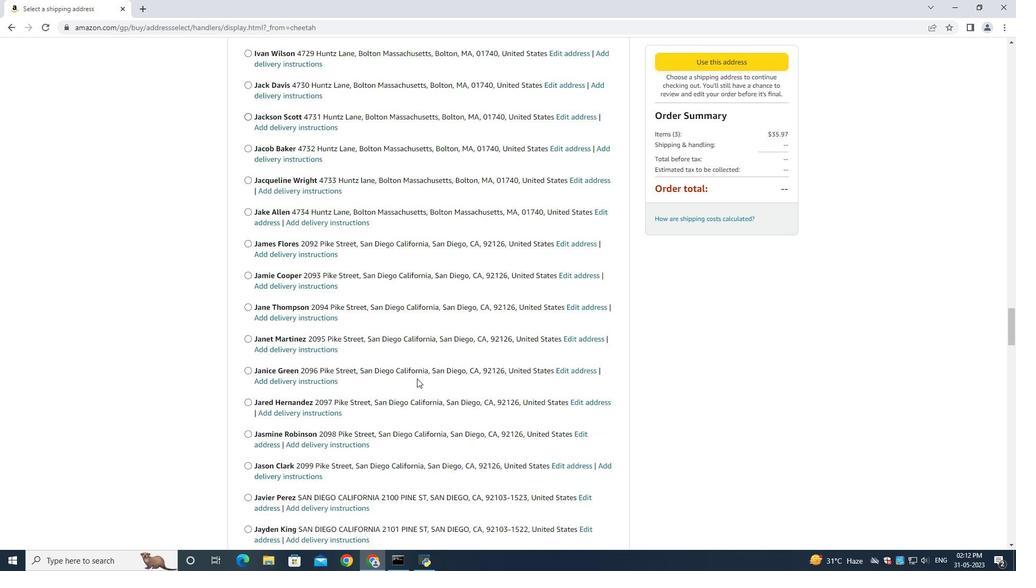 
Action: Mouse scrolled (417, 378) with delta (0, 0)
Screenshot: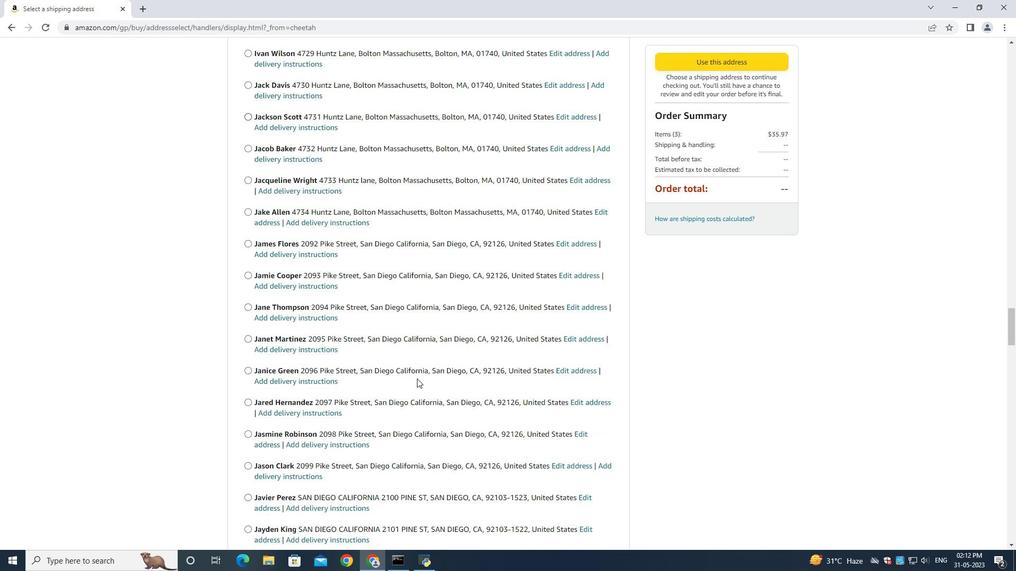 
Action: Mouse scrolled (417, 378) with delta (0, 0)
Screenshot: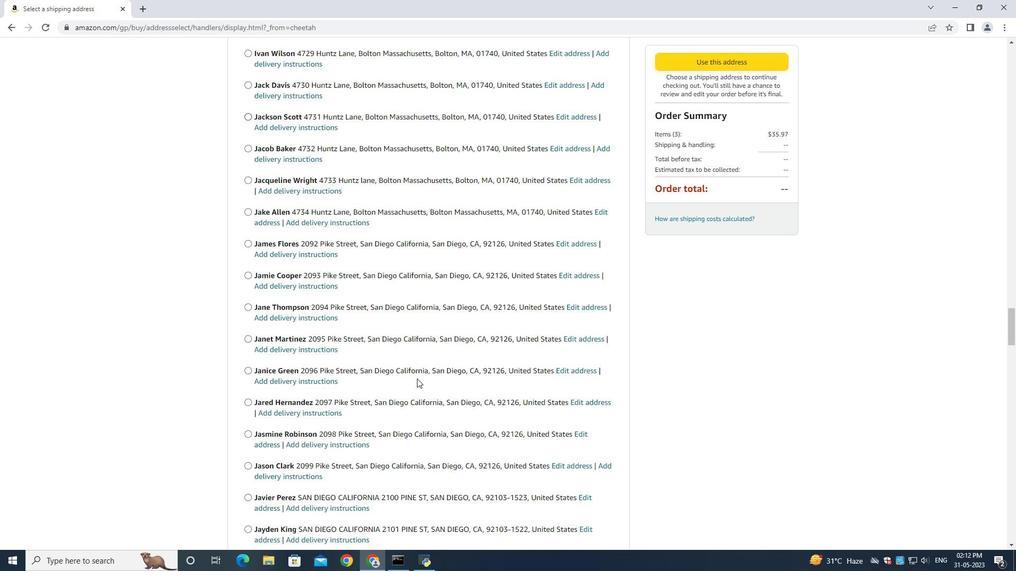 
Action: Mouse scrolled (417, 378) with delta (0, 0)
Screenshot: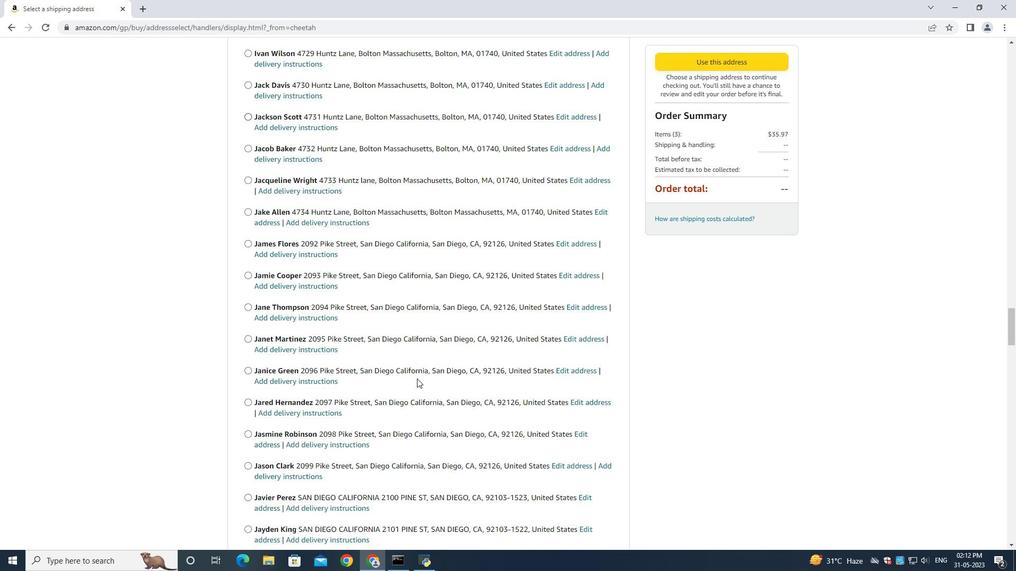 
Action: Mouse scrolled (417, 378) with delta (0, 0)
Screenshot: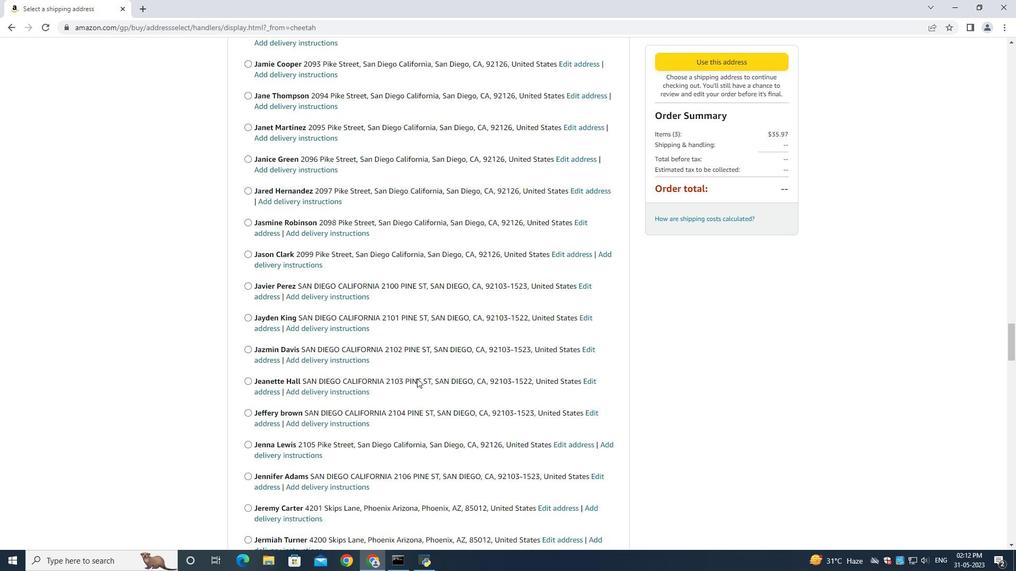 
Action: Mouse scrolled (417, 378) with delta (0, 0)
Screenshot: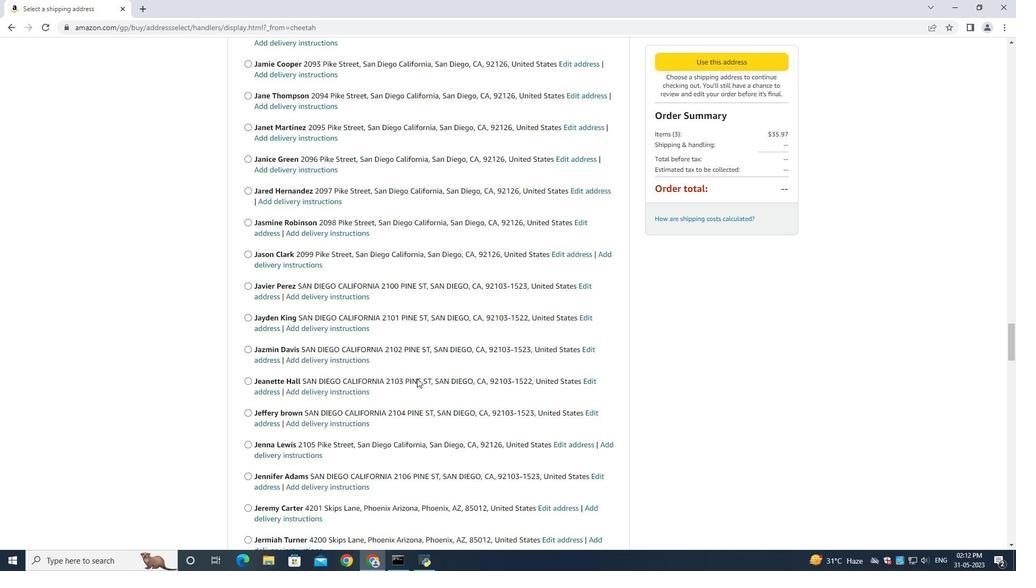
Action: Mouse scrolled (417, 378) with delta (0, 0)
Screenshot: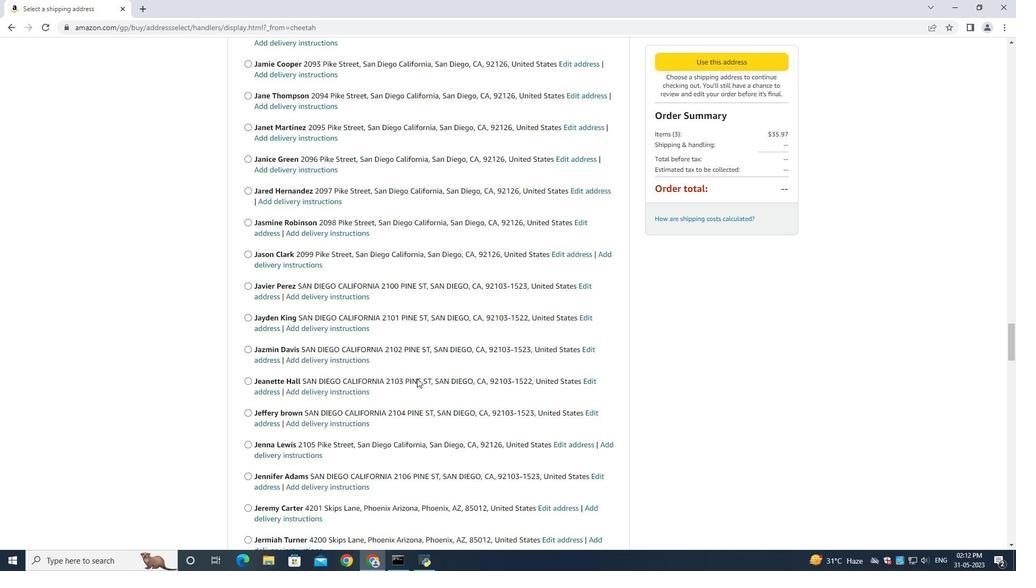 
Action: Mouse scrolled (417, 378) with delta (0, 0)
Screenshot: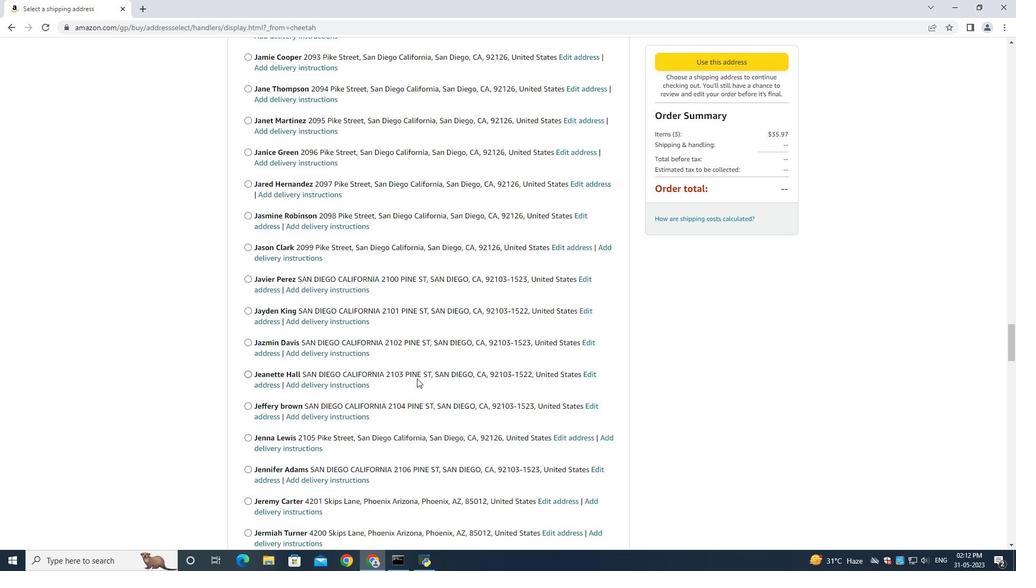 
Action: Mouse scrolled (417, 378) with delta (0, 0)
Screenshot: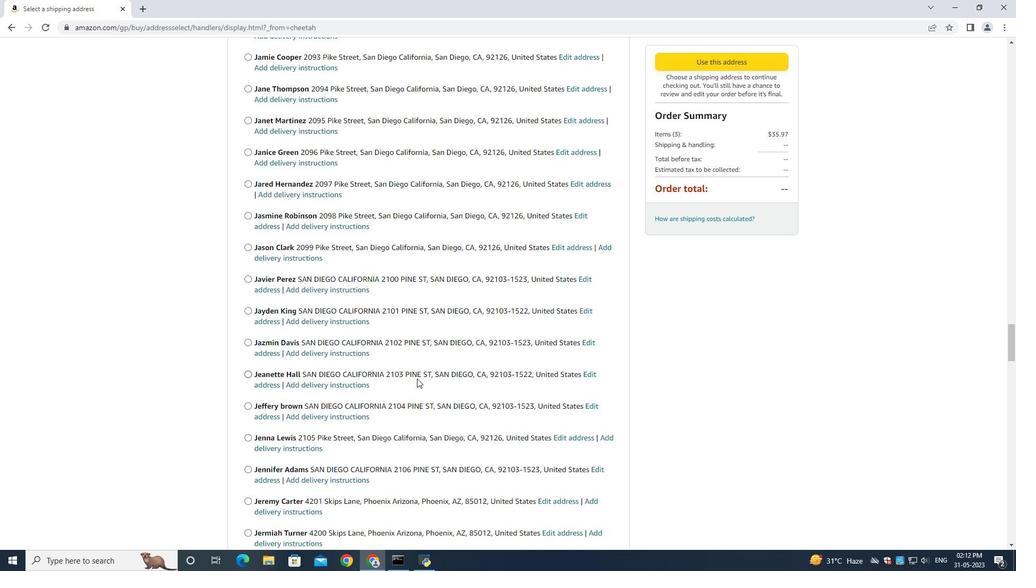 
Action: Mouse scrolled (417, 378) with delta (0, 0)
Screenshot: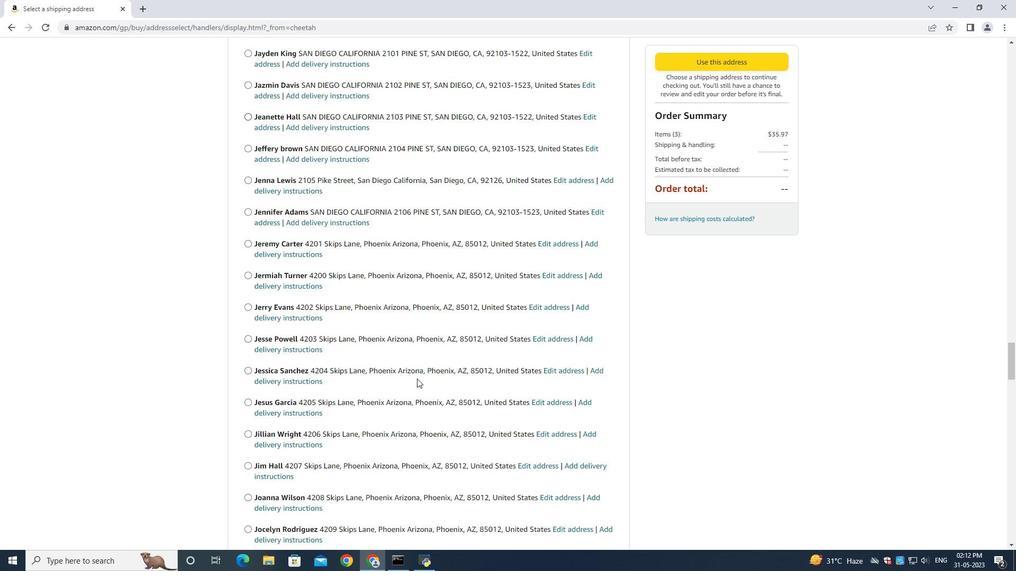 
Action: Mouse scrolled (417, 378) with delta (0, 0)
Screenshot: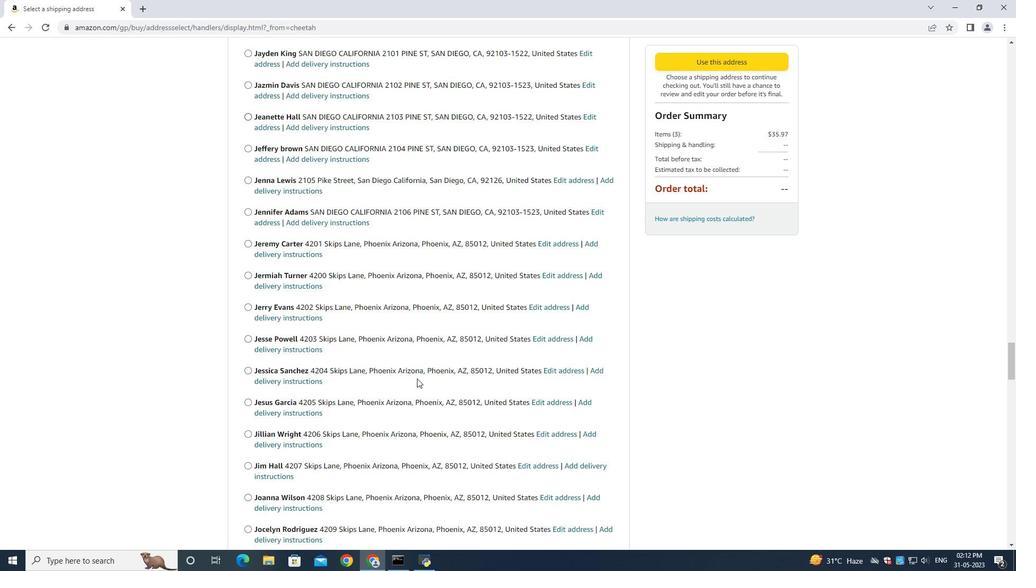 
Action: Mouse scrolled (417, 378) with delta (0, 0)
Screenshot: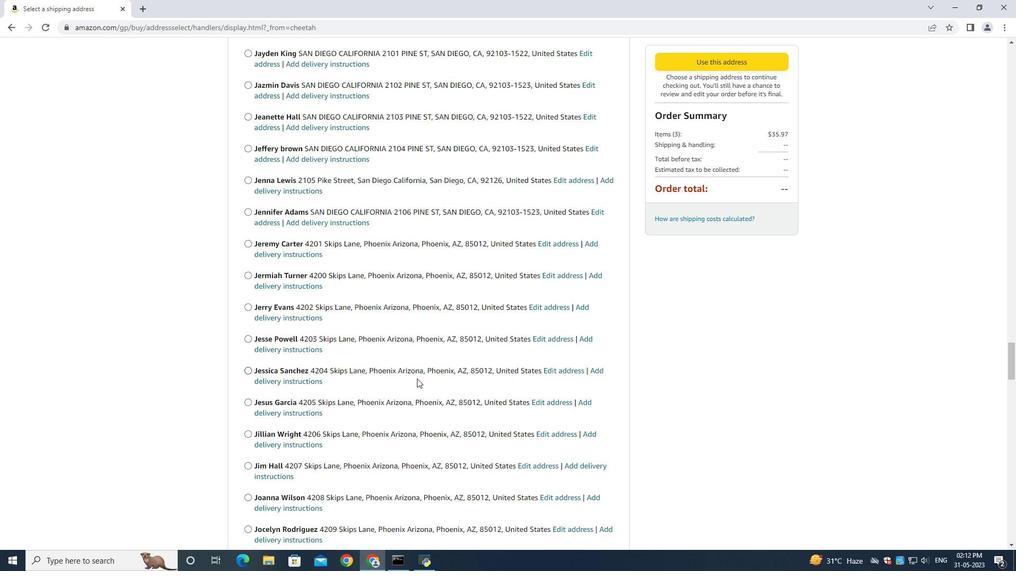 
Action: Mouse scrolled (417, 378) with delta (0, 0)
Screenshot: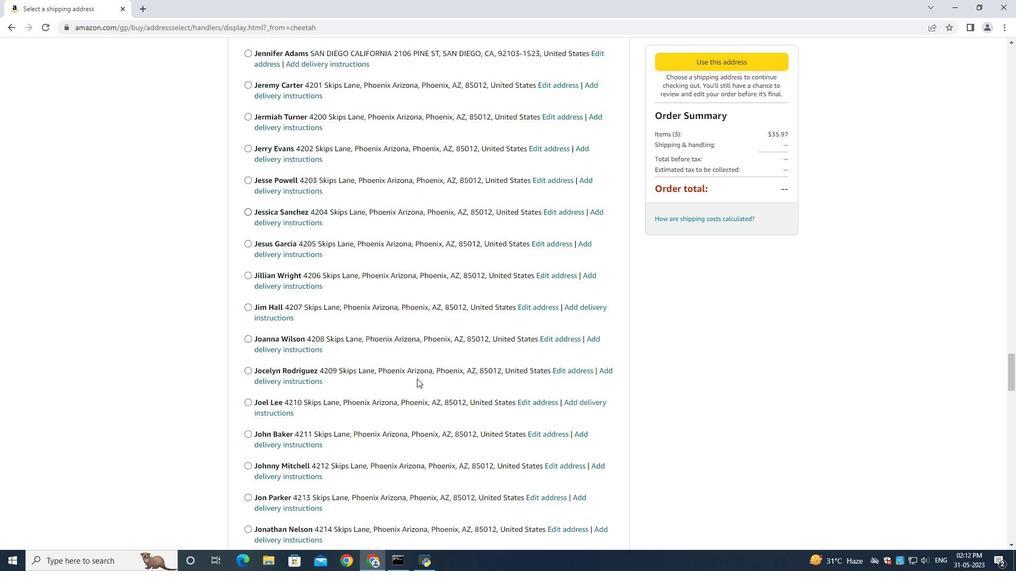 
Action: Mouse scrolled (417, 378) with delta (0, 0)
Screenshot: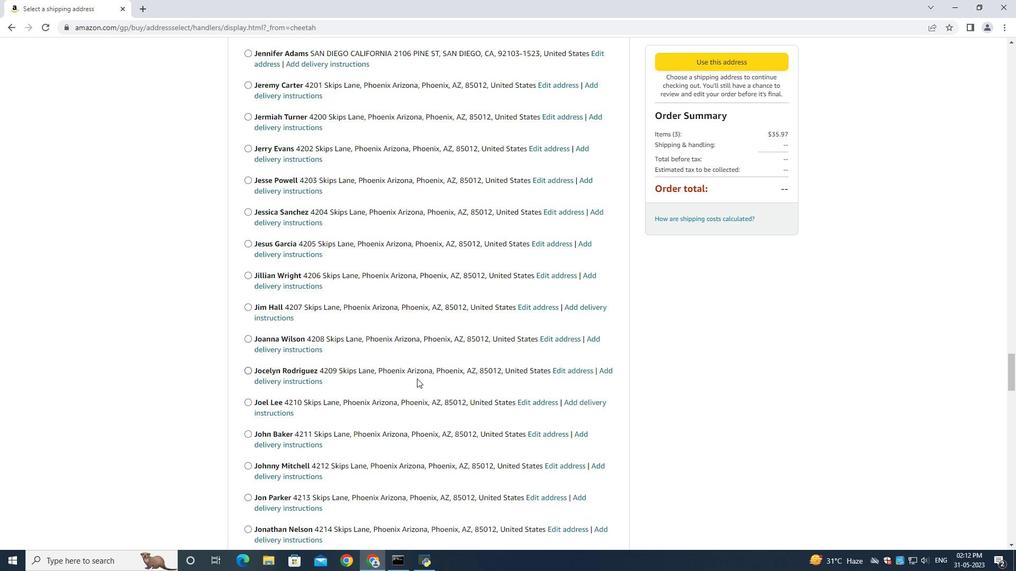 
Action: Mouse scrolled (417, 378) with delta (0, 0)
Screenshot: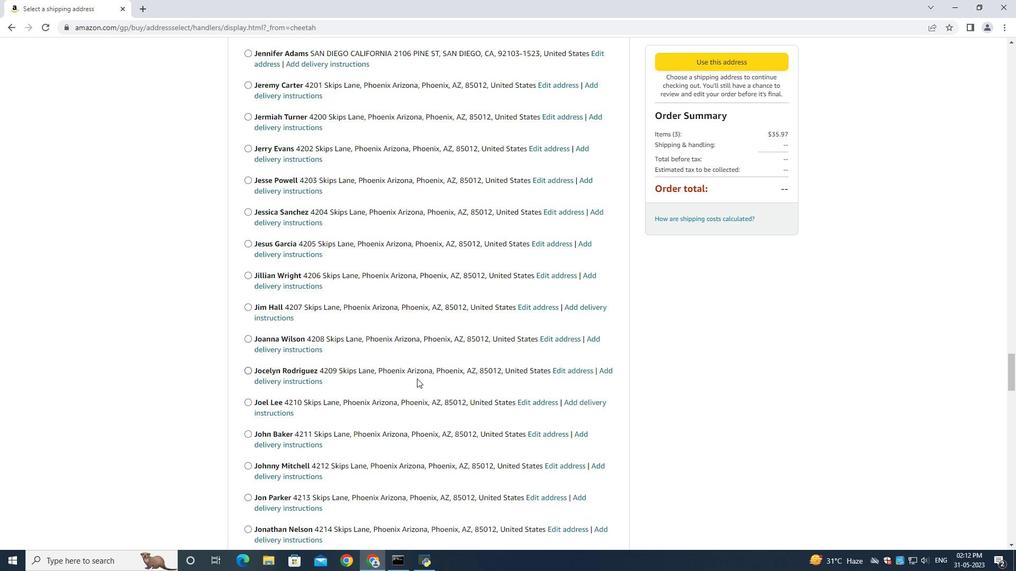 
Action: Mouse scrolled (417, 378) with delta (0, 0)
Screenshot: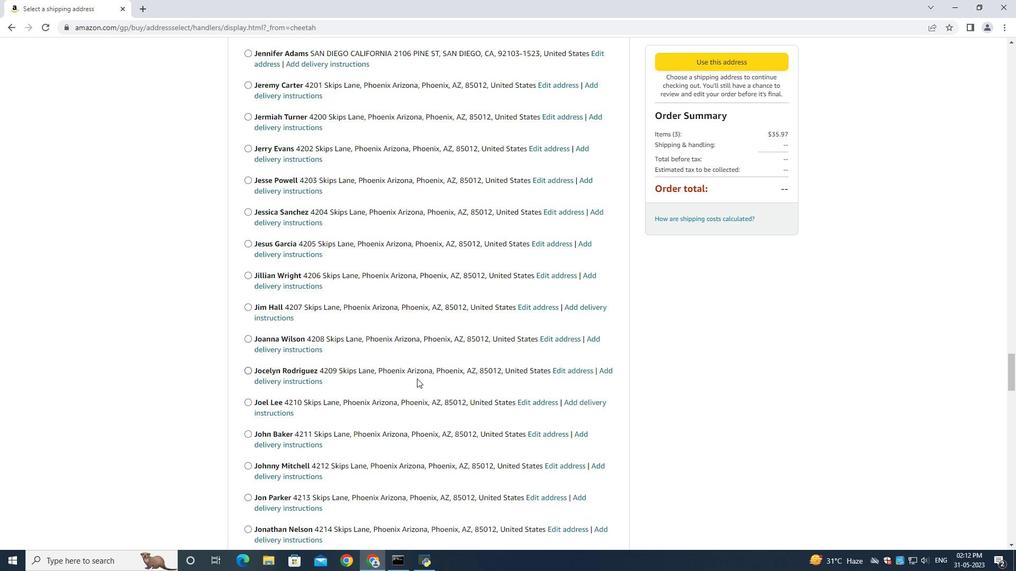 
Action: Mouse scrolled (417, 378) with delta (0, 0)
Screenshot: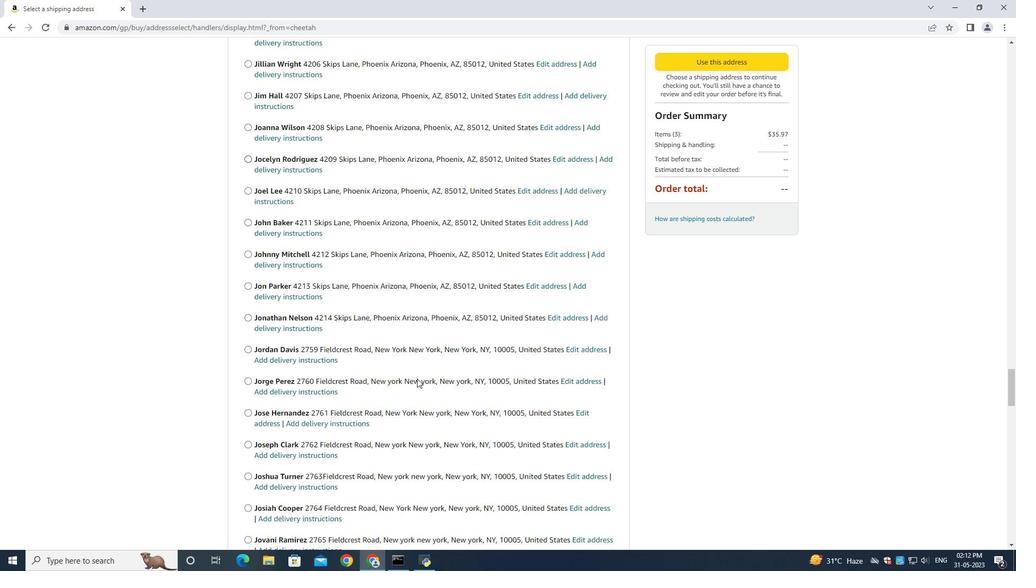 
Action: Mouse scrolled (417, 378) with delta (0, 0)
Screenshot: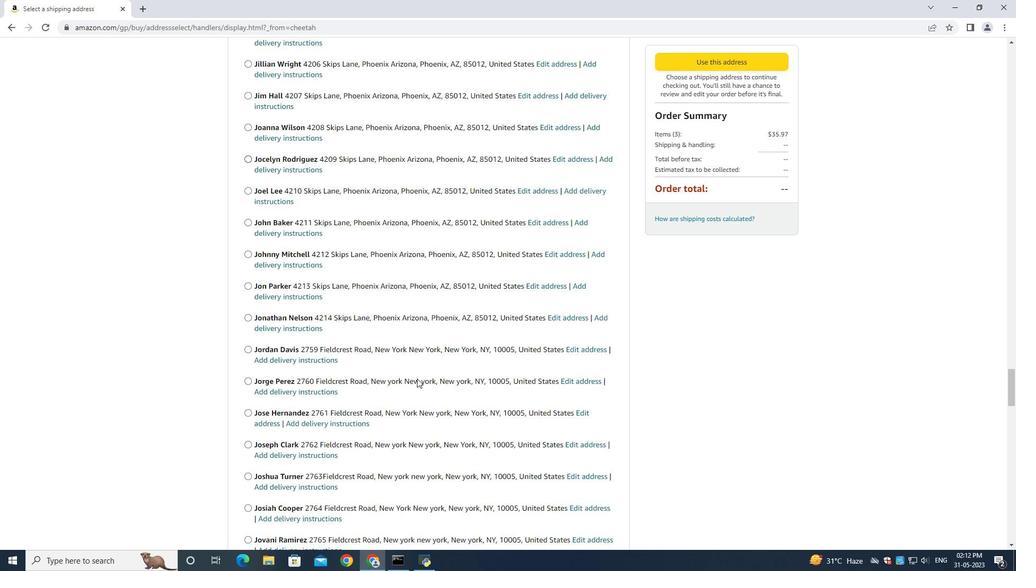 
Action: Mouse scrolled (417, 378) with delta (0, 0)
Screenshot: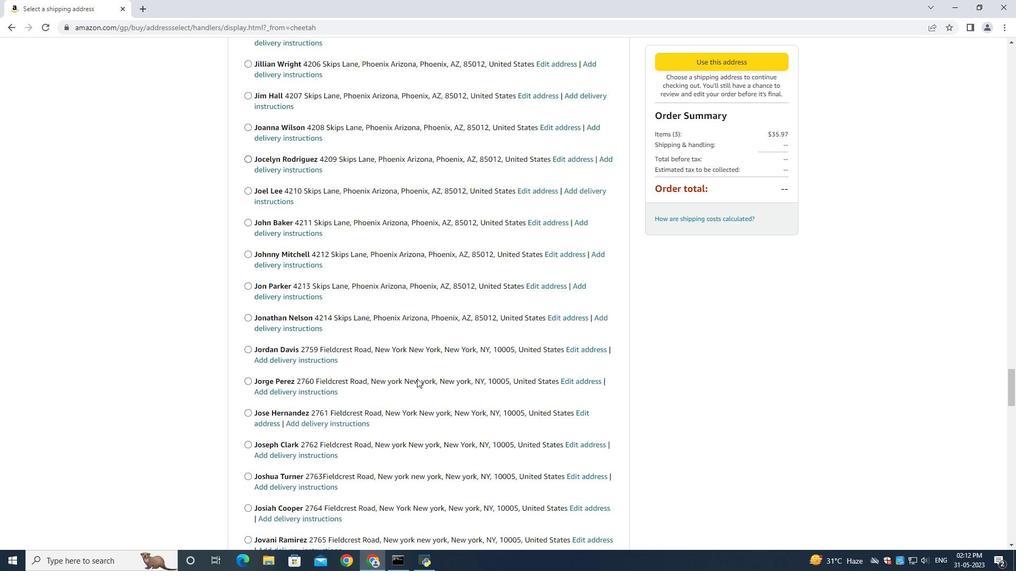 
Action: Mouse scrolled (417, 378) with delta (0, 0)
Screenshot: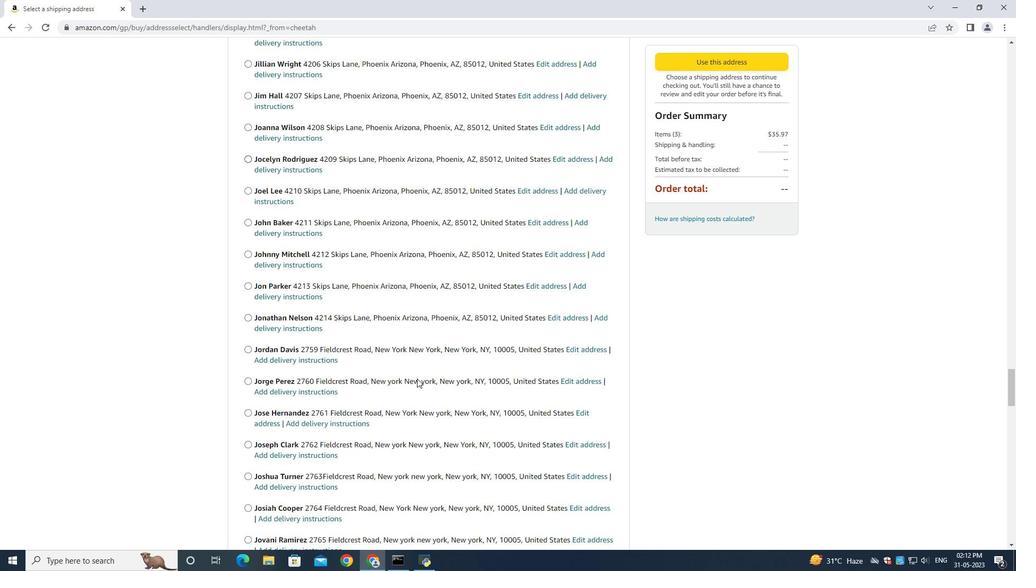 
Action: Mouse scrolled (417, 378) with delta (0, 0)
Screenshot: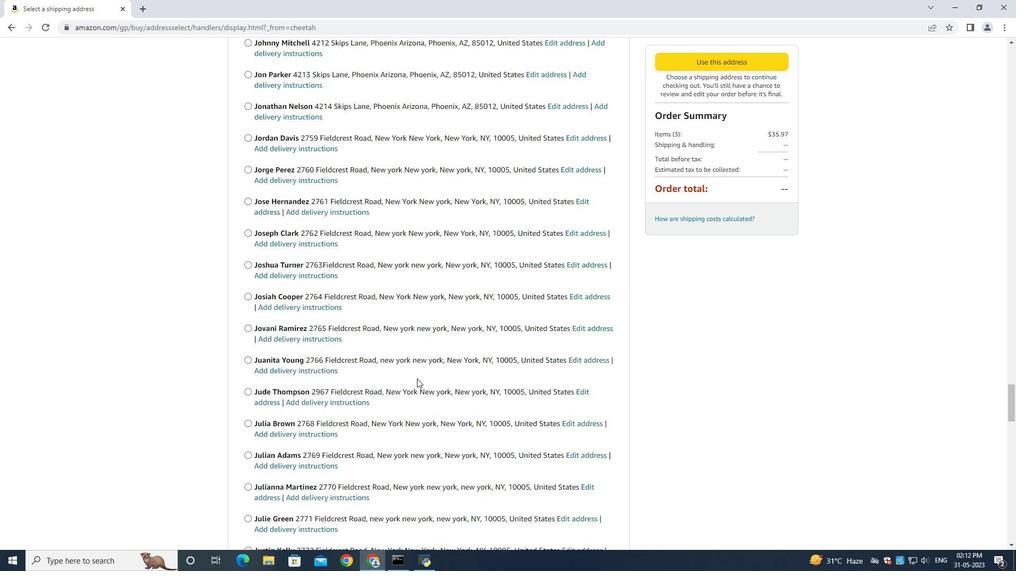
Action: Mouse scrolled (417, 378) with delta (0, 0)
Screenshot: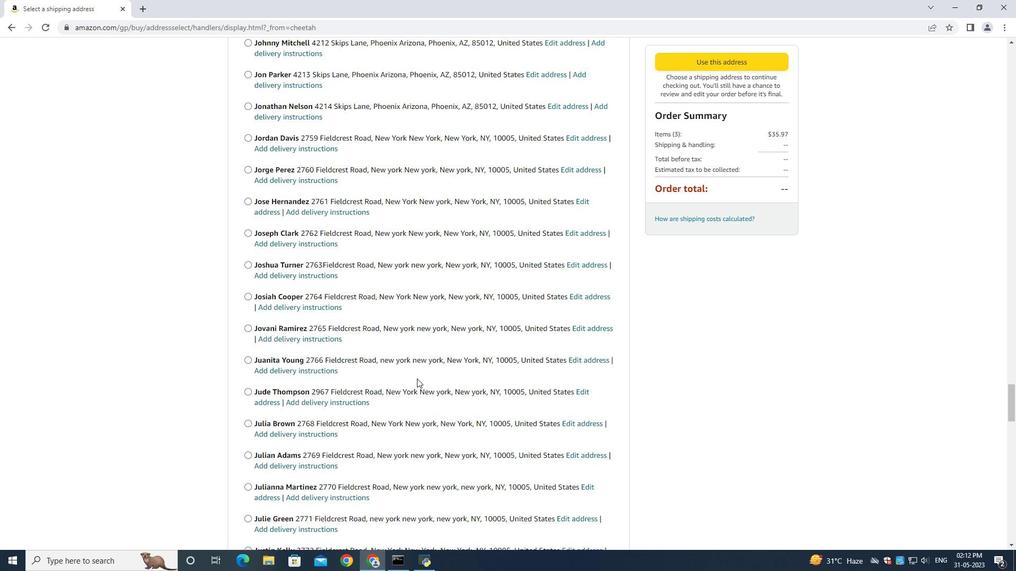 
Action: Mouse scrolled (417, 378) with delta (0, 0)
Screenshot: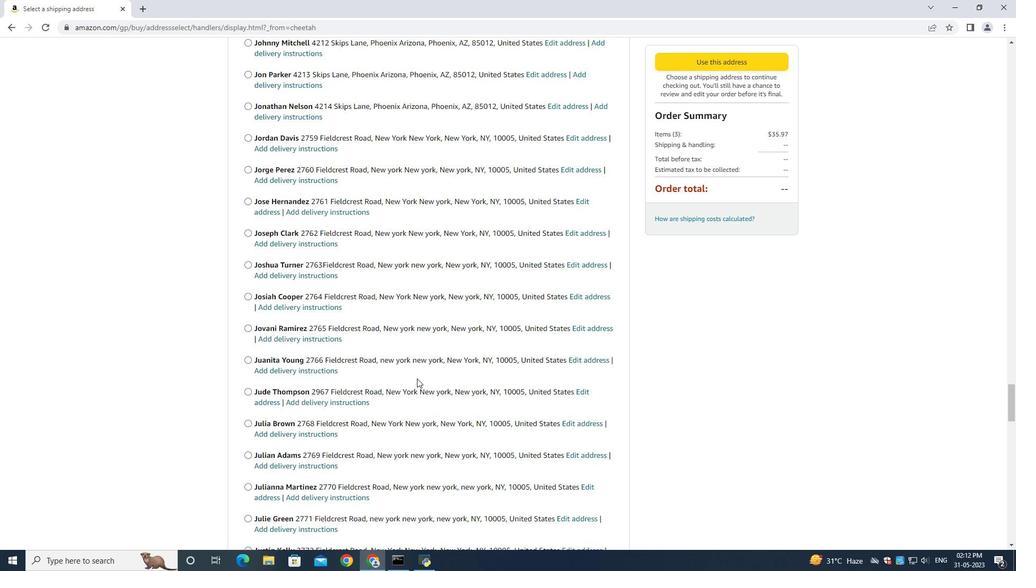 
Action: Mouse scrolled (417, 378) with delta (0, 0)
Screenshot: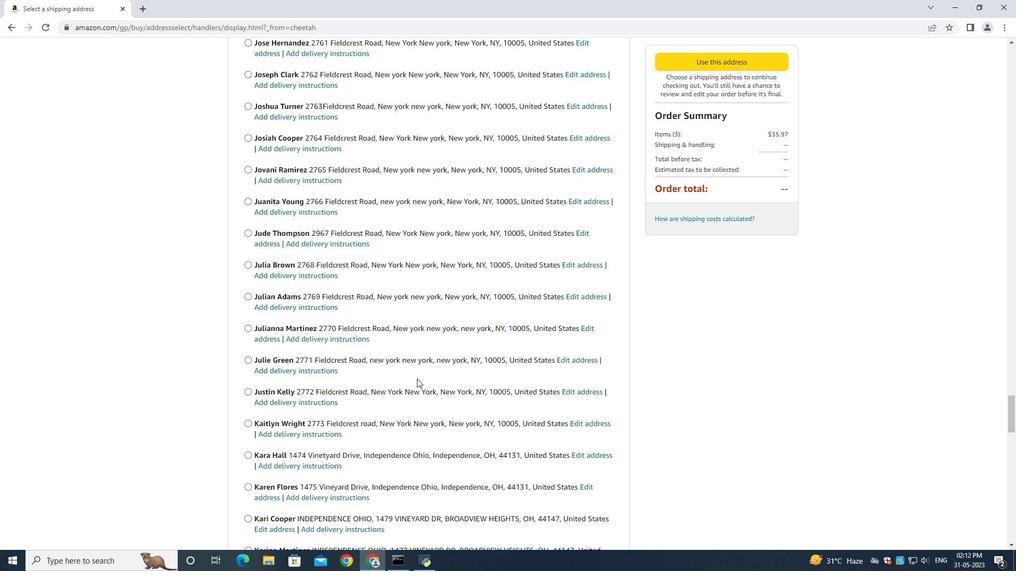 
Action: Mouse scrolled (417, 378) with delta (0, 0)
Screenshot: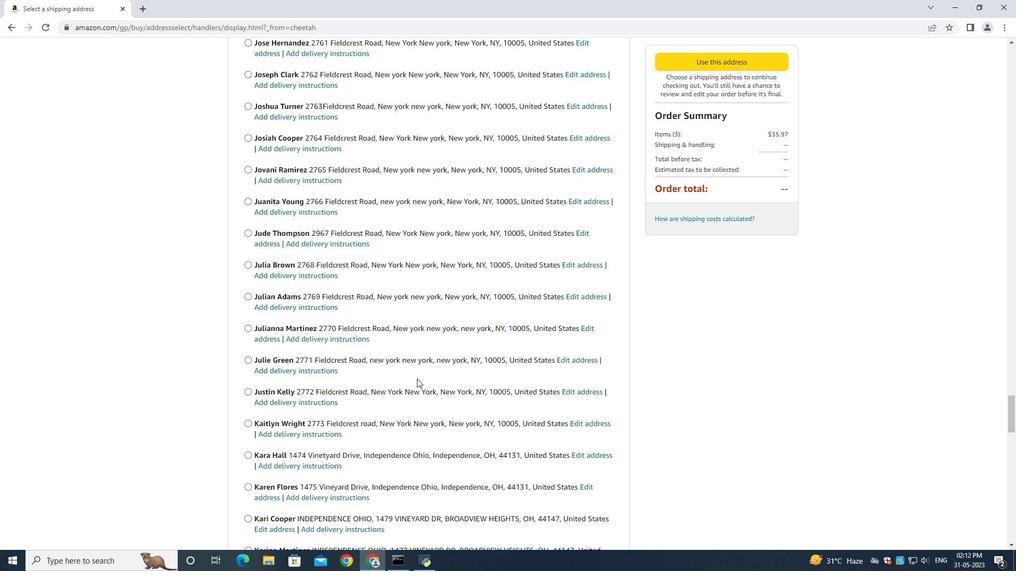 
Action: Mouse scrolled (417, 378) with delta (0, 0)
Screenshot: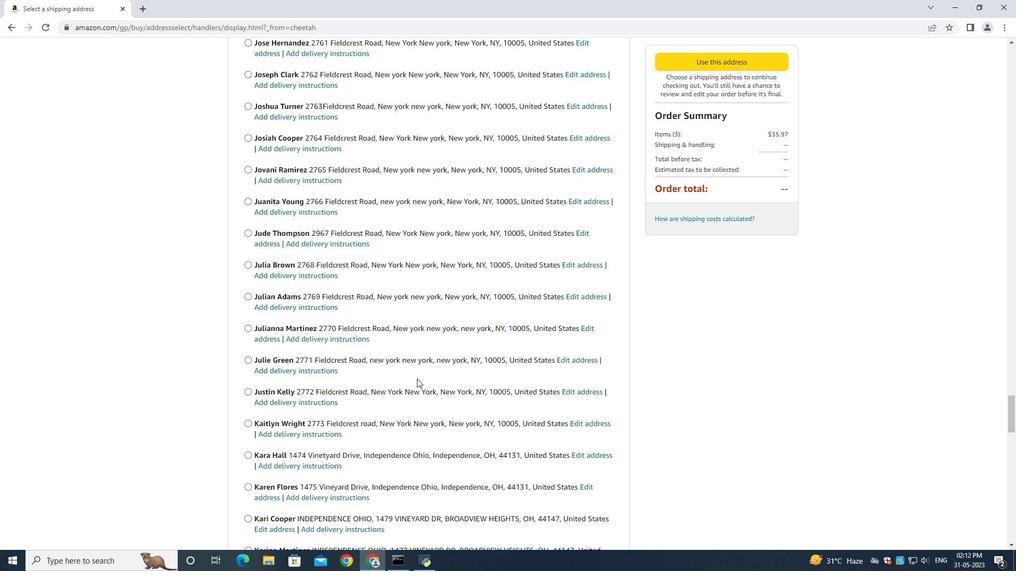
Action: Mouse scrolled (417, 378) with delta (0, 0)
Screenshot: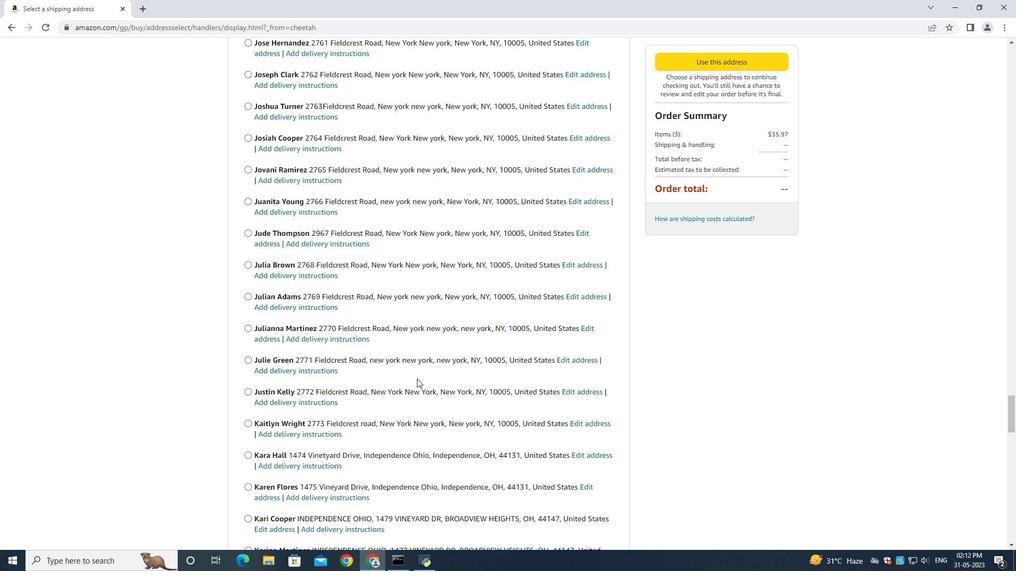 
Action: Mouse scrolled (417, 378) with delta (0, 0)
Screenshot: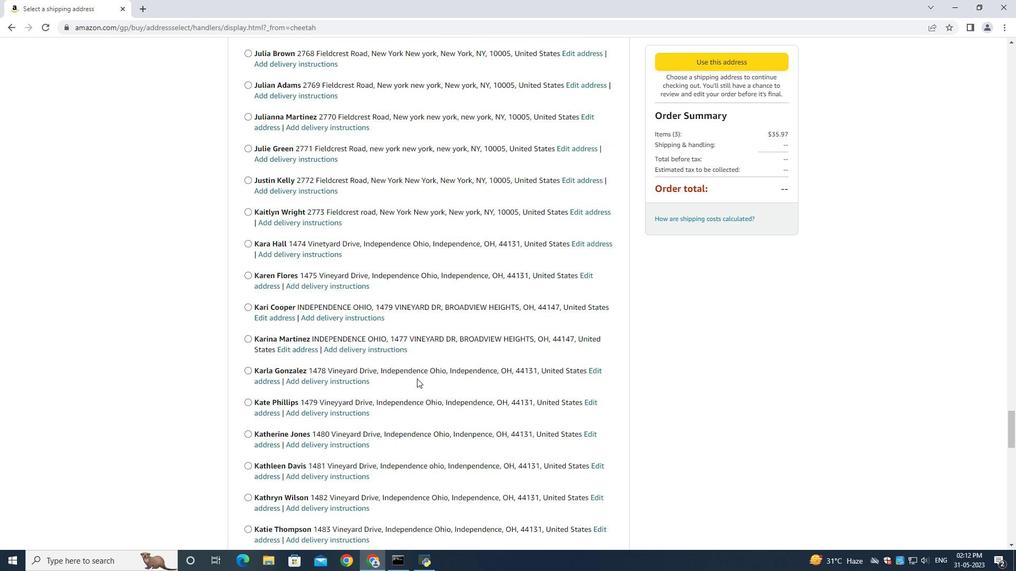 
Action: Mouse scrolled (417, 378) with delta (0, 0)
Screenshot: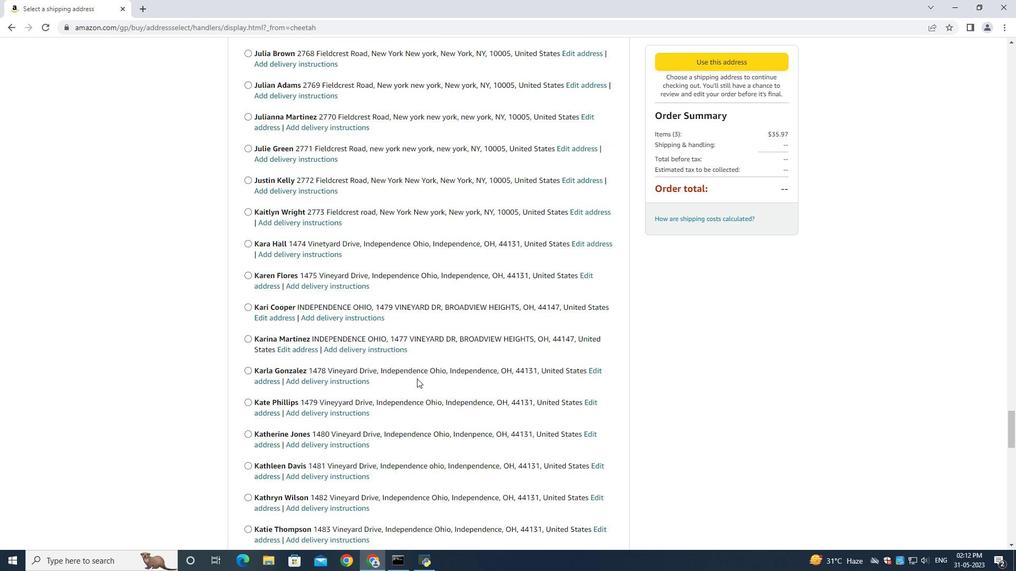 
Action: Mouse scrolled (417, 378) with delta (0, 0)
Screenshot: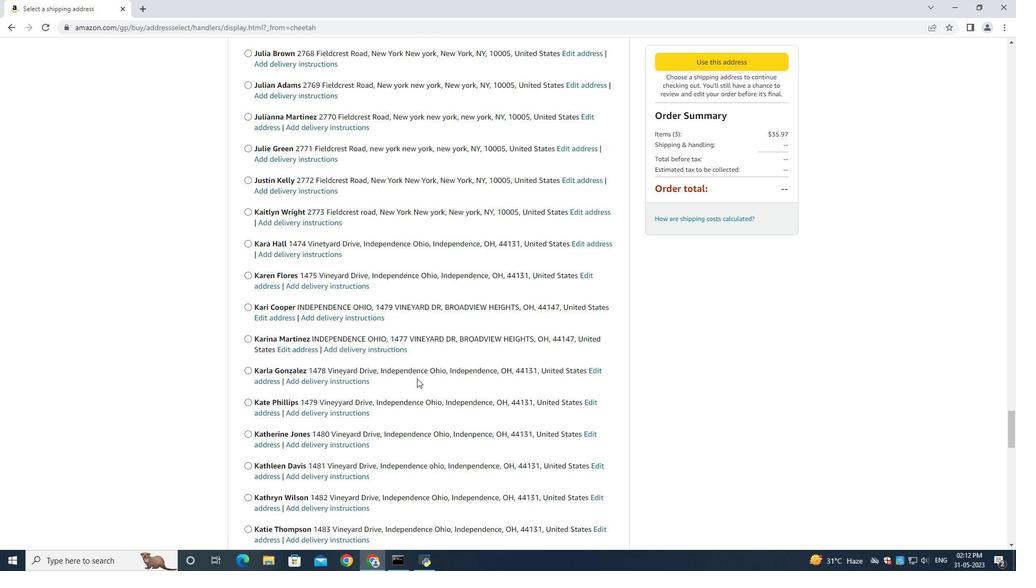 
Action: Mouse scrolled (417, 378) with delta (0, 0)
Screenshot: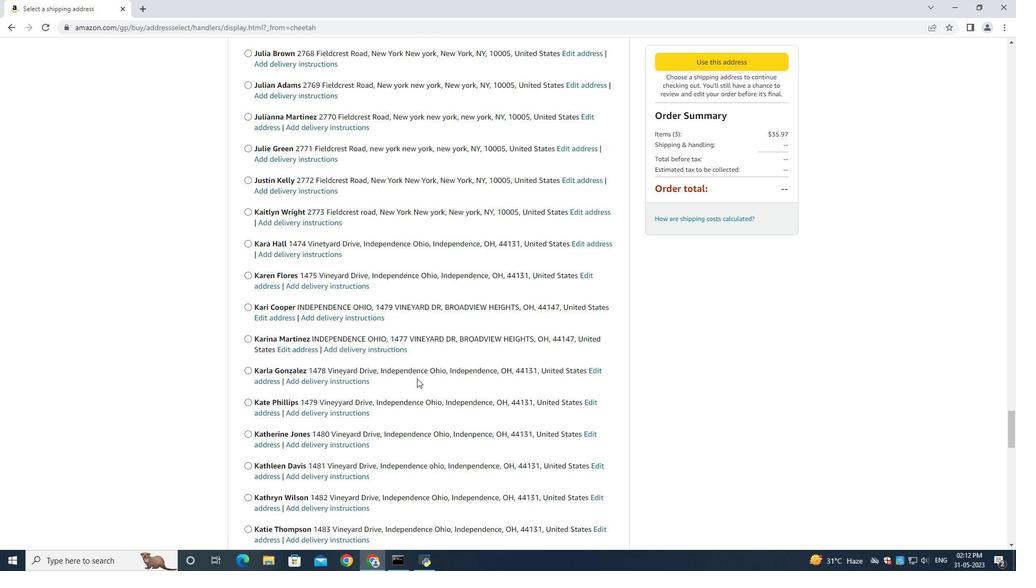 
Action: Mouse scrolled (417, 378) with delta (0, 0)
Screenshot: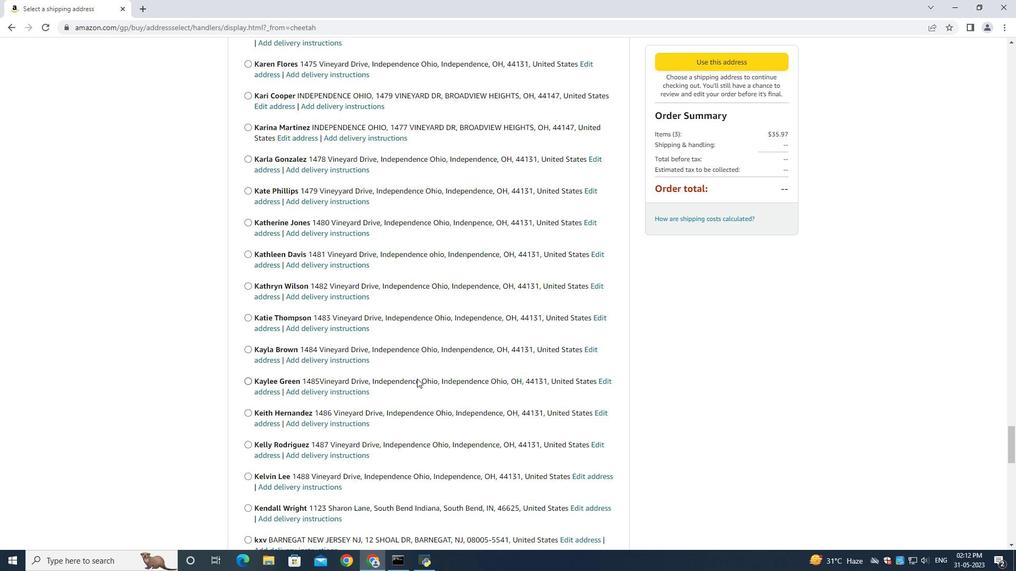 
Action: Mouse scrolled (417, 378) with delta (0, 0)
Screenshot: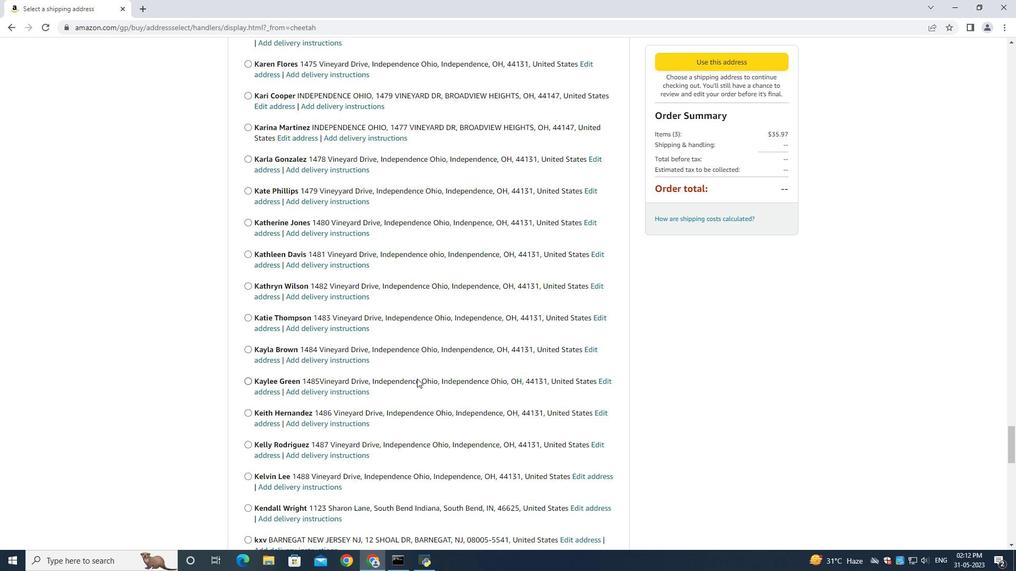 
Action: Mouse scrolled (417, 378) with delta (0, 0)
Screenshot: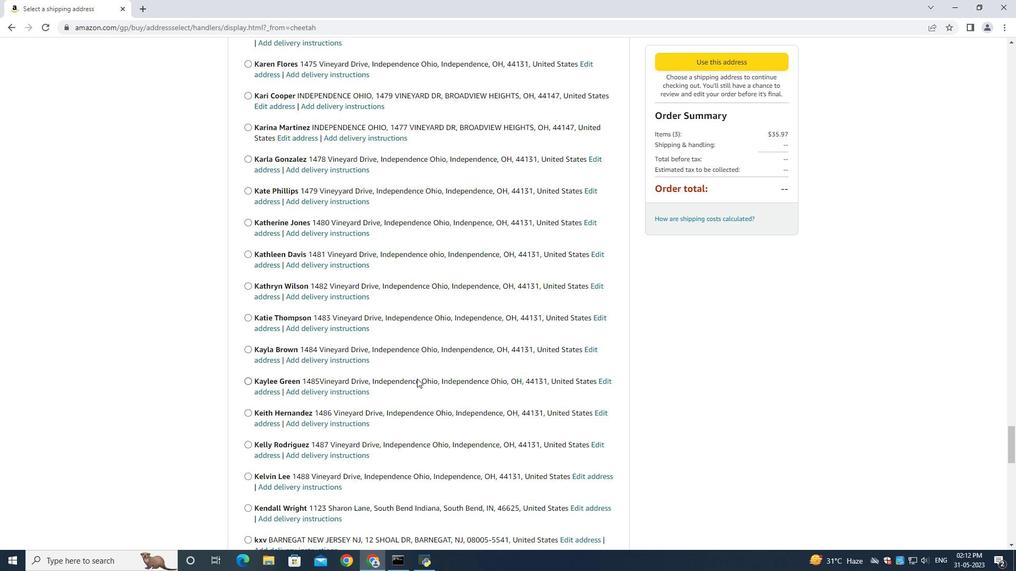 
Action: Mouse scrolled (417, 378) with delta (0, 0)
Screenshot: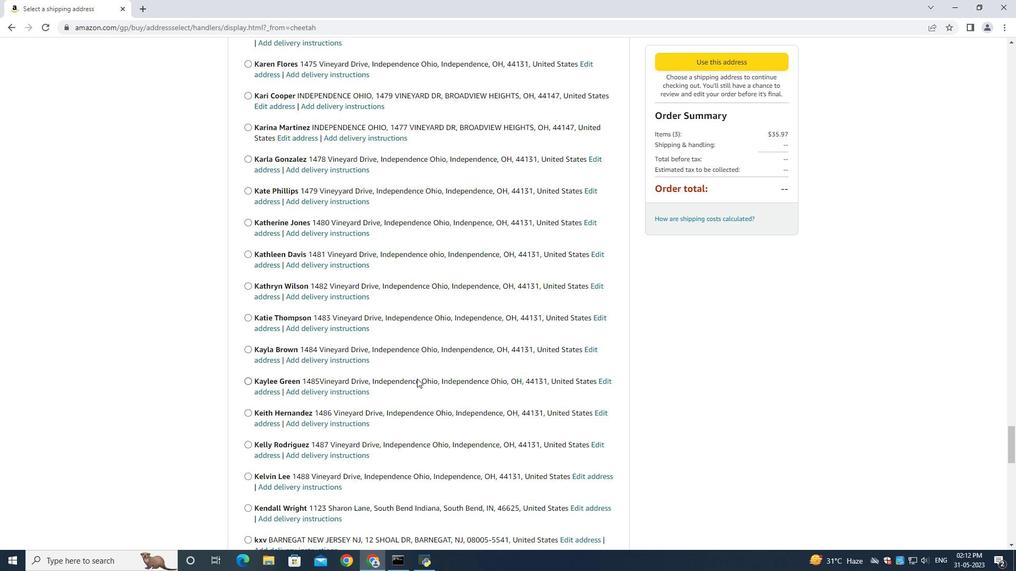 
Action: Mouse scrolled (417, 378) with delta (0, 0)
Screenshot: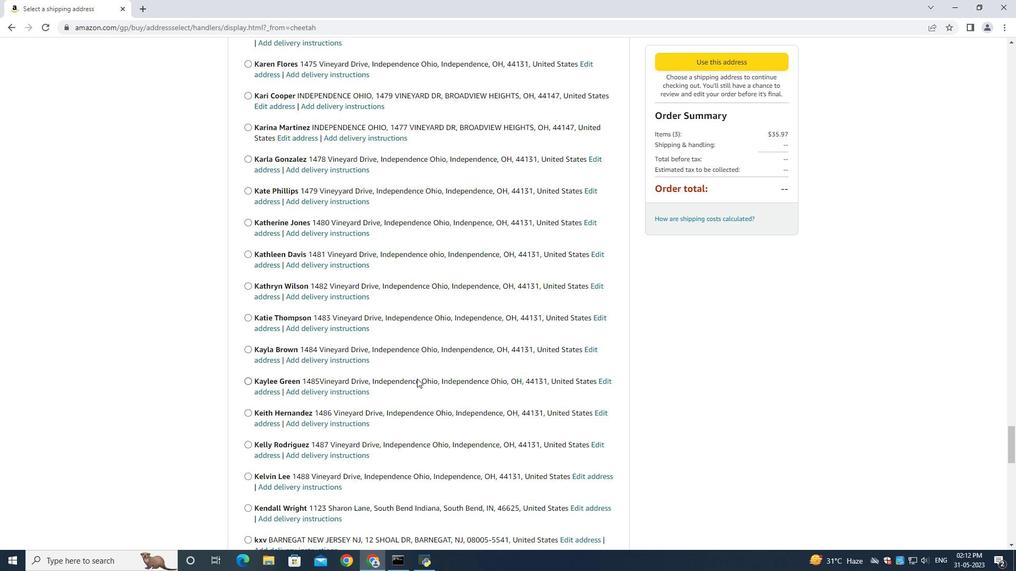 
Action: Mouse scrolled (417, 378) with delta (0, 0)
Screenshot: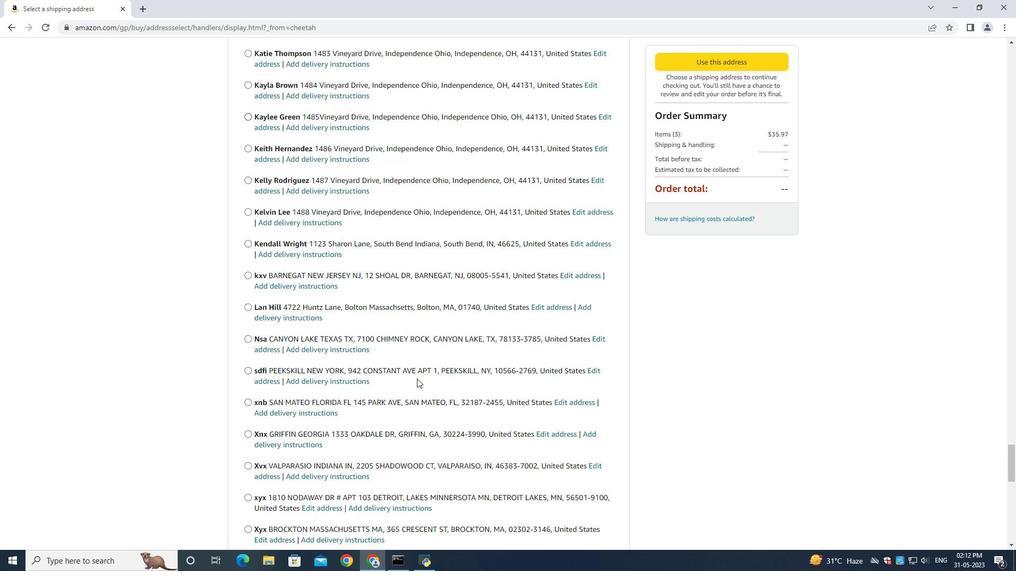 
Action: Mouse scrolled (417, 378) with delta (0, 0)
Screenshot: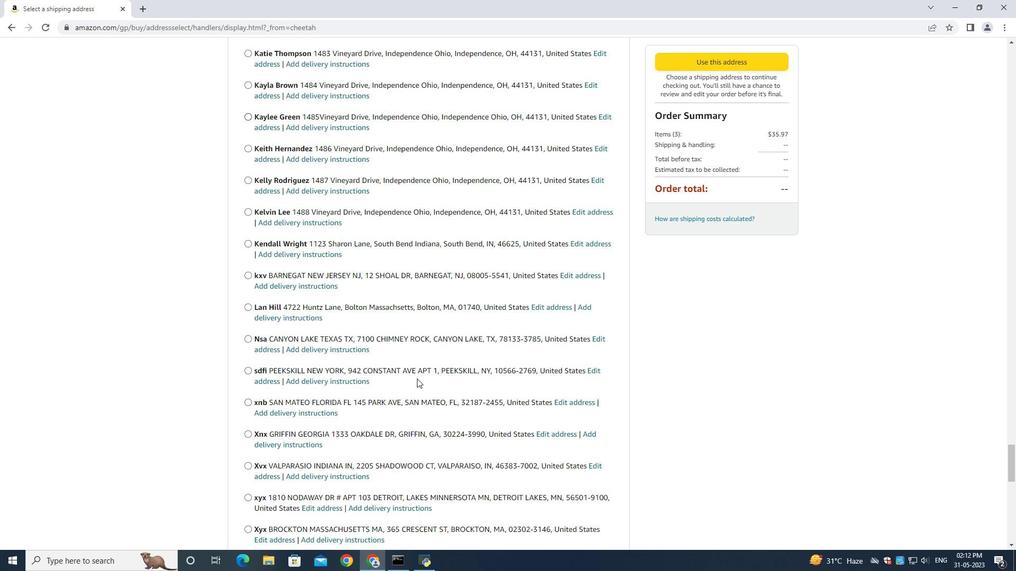 
Action: Mouse scrolled (417, 378) with delta (0, 0)
Screenshot: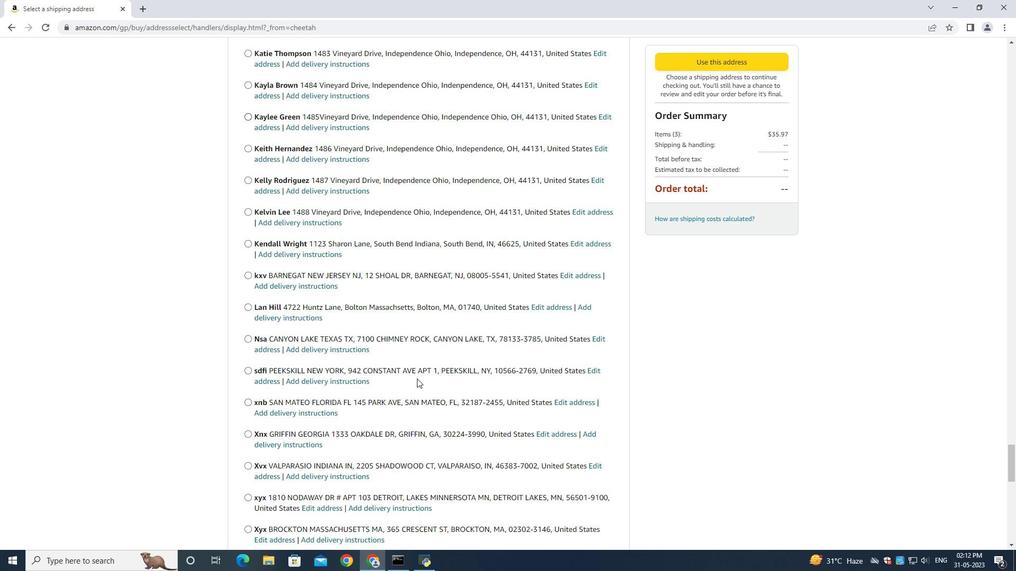 
Action: Mouse scrolled (417, 378) with delta (0, 0)
Screenshot: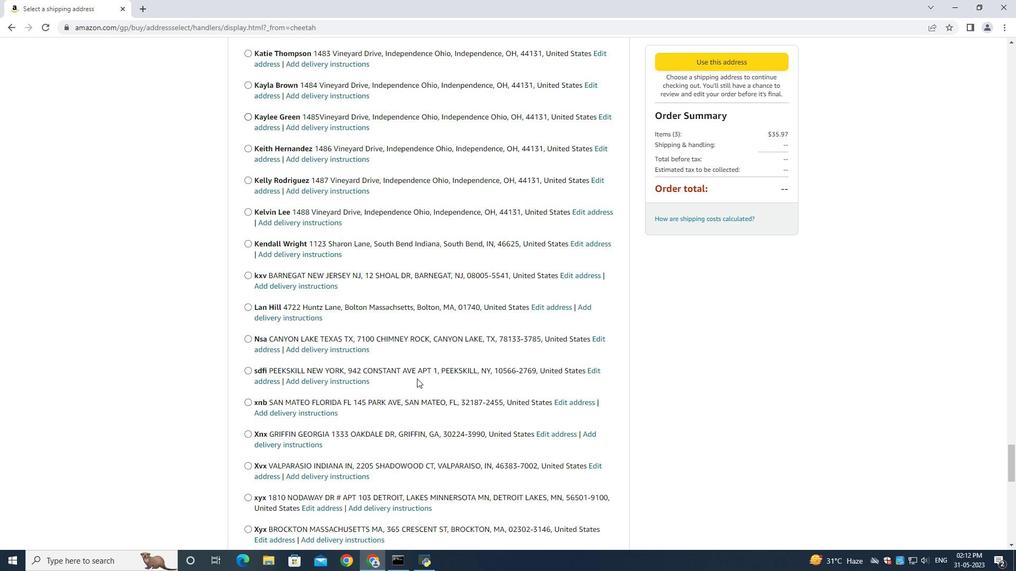 
Action: Mouse scrolled (417, 378) with delta (0, 0)
Screenshot: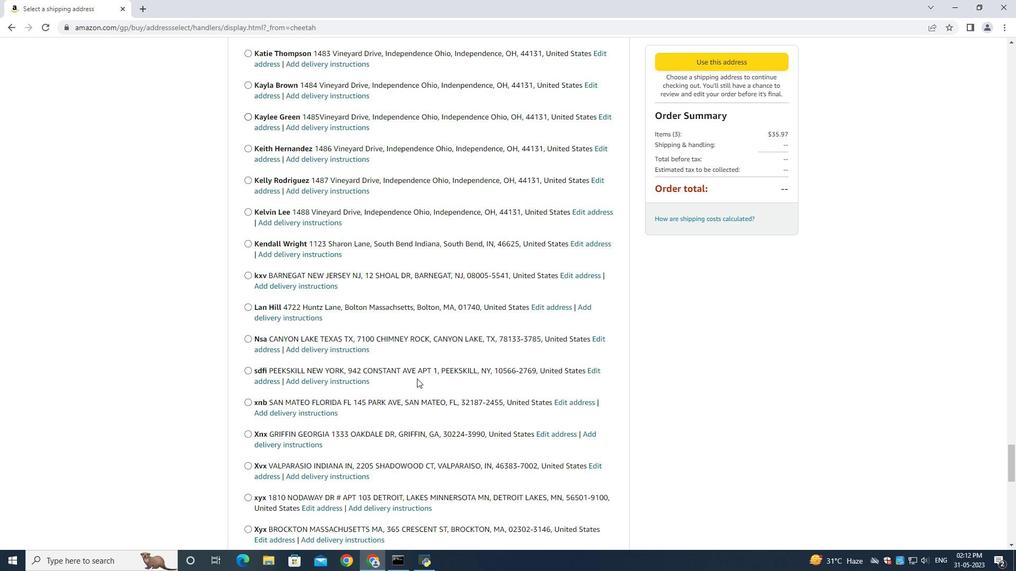
Action: Mouse scrolled (417, 378) with delta (0, 0)
Screenshot: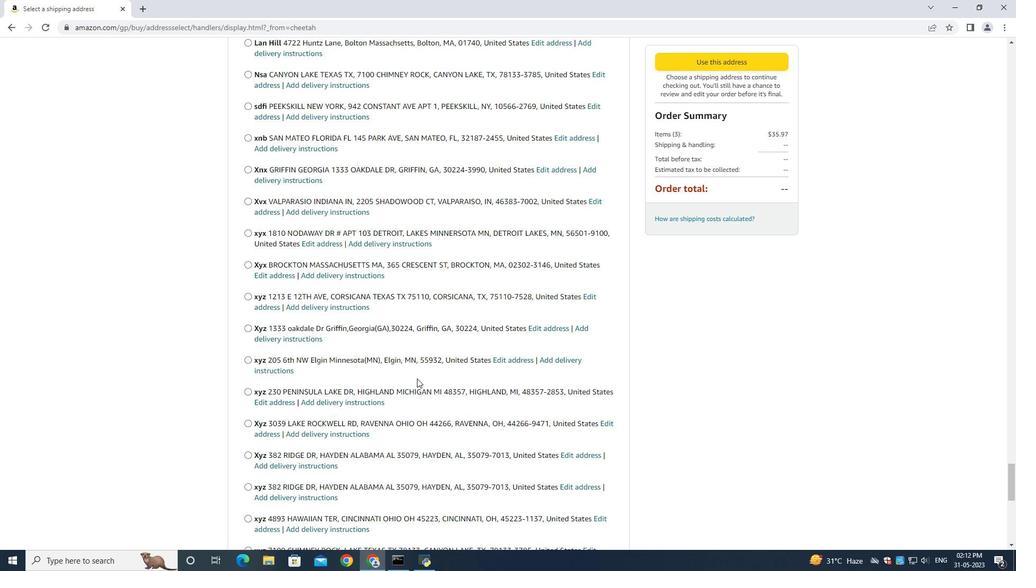 
Action: Mouse scrolled (417, 378) with delta (0, 0)
Screenshot: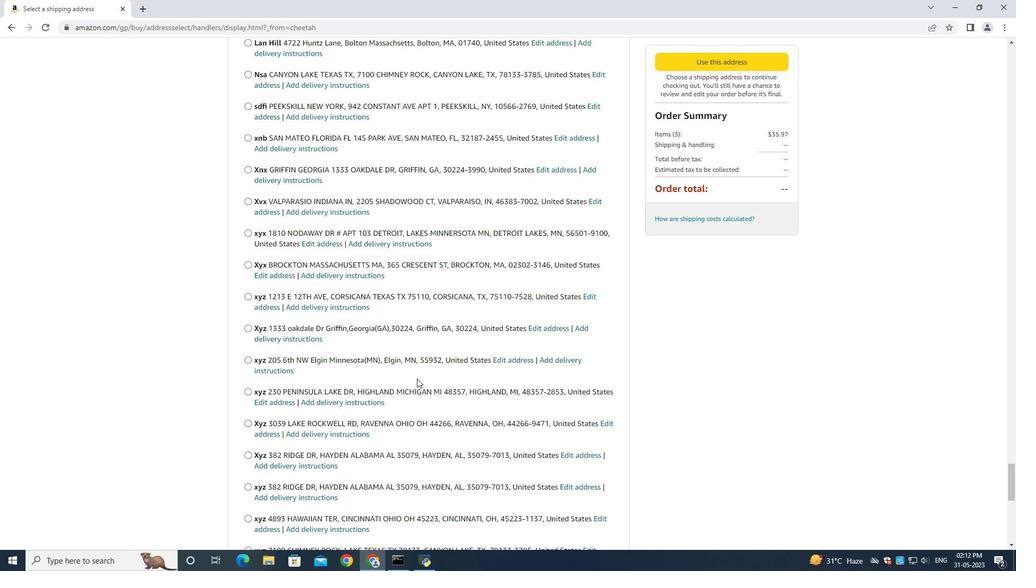 
Action: Mouse scrolled (417, 378) with delta (0, 0)
Screenshot: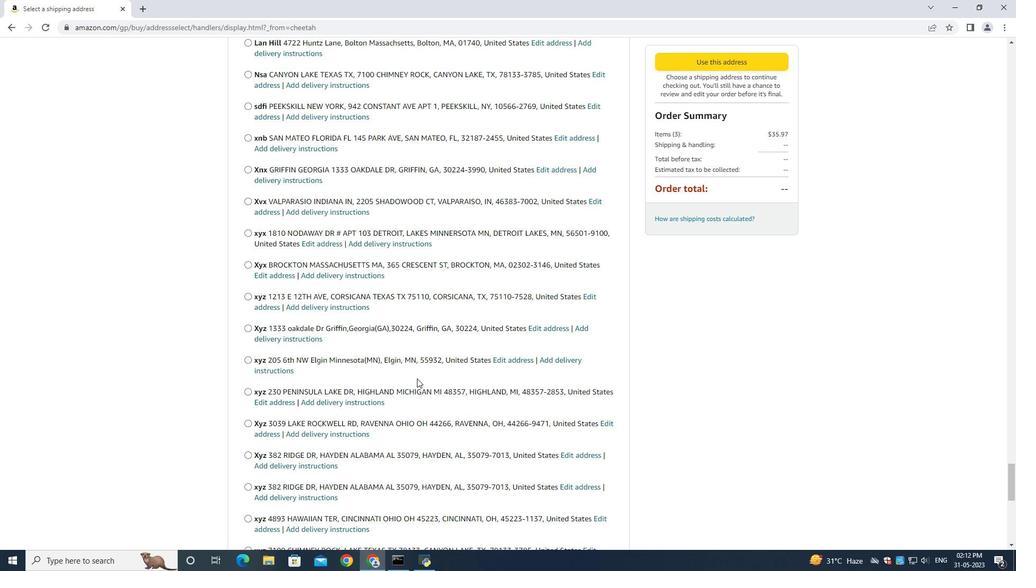 
Action: Mouse scrolled (417, 378) with delta (0, 0)
Screenshot: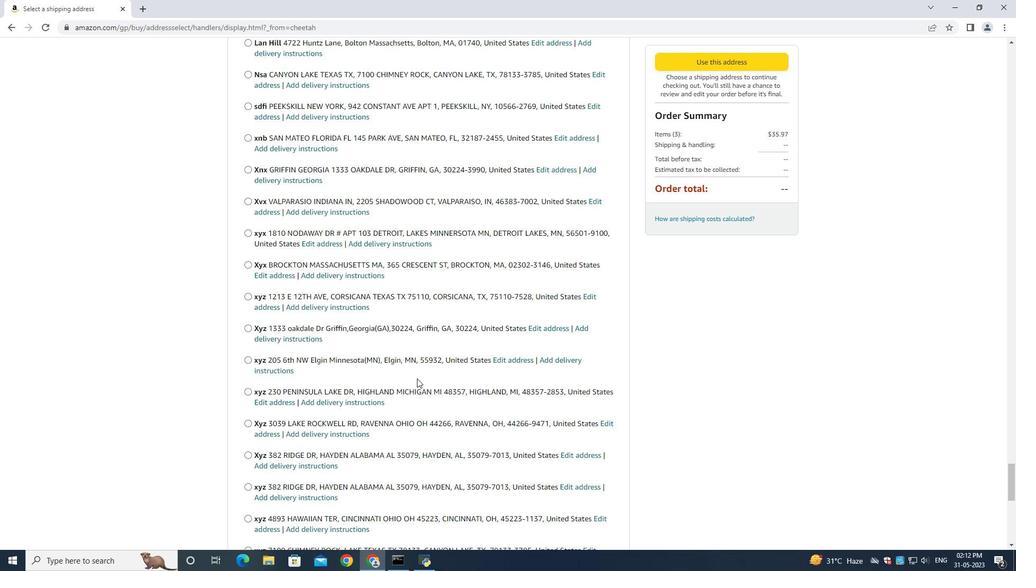 
Action: Mouse scrolled (417, 378) with delta (0, 0)
Screenshot: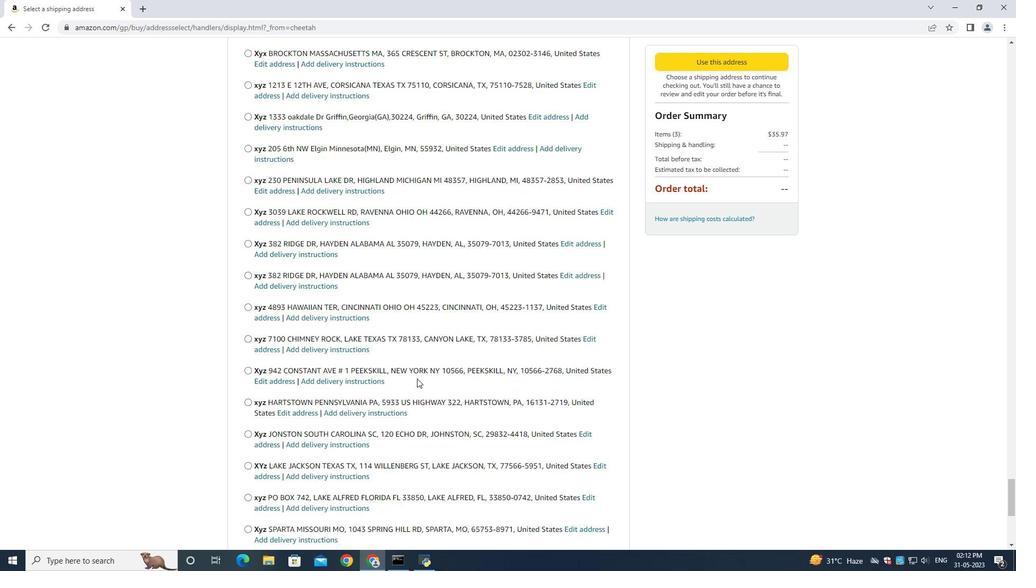 
Action: Mouse scrolled (417, 378) with delta (0, 0)
Screenshot: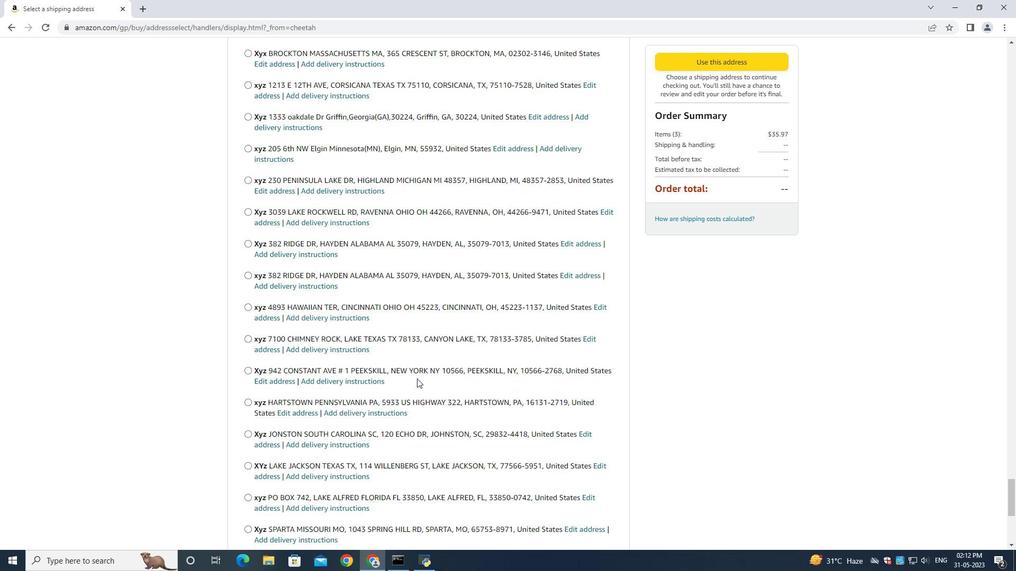 
Action: Mouse scrolled (417, 378) with delta (0, 0)
Screenshot: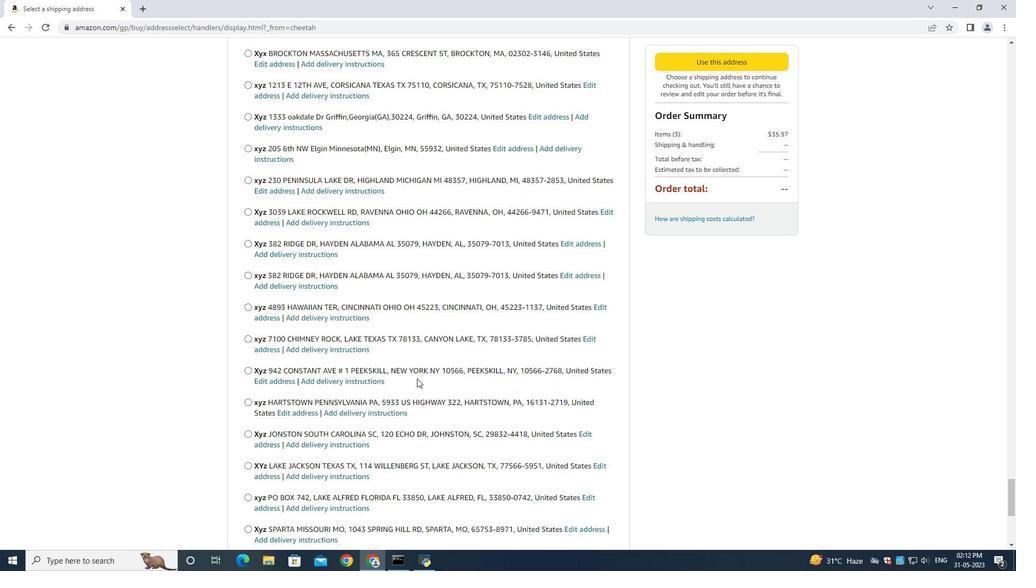 
Action: Mouse scrolled (417, 378) with delta (0, 0)
Screenshot: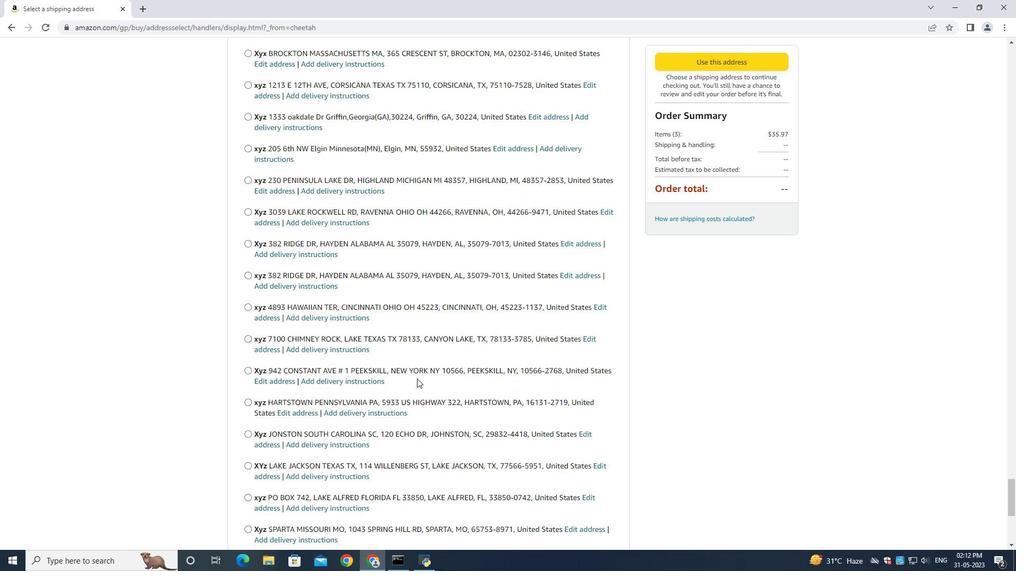 
Action: Mouse moved to (280, 384)
Screenshot: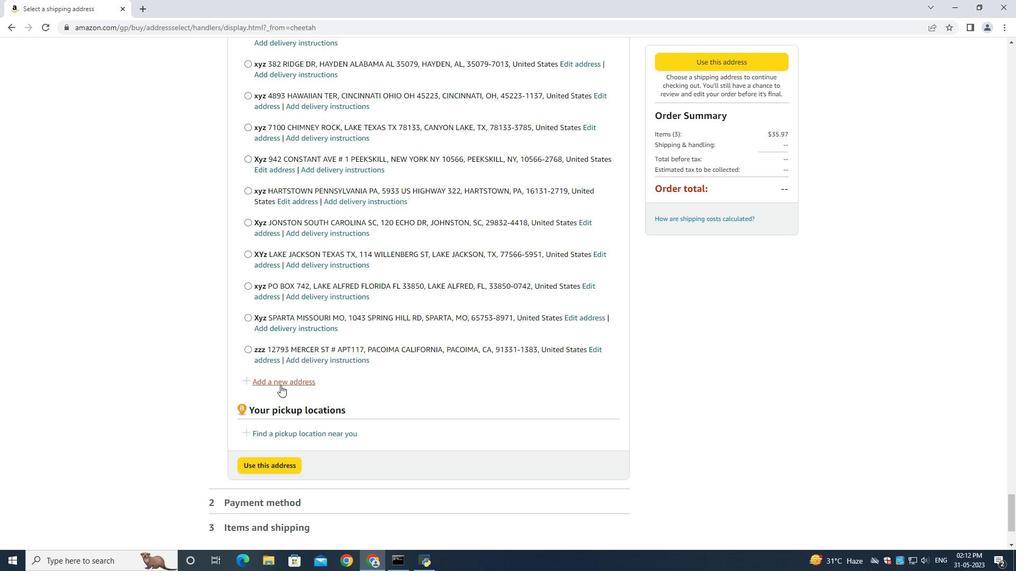 
Action: Mouse pressed left at (280, 384)
Screenshot: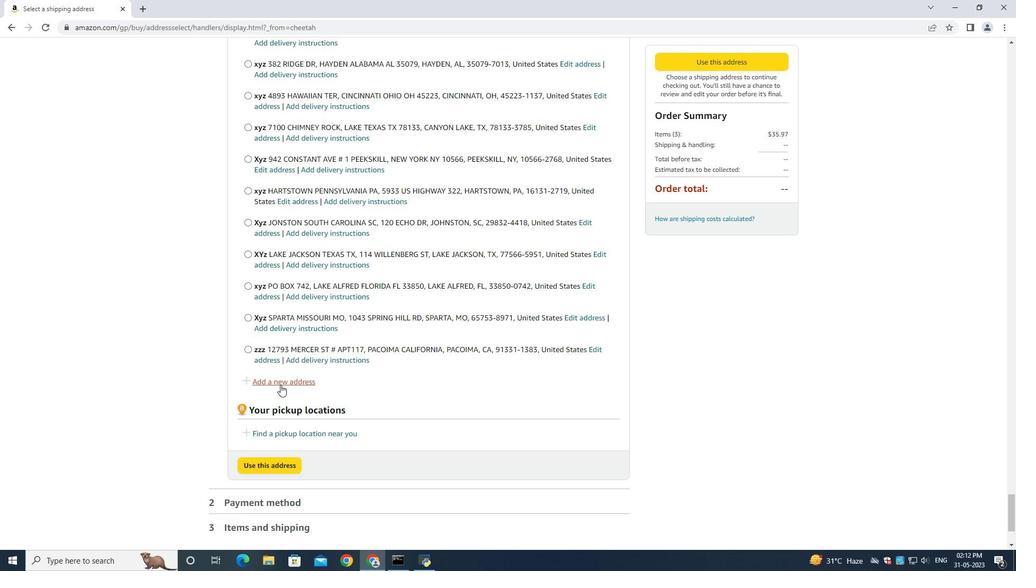 
Action: Mouse moved to (383, 261)
Screenshot: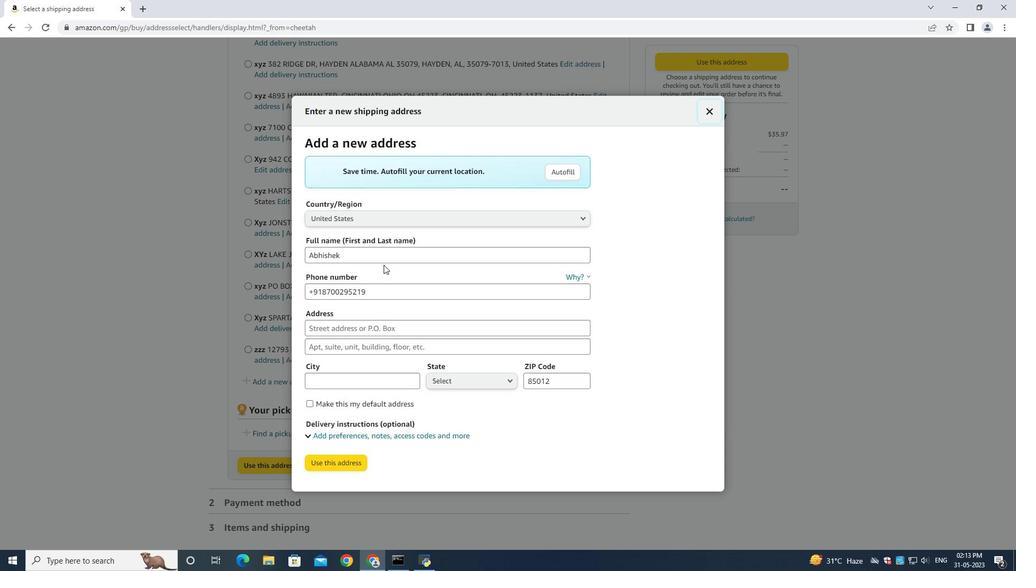 
Action: Mouse pressed left at (383, 261)
Screenshot: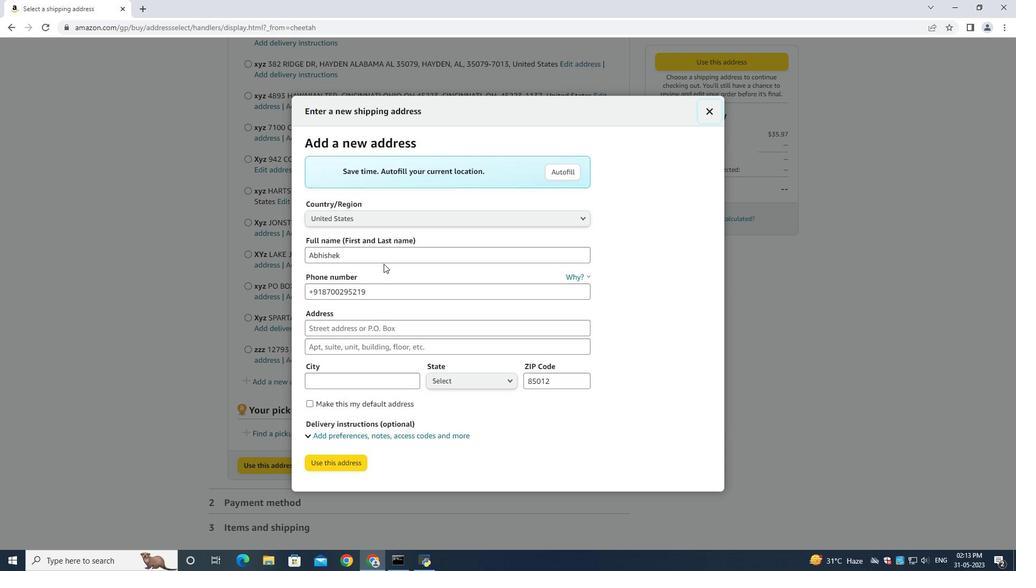 
Action: Key pressed ctrl+A<Key.backspace><Key.shift><Key.shift><Key.shift><Key.shift><Key.shift><Key.shift><Key.shift><Key.shift><Key.shift><Key.shift><Key.shift><Key.shift><Key.shift><Key.shift><Key.shift><Key.shift><Key.shift><Key.shift><Key.shift><Key.shift><Key.shift><Key.shift><Key.shift><Key.shift><Key.shift><Key.shift><Key.shift><Key.shift><Key.shift><Key.shift><Key.shift><Key.shift><Key.shift><Key.shift><Key.shift><Key.shift><Key.shift><Key.shift><Key.shift><Key.shift><Key.shift><Key.shift><Key.shift><Key.shift><Key.shift><Key.shift><Key.shift><Key.shift><Key.shift><Key.shift><Key.shift><Key.shift><Key.shift><Key.shift><Key.shift><Key.shift><Key.shift><Key.shift><Key.shift><Key.shift><Key.shift><Key.shift><Key.shift><Key.shift><Key.shift><Key.shift><Key.shift><Key.shift><Key.shift><Key.shift><Key.shift><Key.shift><Key.shift><Key.shift><Key.shift><Key.shift><Key.shift><Key.shift><Key.shift><Key.shift><Key.shift><Key.shift><Key.shift><Key.shift><Key.shift><Key.shift><Key.shift><Key.shift><Key.shift><Key.shift><Key.shift><Key.shift><Key.shift><Key.shift><Key.shift><Key.shift><Key.shift><Key.shift><Key.shift><Key.shift><Key.shift><Key.shift><Key.shift><Key.shift><Key.shift><Key.shift><Key.shift>Kenneth<Key.space><Key.shift>Davis<Key.tab><Key.tab><Key.backspace>5742125169<Key.tab>1124<Key.space><Key.shift>Sharon<Key.space><Key.shift>Lan<Key.space><Key.tab><Key.shift>South<Key.space><Key.shift><Key.shift><Key.shift><Key.shift><Key.shift><Key.shift><Key.shift><Key.shift><Key.shift><Key.shift>Bend<Key.space><Key.shift><Key.shift><Key.shift><Key.shift><Key.shift>Indiana<Key.tab><Key.shift><Key.shift><Key.shift><Key.shift><Key.shift><Key.shift><Key.shift><Key.shift><Key.shift><Key.shift><Key.shift><Key.shift><Key.shift><Key.shift><Key.shift><Key.shift><Key.shift><Key.shift><Key.shift><Key.shift><Key.shift><Key.shift><Key.shift><Key.shift><Key.shift><Key.shift><Key.shift><Key.shift><Key.shift><Key.shift><Key.shift><Key.shift><Key.shift><Key.shift><Key.shift><Key.shift><Key.shift><Key.shift><Key.shift><Key.shift><Key.shift><Key.shift><Key.shift><Key.shift><Key.shift><Key.shift><Key.shift><Key.shift><Key.shift><Key.shift><Key.shift><Key.shift><Key.shift>South<Key.space><Key.shift><Key.shift><Key.shift><Key.shift><Key.shift><Key.shift><Key.shift><Key.shift>Bend<Key.tab><Key.shift>Ind<Key.tab><Key.backspace>46625
Screenshot: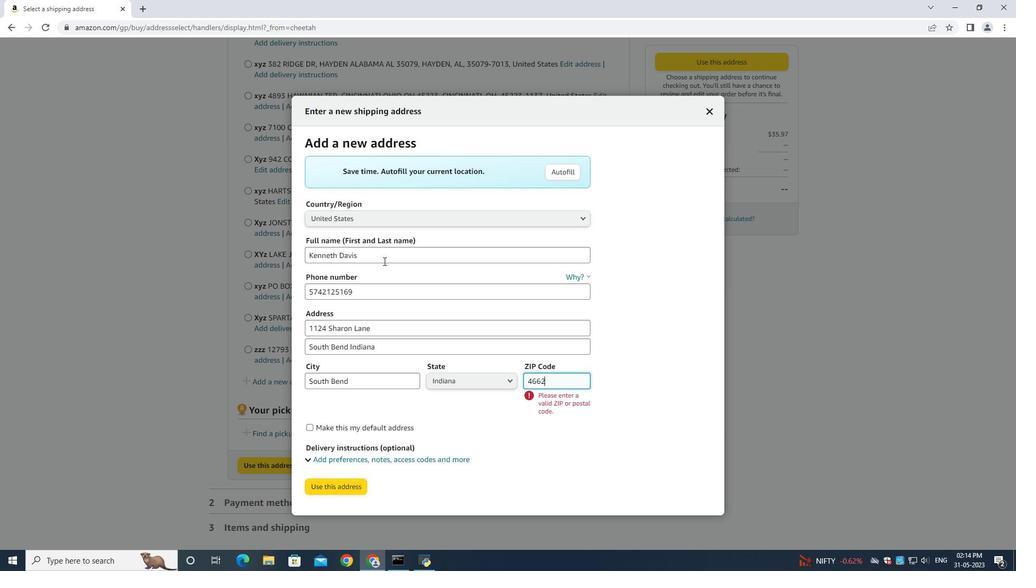 
Action: Mouse moved to (555, 386)
Screenshot: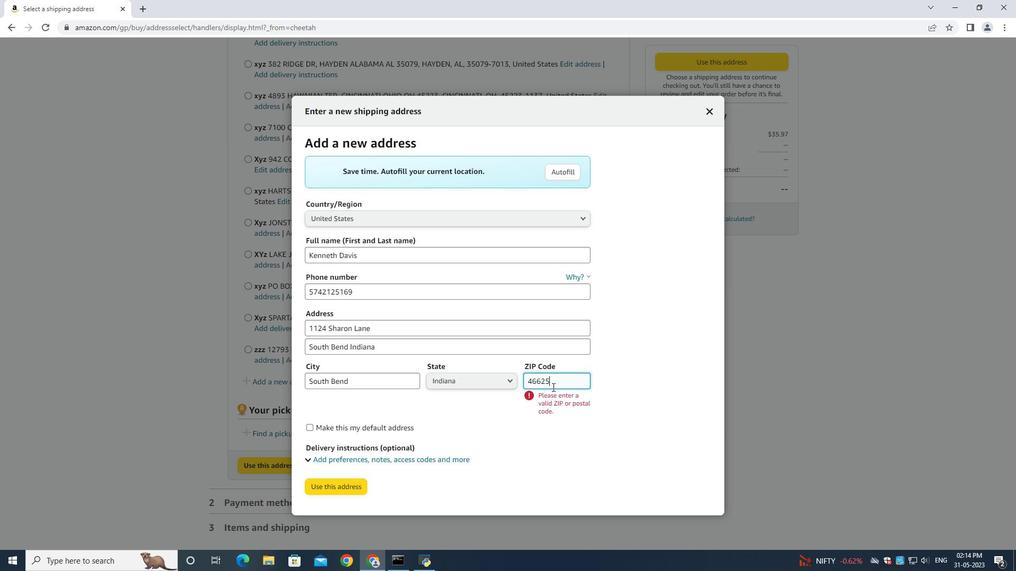 
Action: Mouse pressed left at (555, 386)
Screenshot: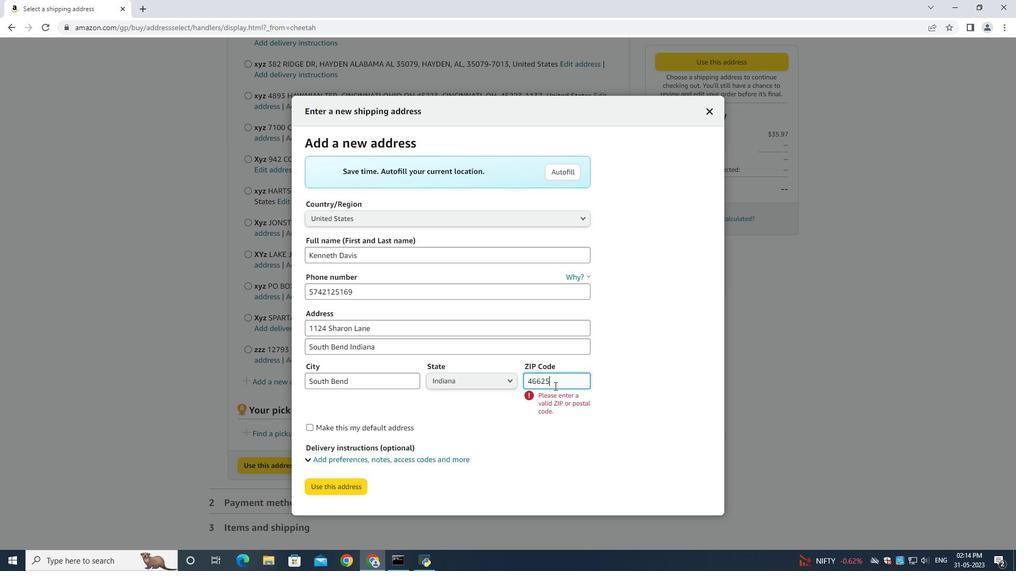 
Action: Mouse moved to (321, 485)
Screenshot: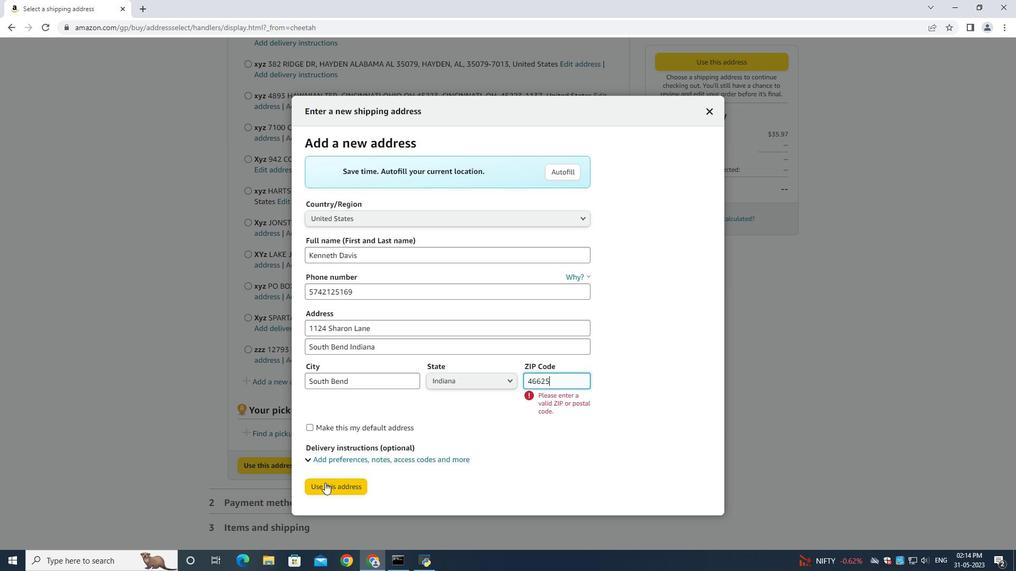 
Action: Mouse pressed left at (321, 485)
Screenshot: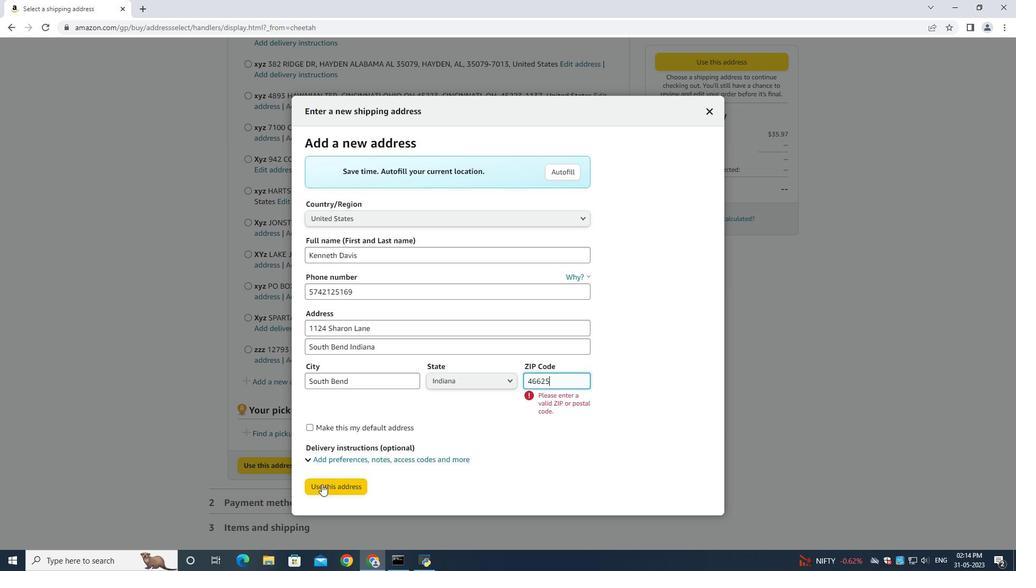 
Action: Mouse moved to (409, 467)
Screenshot: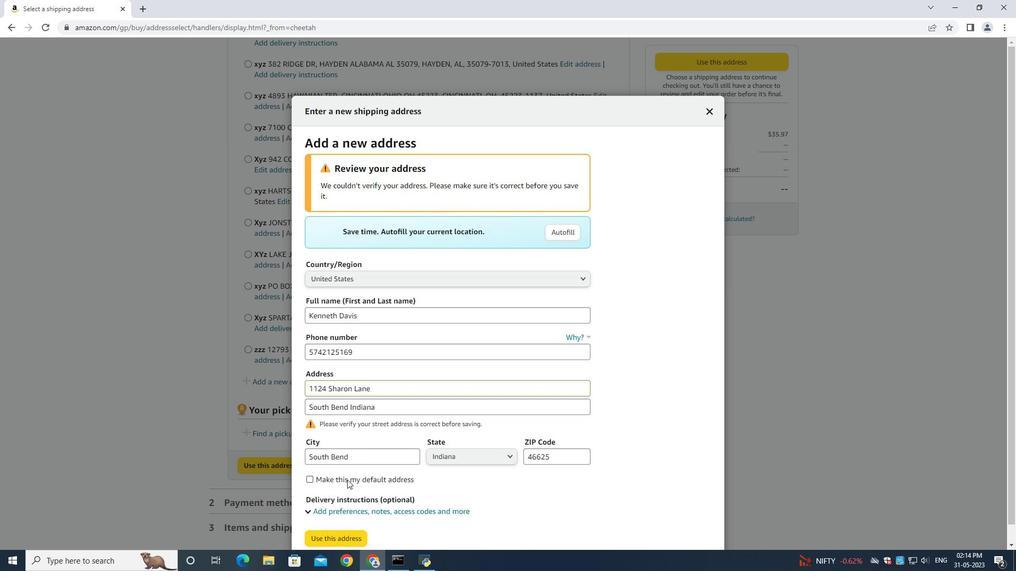 
Action: Mouse scrolled (409, 467) with delta (0, 0)
Screenshot: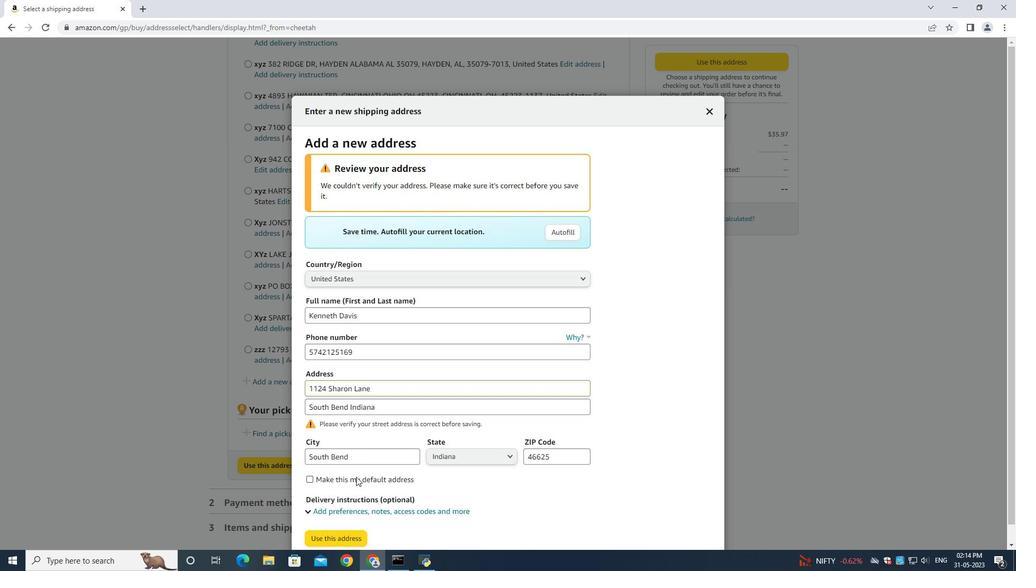 
Action: Mouse scrolled (409, 467) with delta (0, 0)
Screenshot: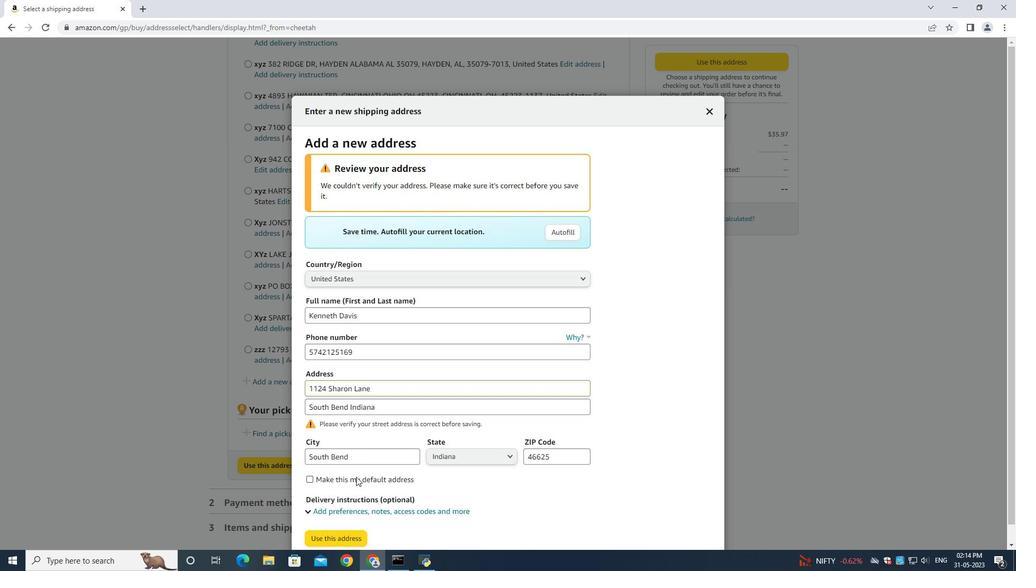 
Action: Mouse scrolled (409, 467) with delta (0, 0)
Screenshot: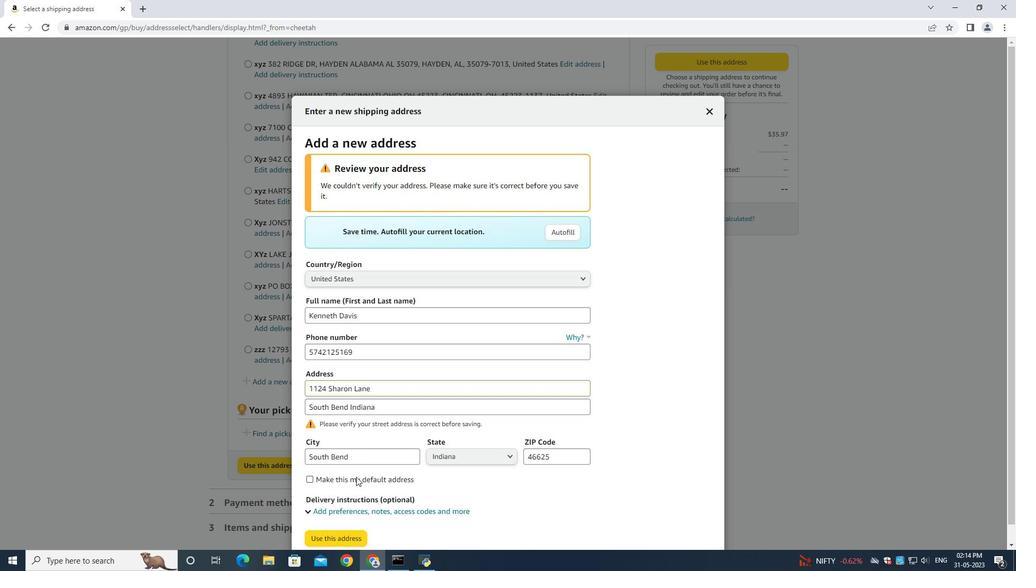 
Action: Mouse scrolled (409, 467) with delta (0, 0)
Screenshot: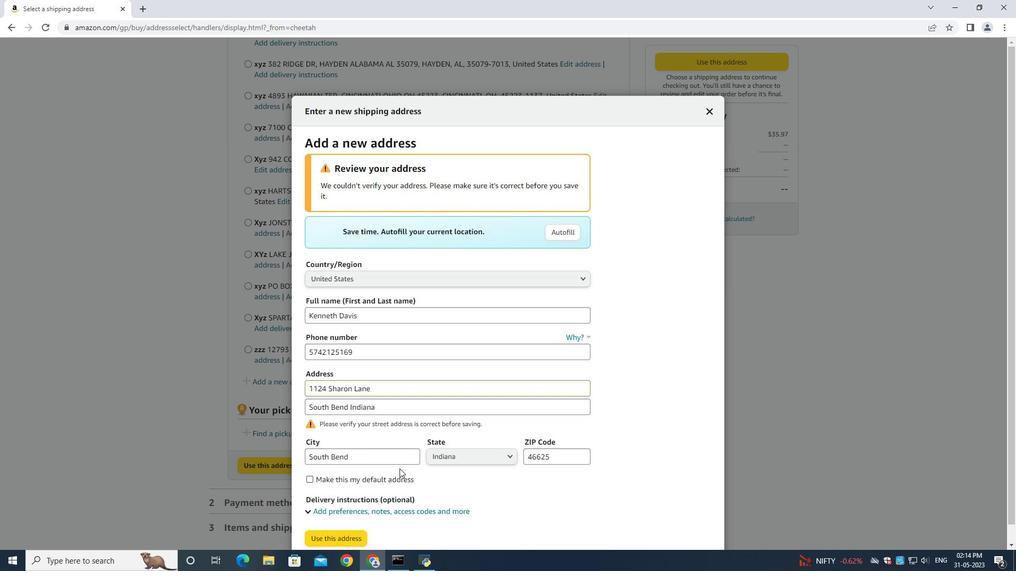 
Action: Mouse moved to (409, 467)
Screenshot: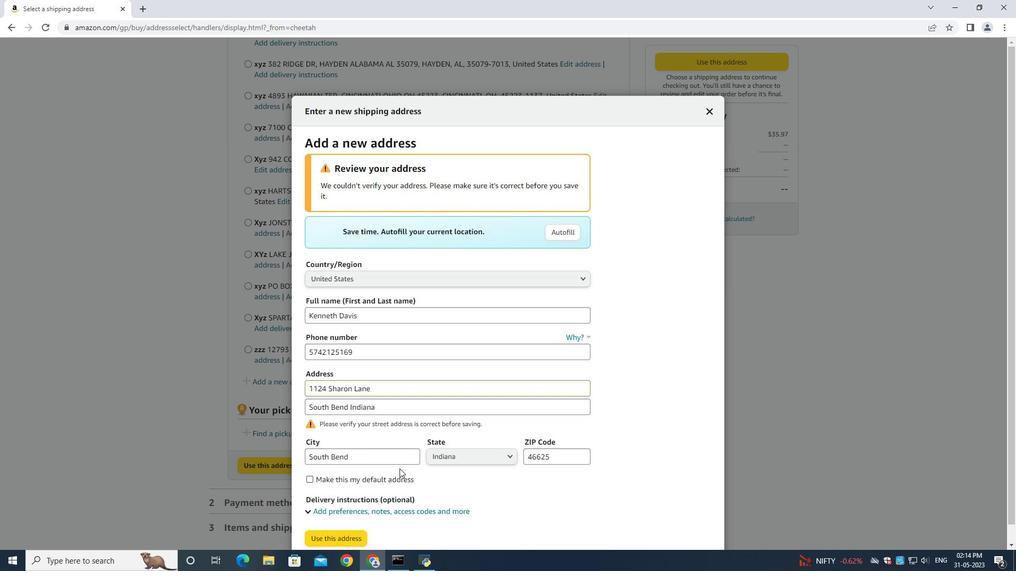 
Action: Mouse scrolled (409, 467) with delta (0, 0)
Screenshot: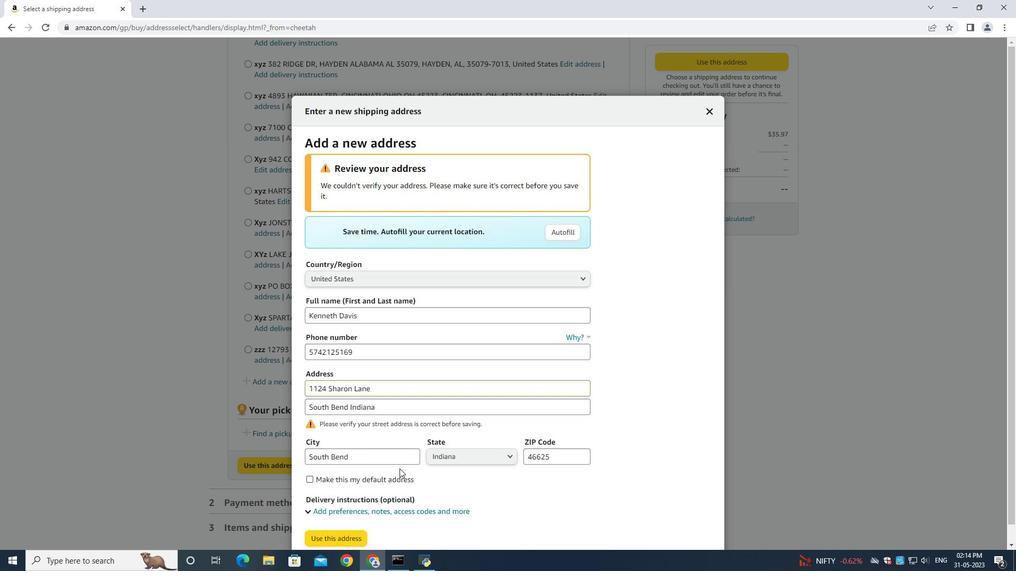 
Action: Mouse moved to (326, 513)
Screenshot: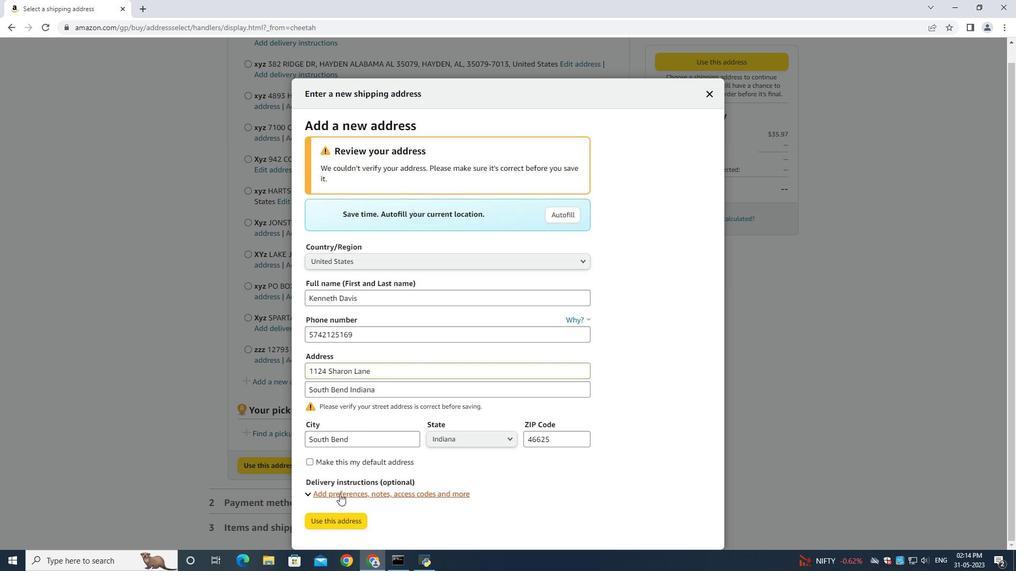 
Action: Mouse pressed left at (326, 513)
Screenshot: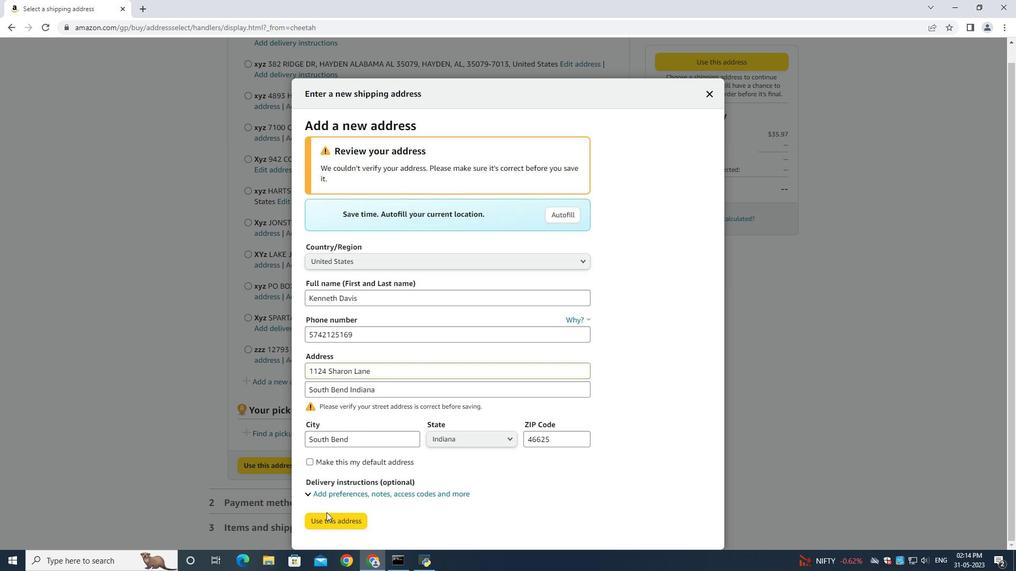
Action: Mouse moved to (330, 520)
Screenshot: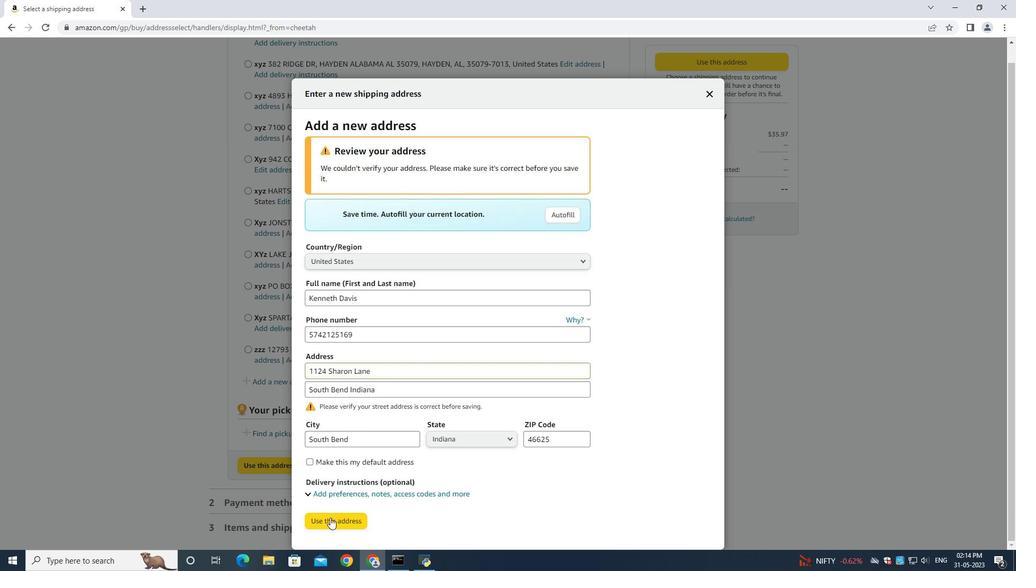 
Action: Mouse pressed left at (330, 520)
Screenshot: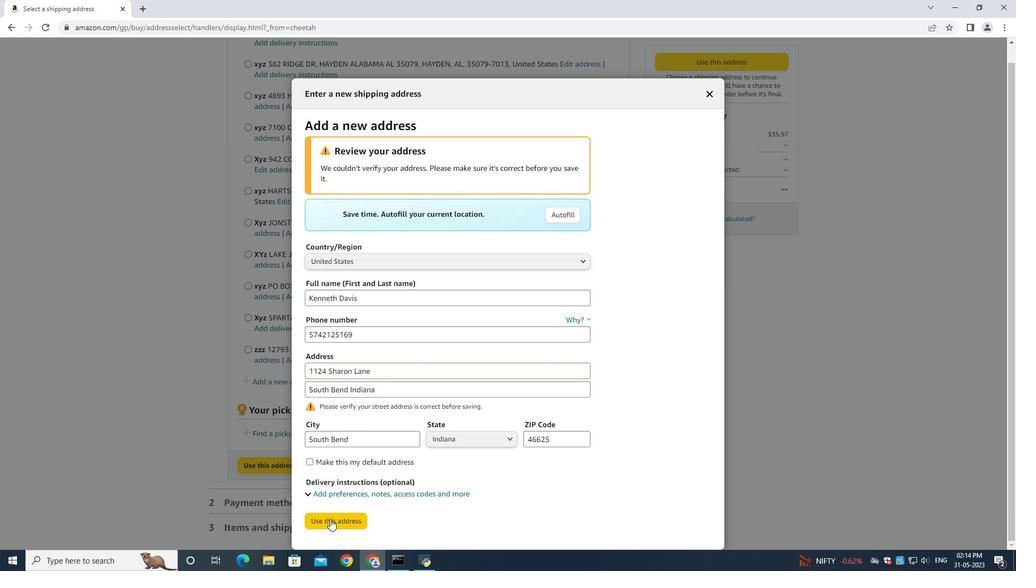 
Action: Mouse moved to (503, 387)
Screenshot: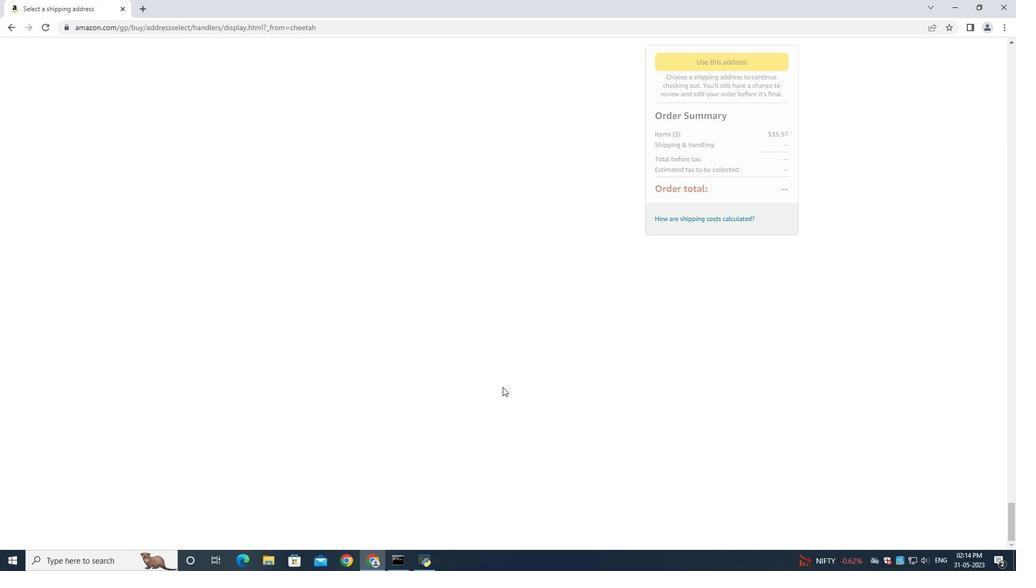 
